 Task: Create a due date automation trigger when advanced on, on the monday after a card is due add fields without custom field "Resume" set to a date more than 1 days from now at 11:00 AM.
Action: Mouse moved to (1174, 352)
Screenshot: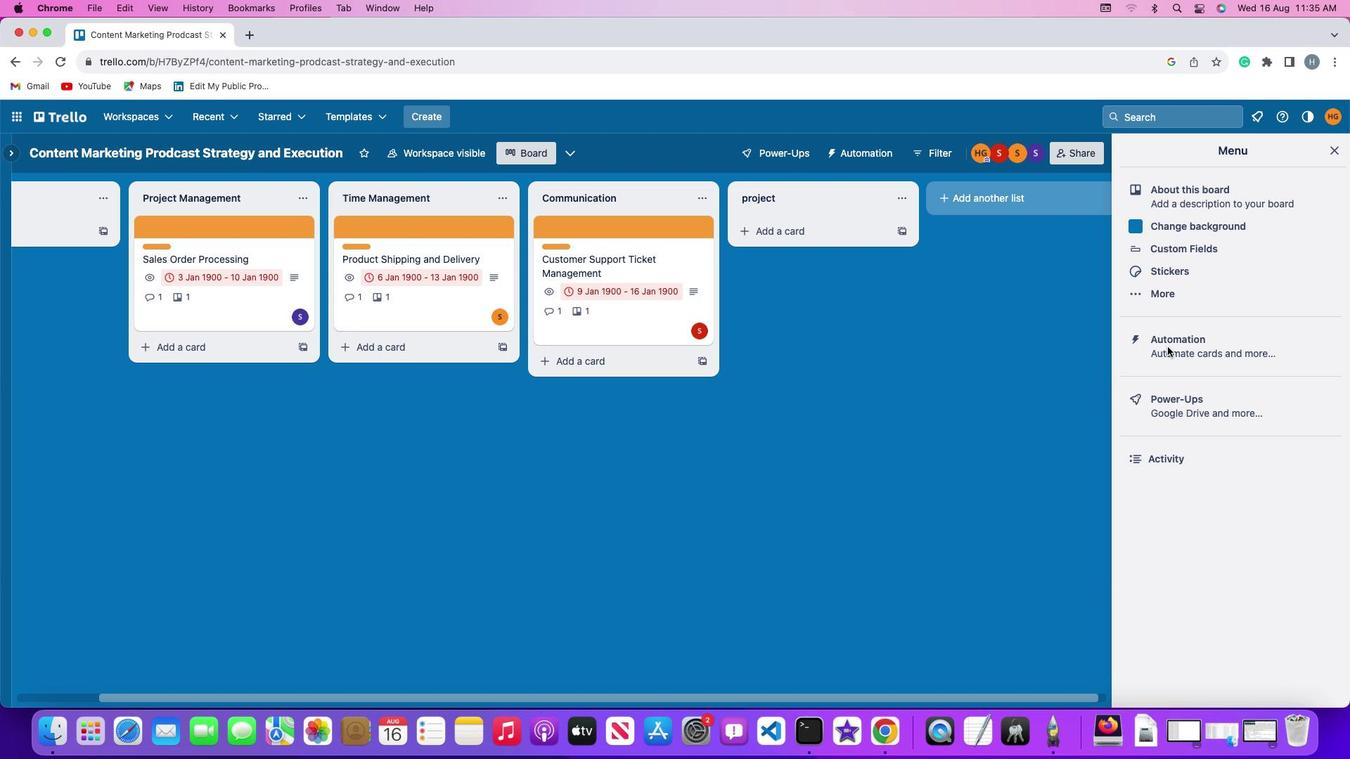 
Action: Mouse pressed left at (1174, 352)
Screenshot: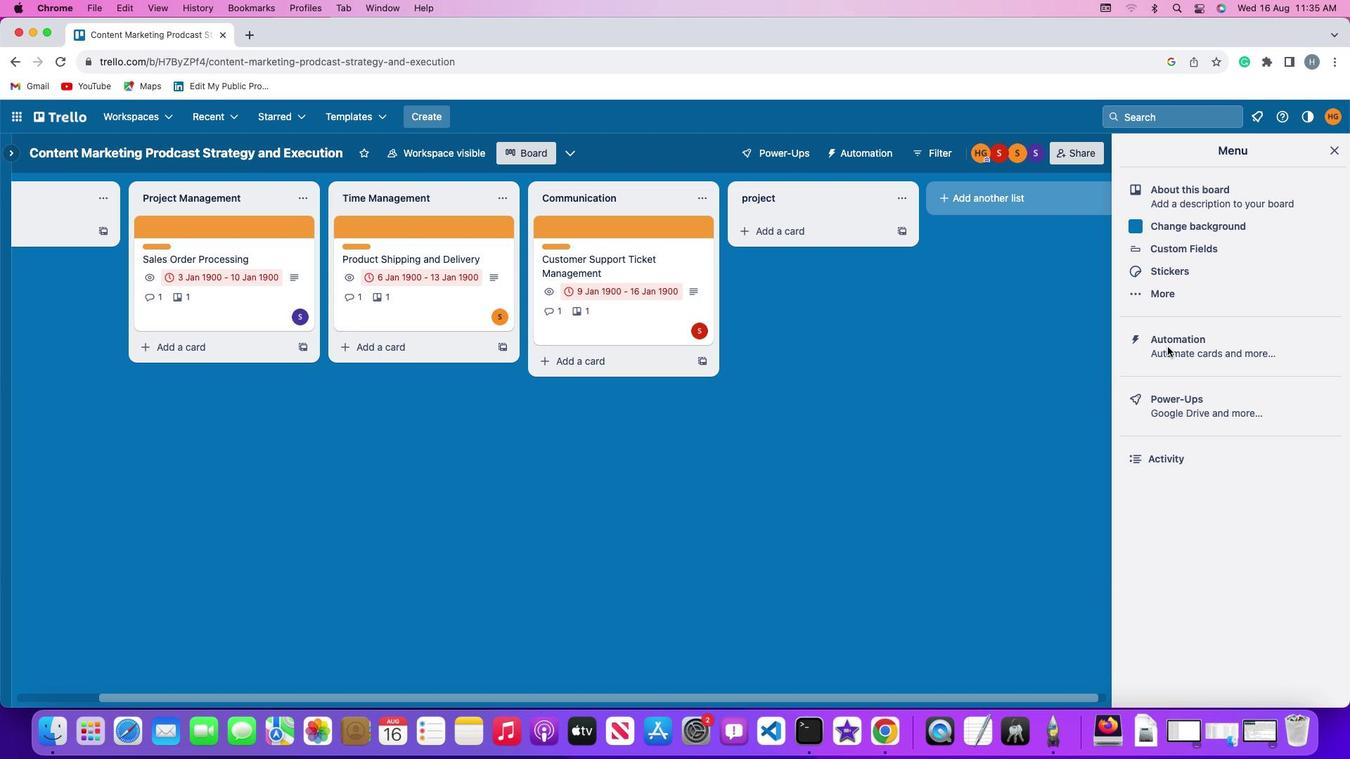 
Action: Mouse pressed left at (1174, 352)
Screenshot: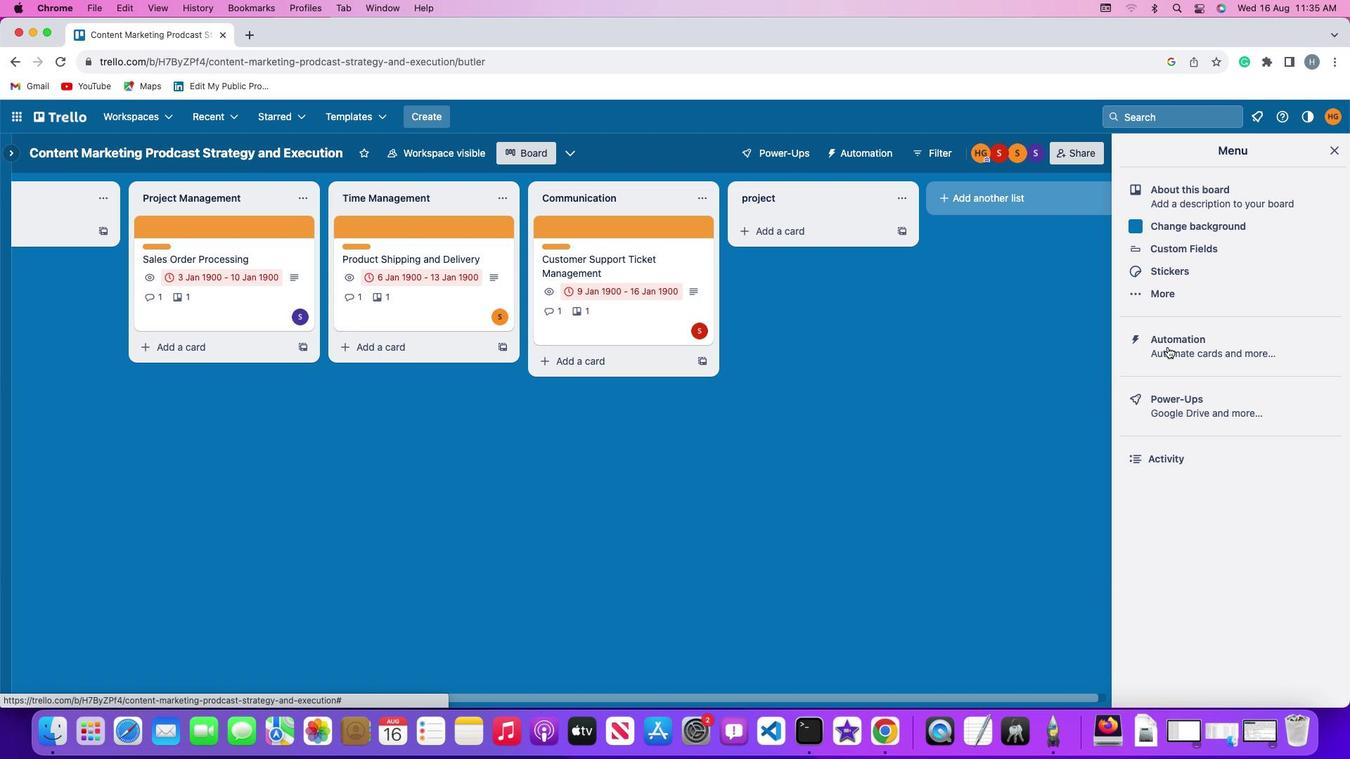 
Action: Mouse moved to (111, 342)
Screenshot: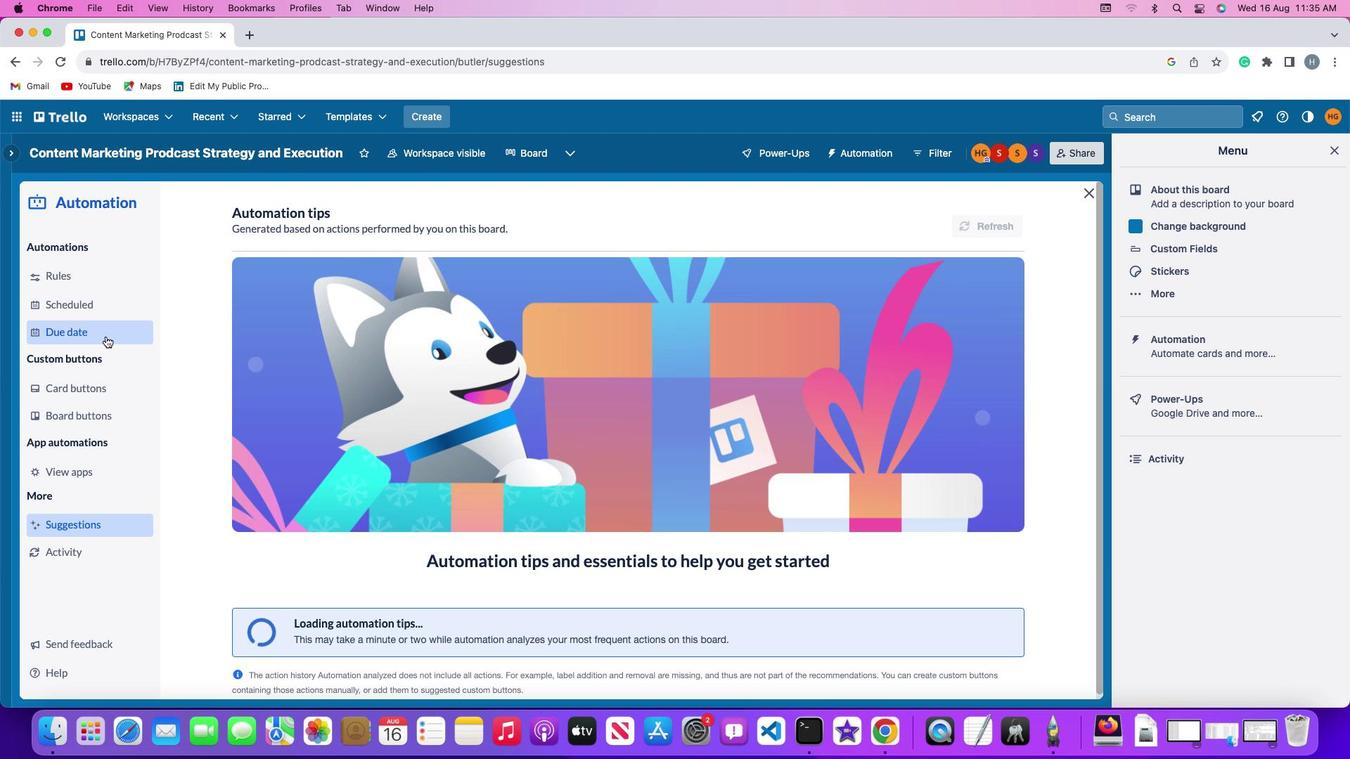 
Action: Mouse pressed left at (111, 342)
Screenshot: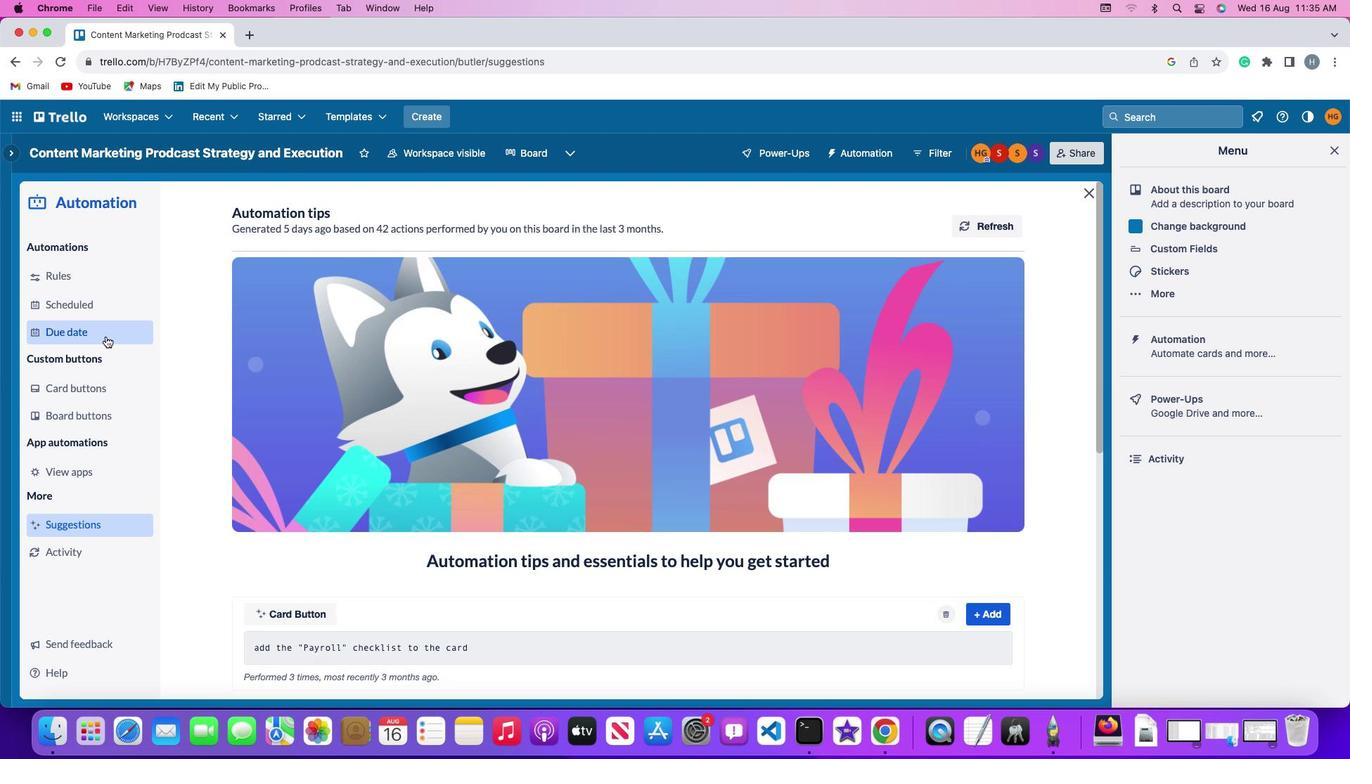 
Action: Mouse moved to (934, 224)
Screenshot: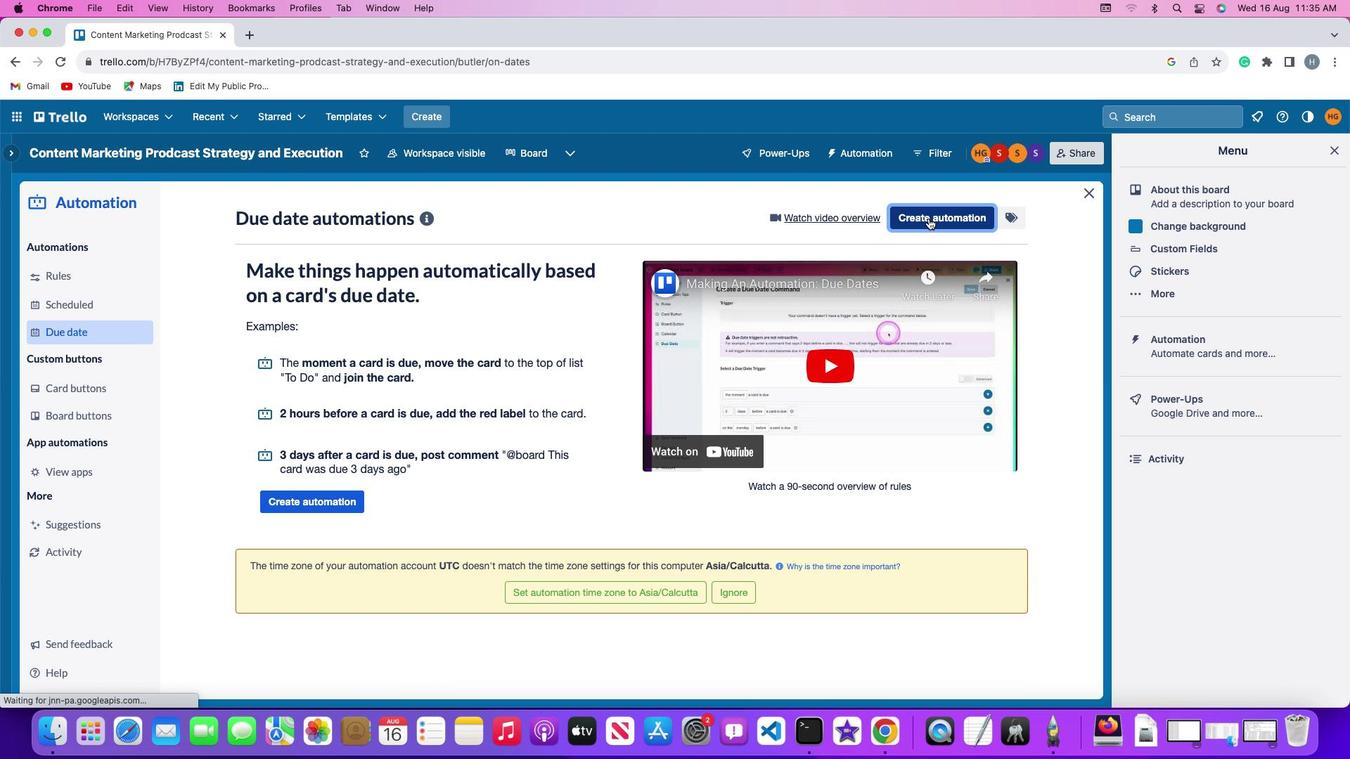 
Action: Mouse pressed left at (934, 224)
Screenshot: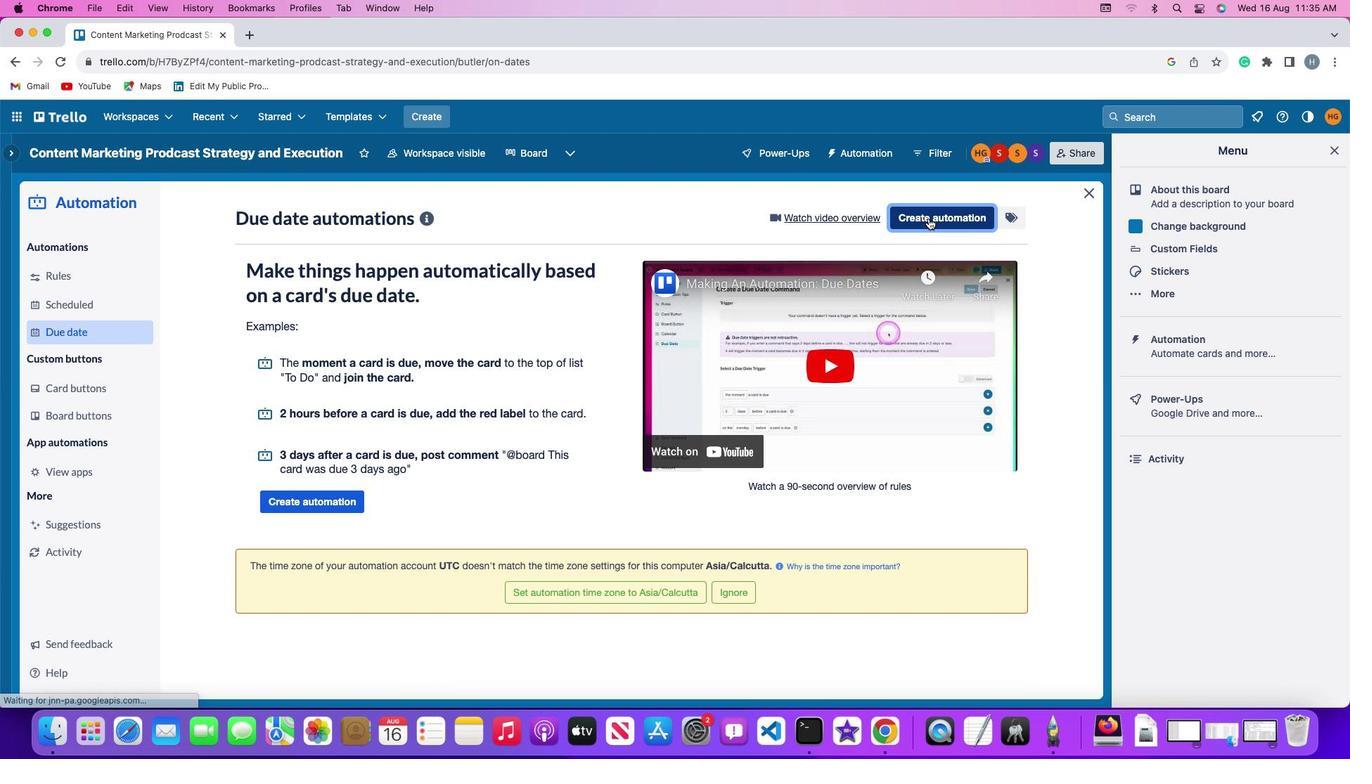 
Action: Mouse moved to (300, 359)
Screenshot: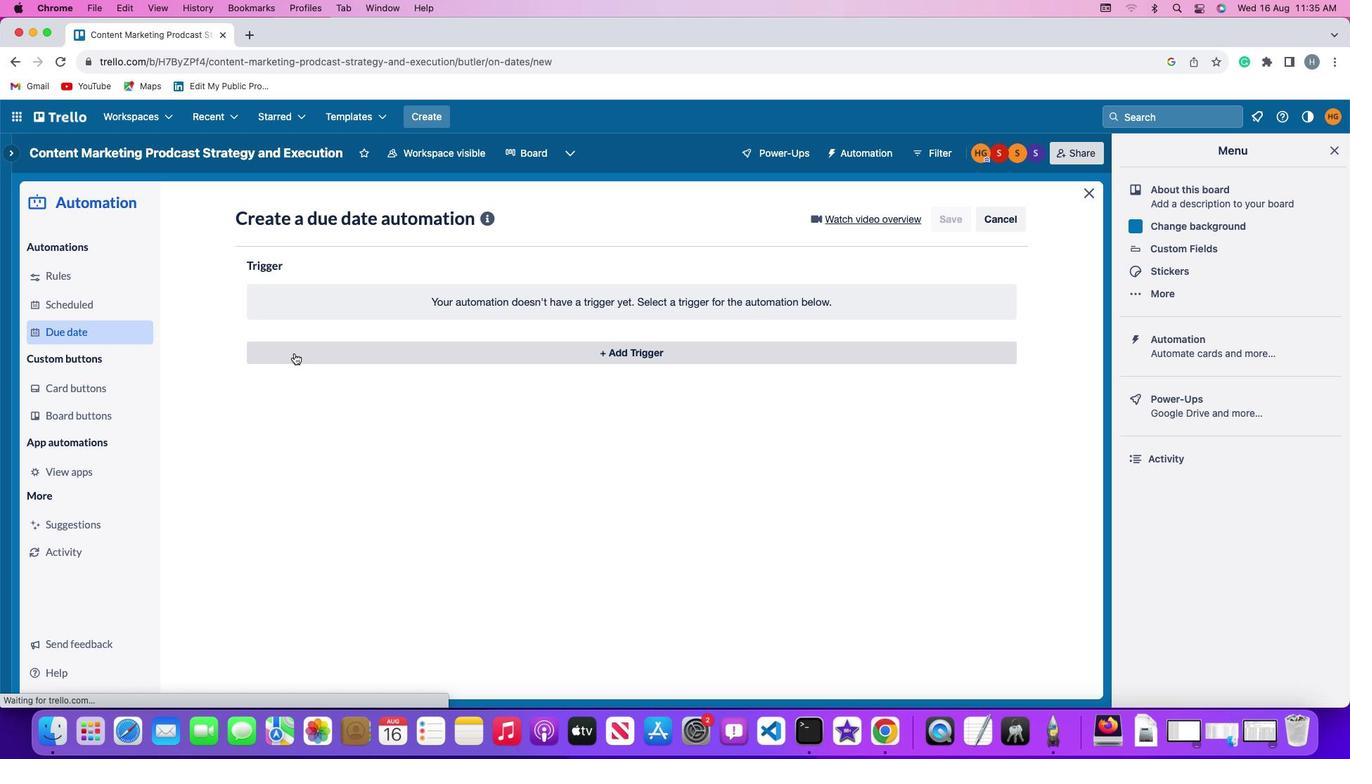 
Action: Mouse pressed left at (300, 359)
Screenshot: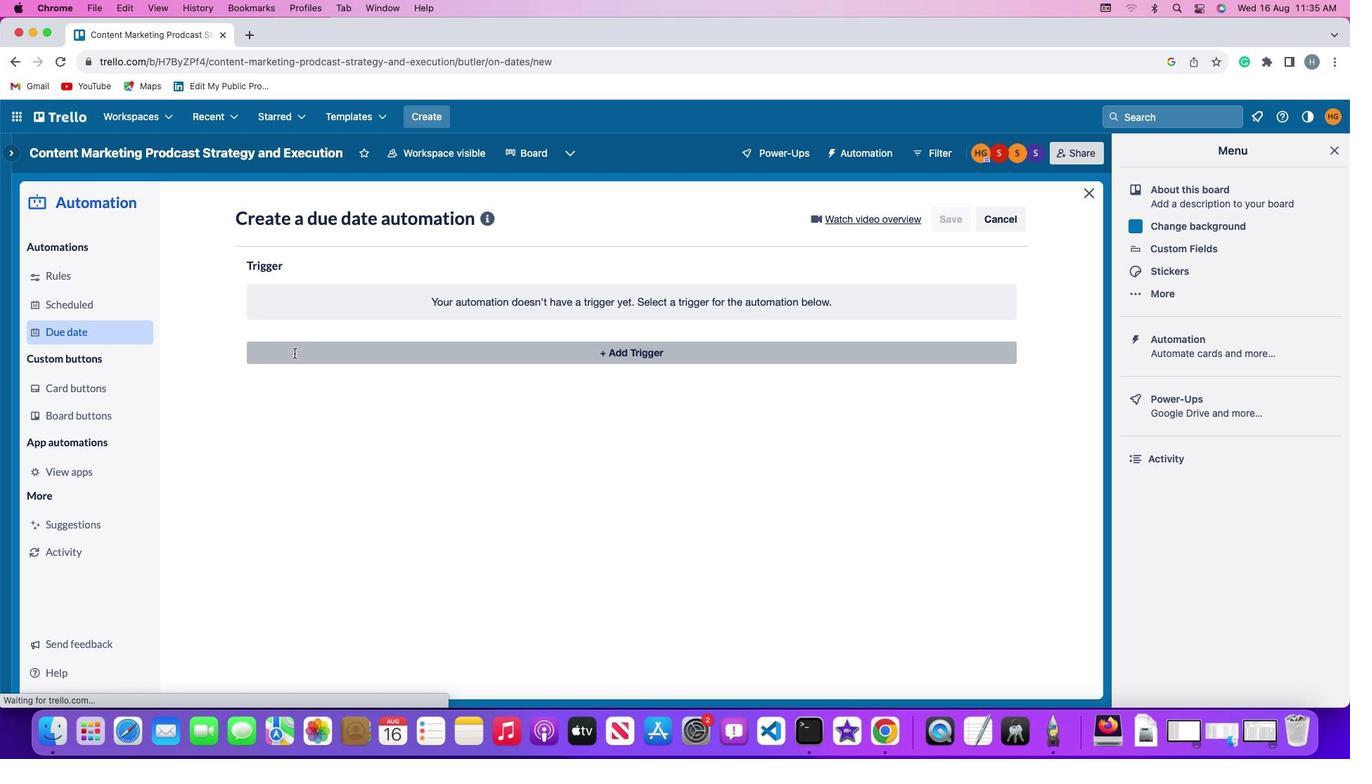 
Action: Mouse moved to (319, 621)
Screenshot: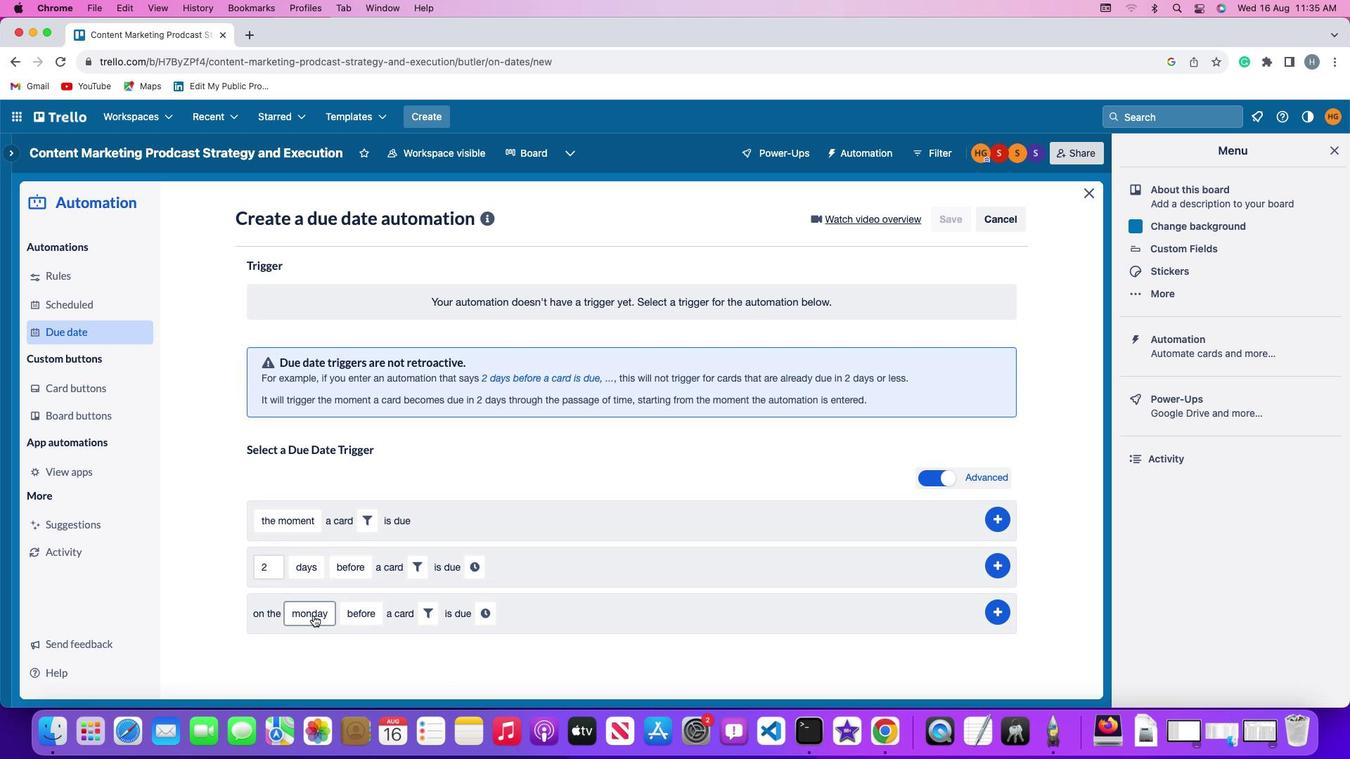 
Action: Mouse pressed left at (319, 621)
Screenshot: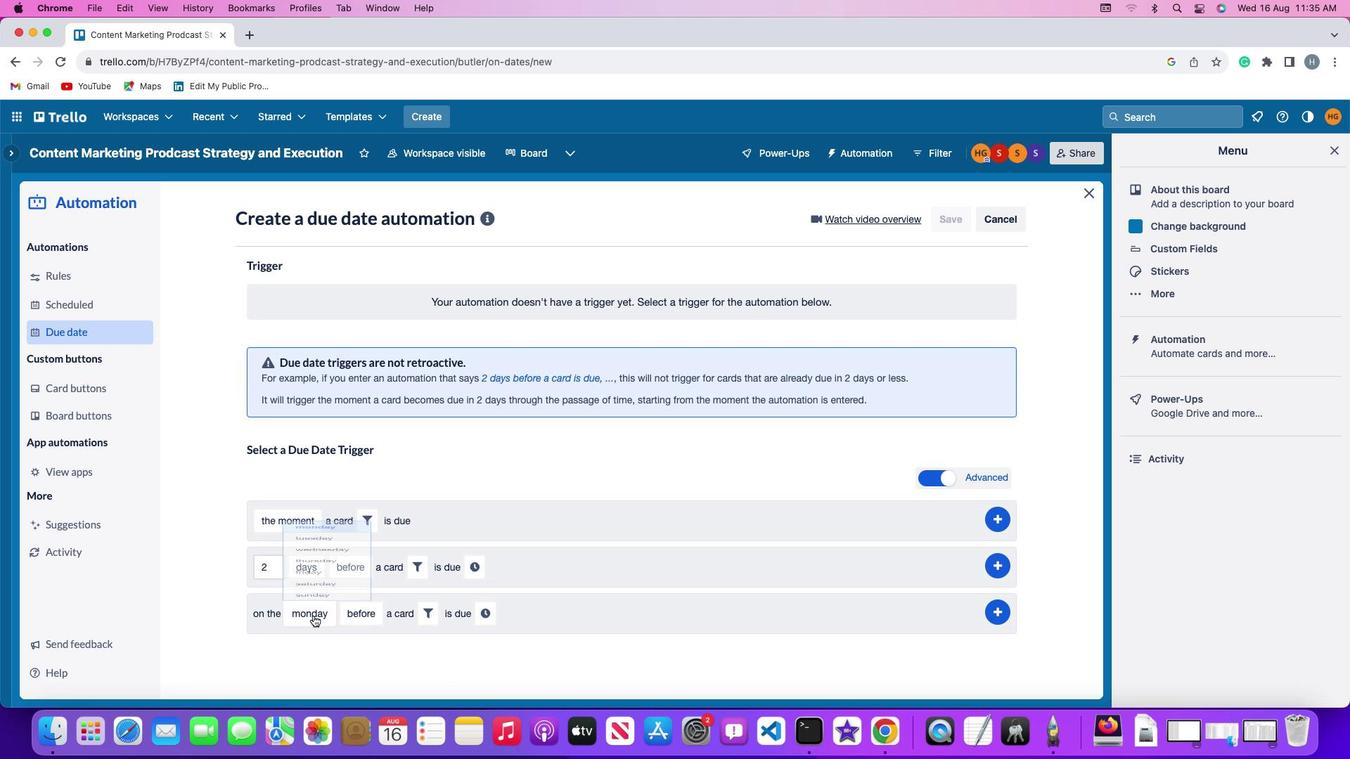 
Action: Mouse moved to (323, 423)
Screenshot: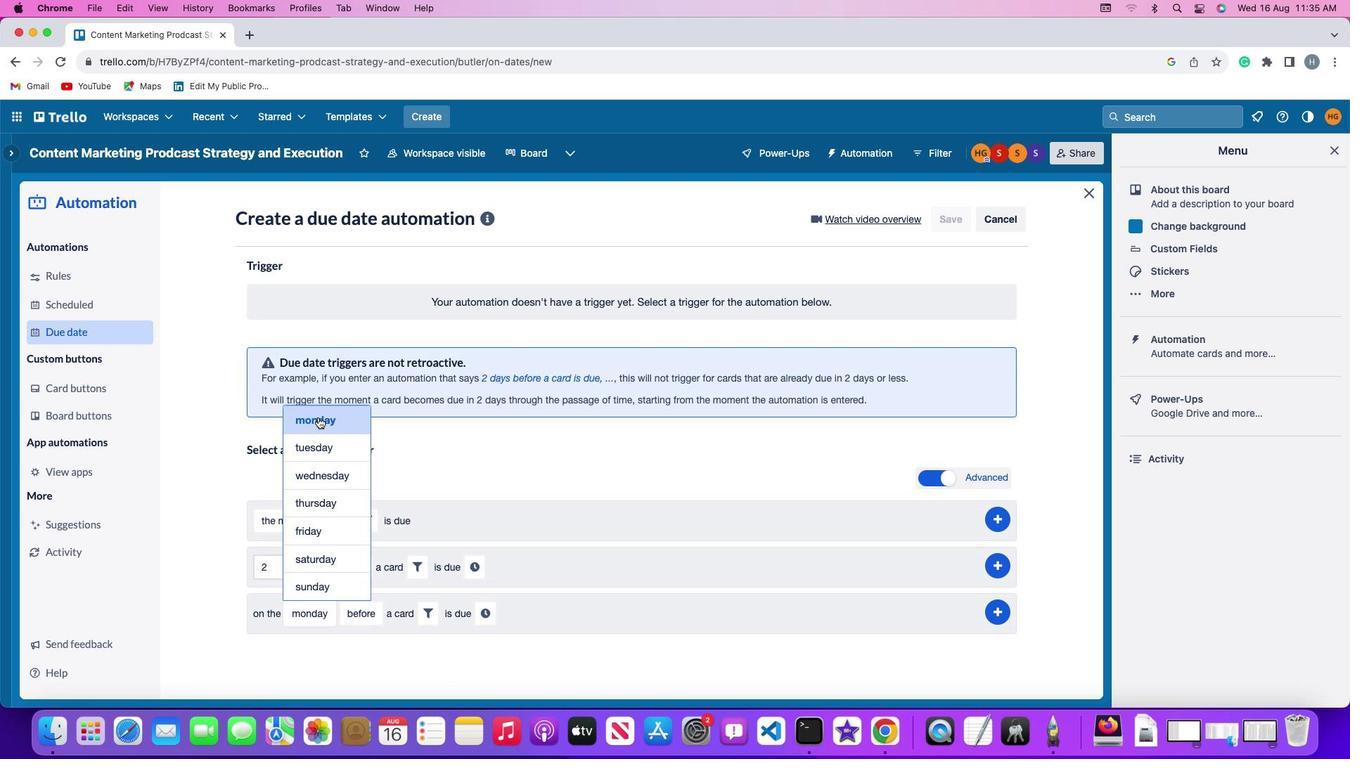 
Action: Mouse pressed left at (323, 423)
Screenshot: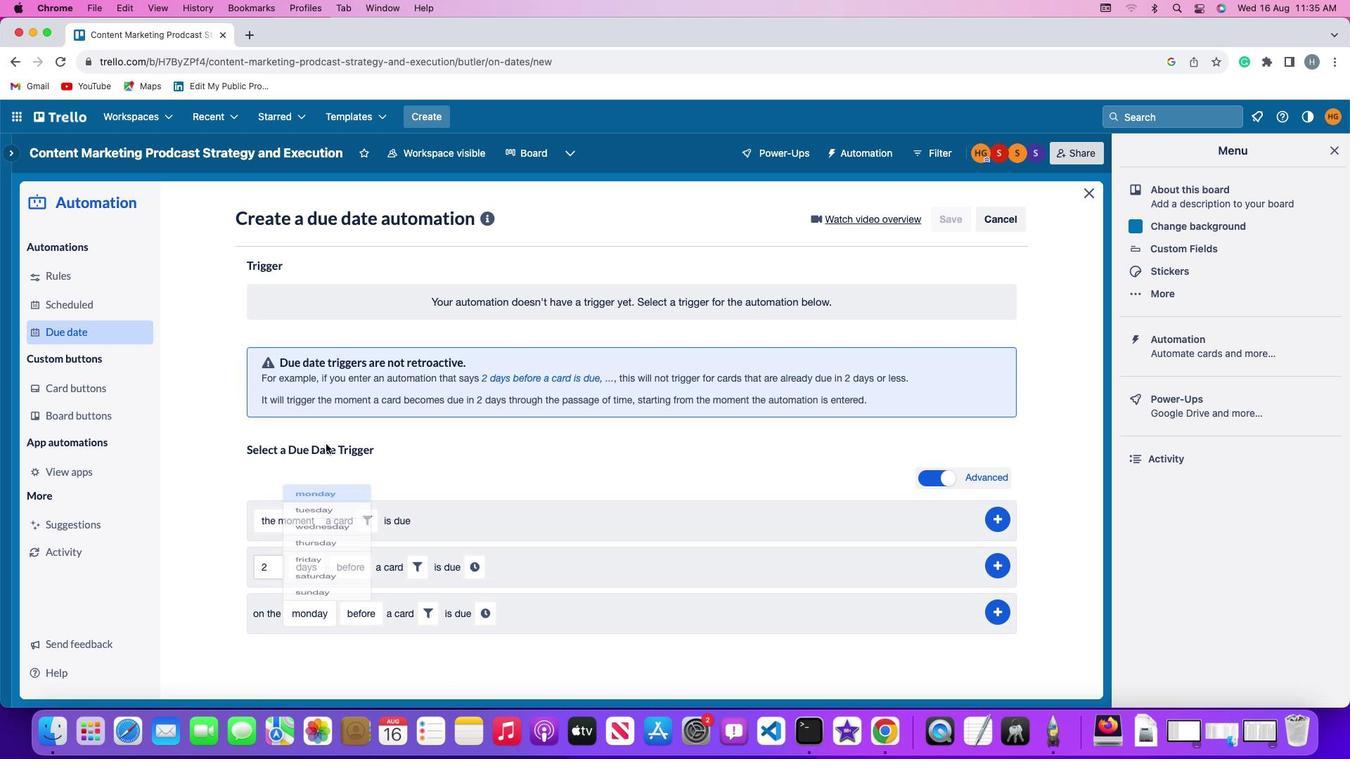 
Action: Mouse moved to (363, 610)
Screenshot: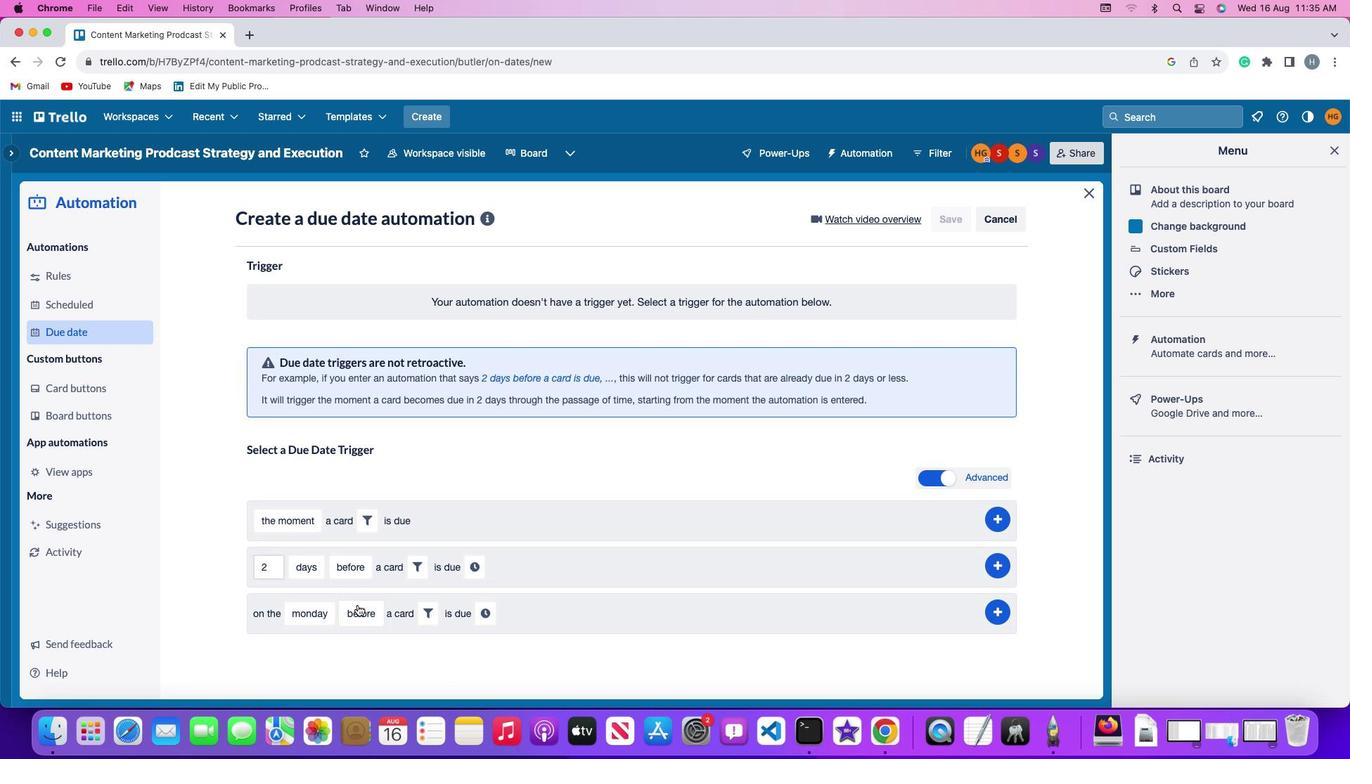 
Action: Mouse pressed left at (363, 610)
Screenshot: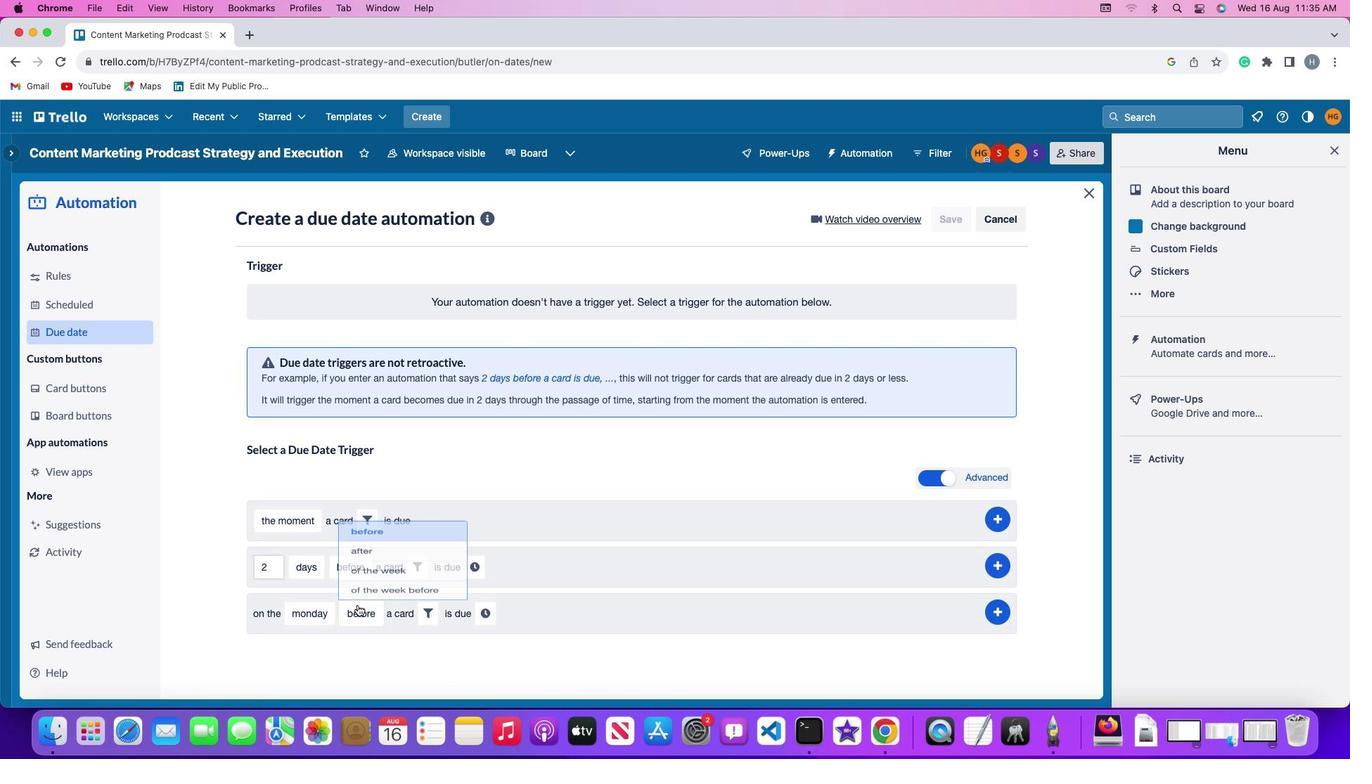 
Action: Mouse moved to (381, 537)
Screenshot: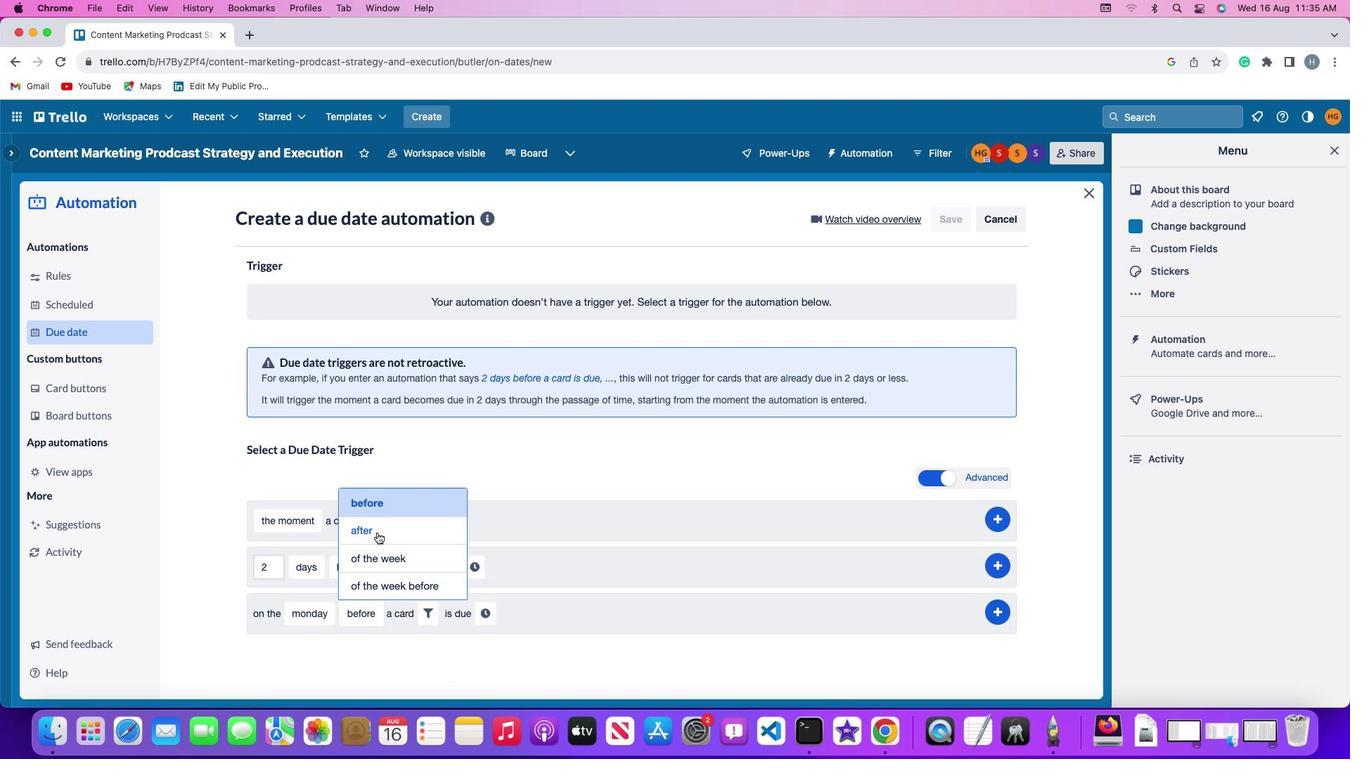 
Action: Mouse pressed left at (381, 537)
Screenshot: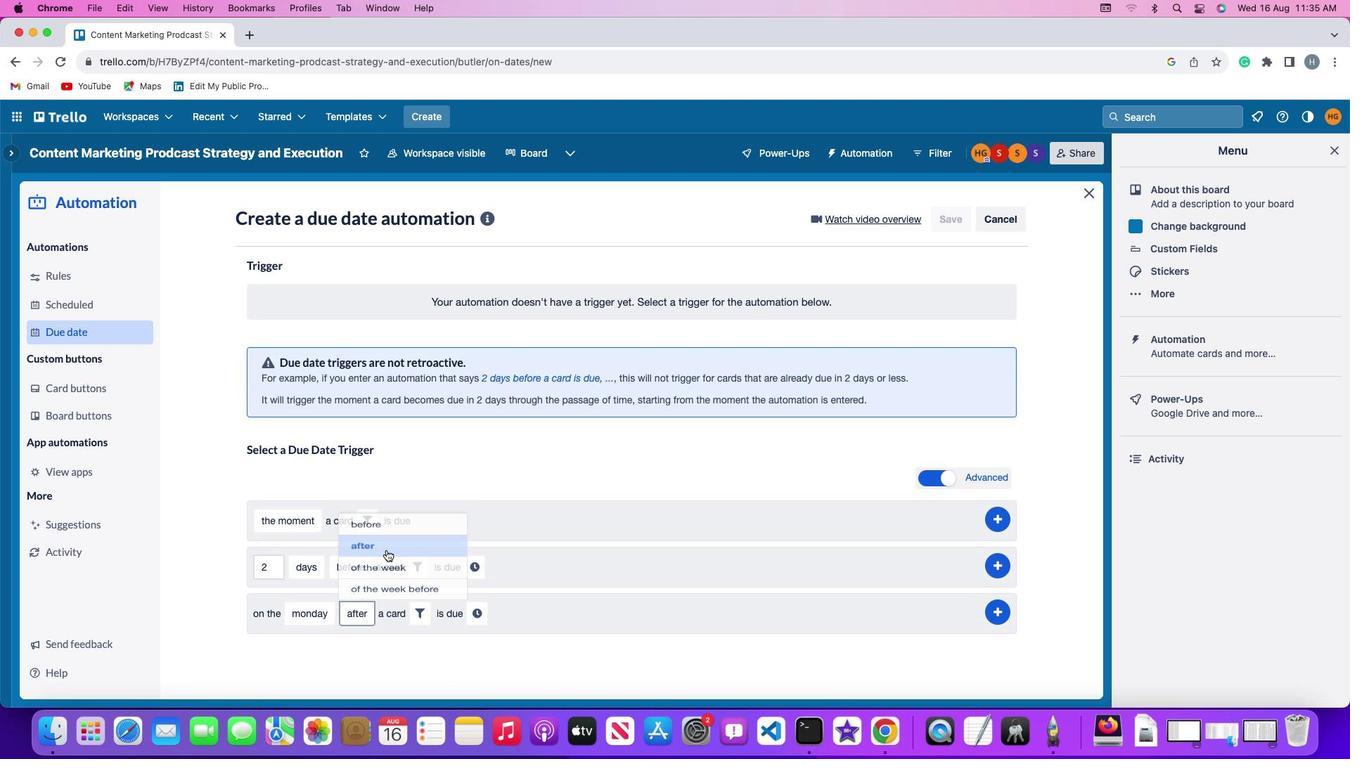 
Action: Mouse moved to (429, 623)
Screenshot: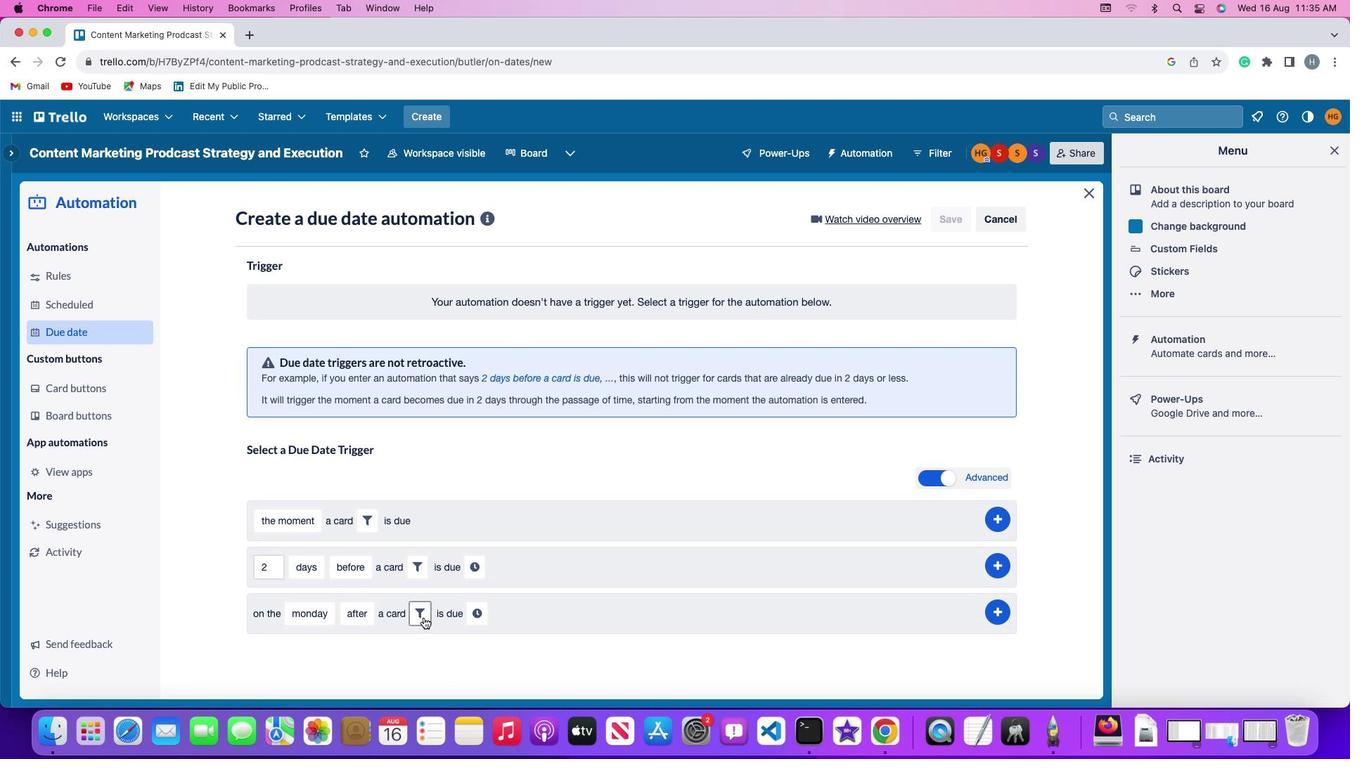 
Action: Mouse pressed left at (429, 623)
Screenshot: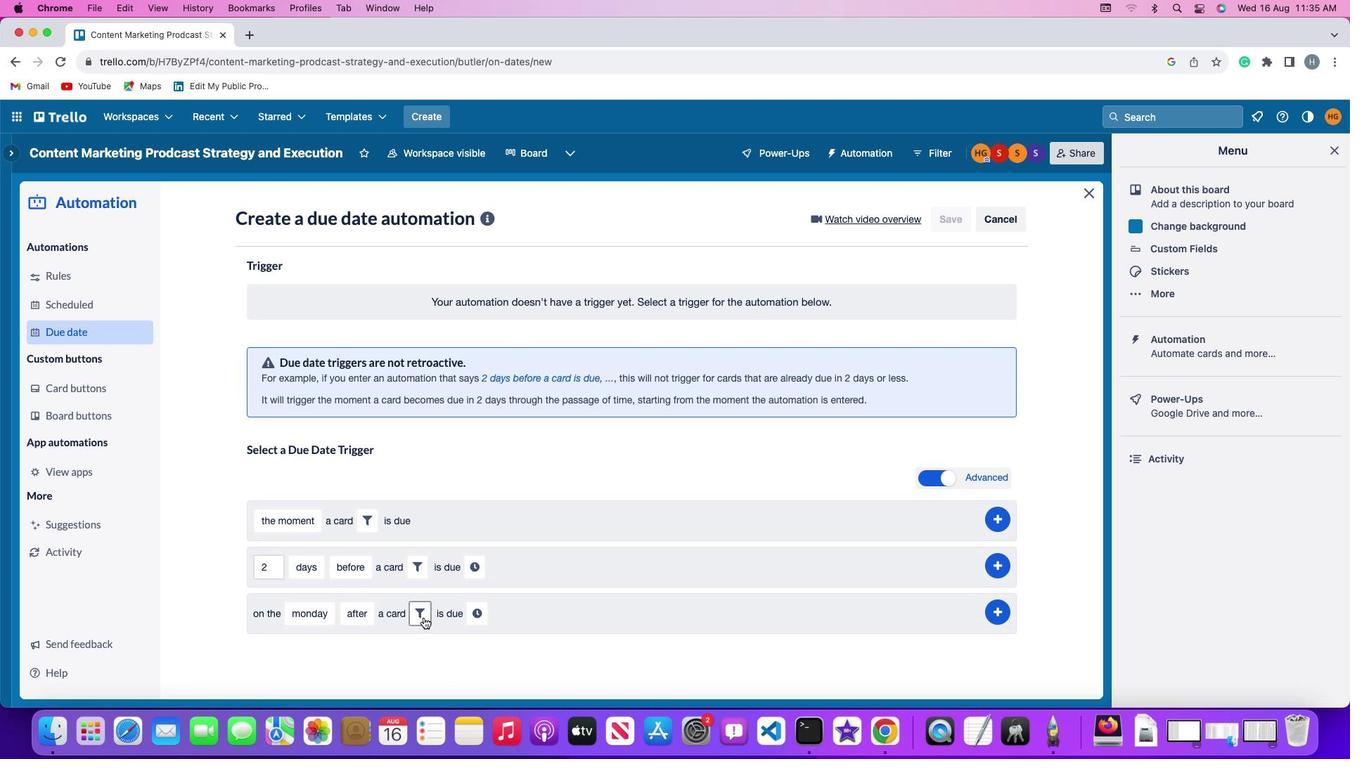 
Action: Mouse moved to (661, 666)
Screenshot: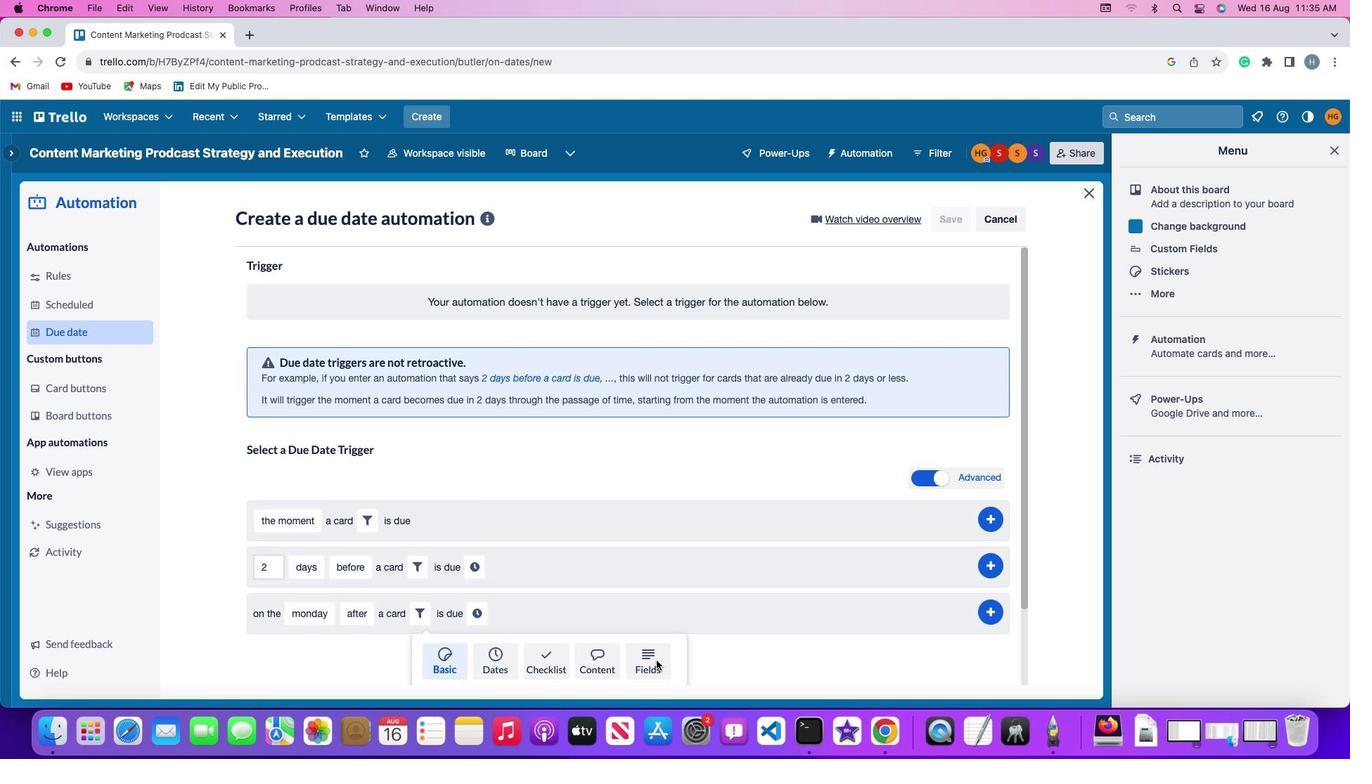 
Action: Mouse pressed left at (661, 666)
Screenshot: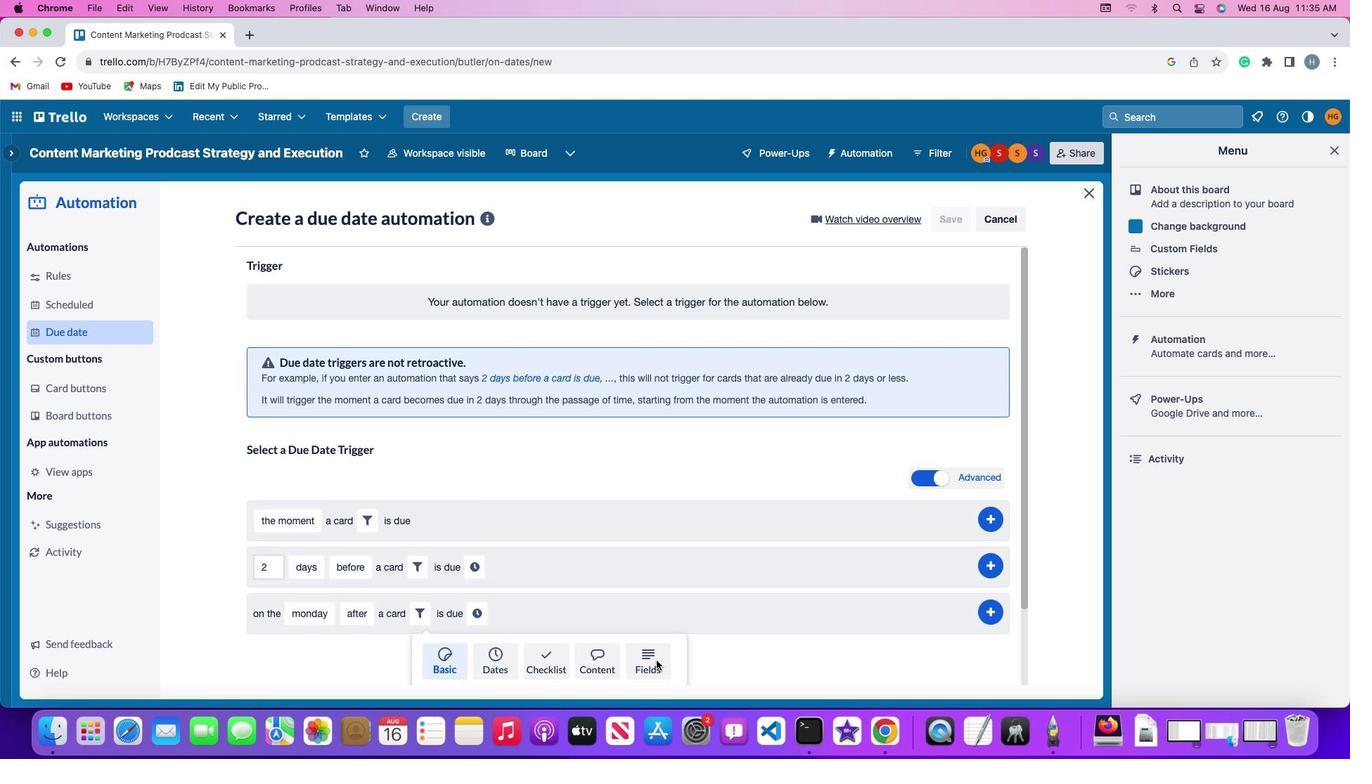 
Action: Mouse moved to (371, 659)
Screenshot: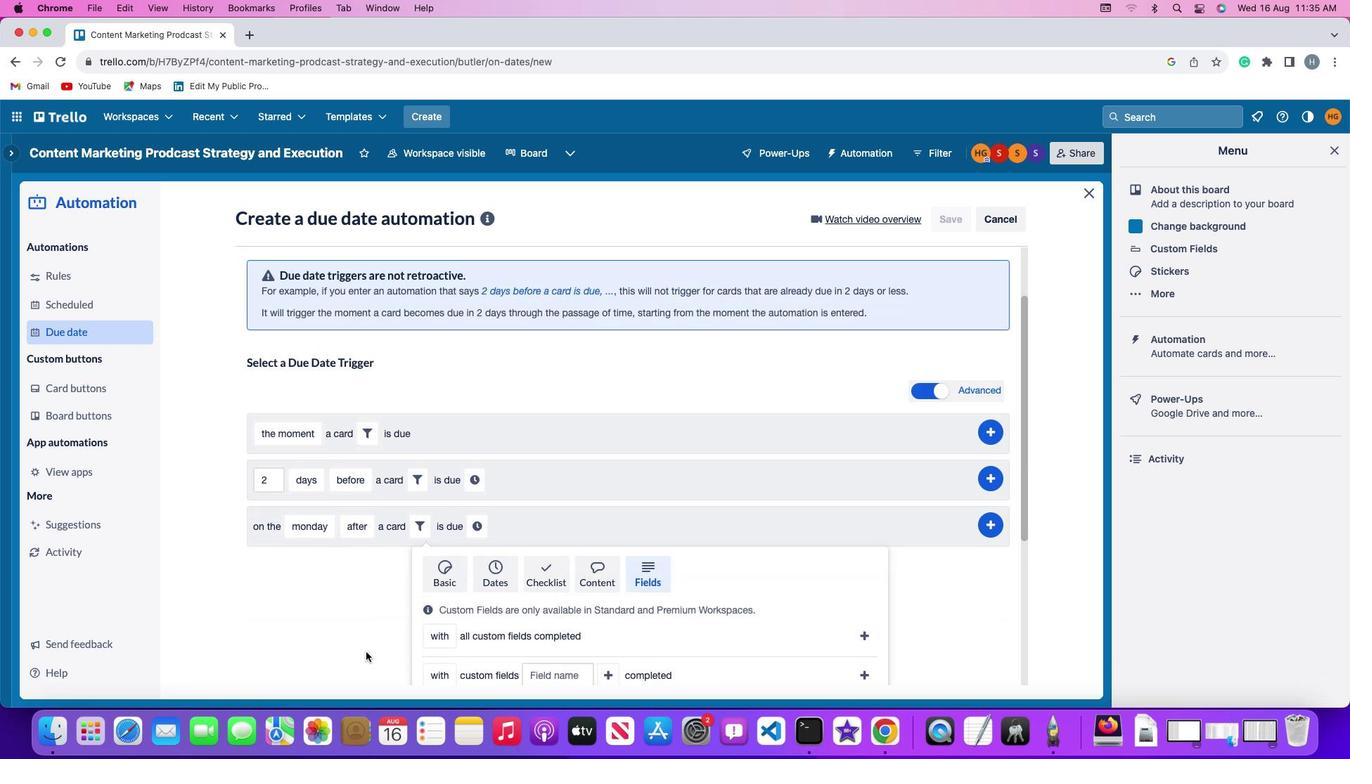 
Action: Mouse scrolled (371, 659) with delta (5, 4)
Screenshot: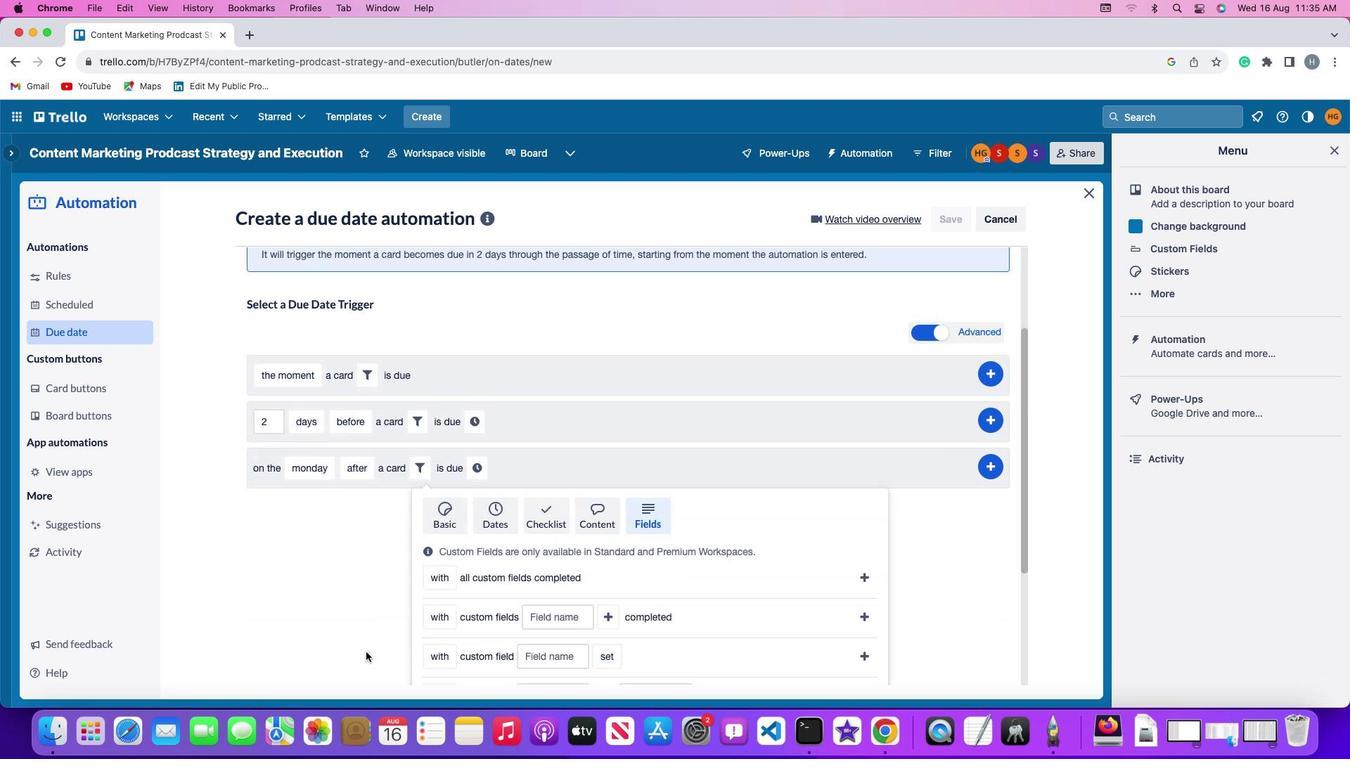 
Action: Mouse scrolled (371, 659) with delta (5, 4)
Screenshot: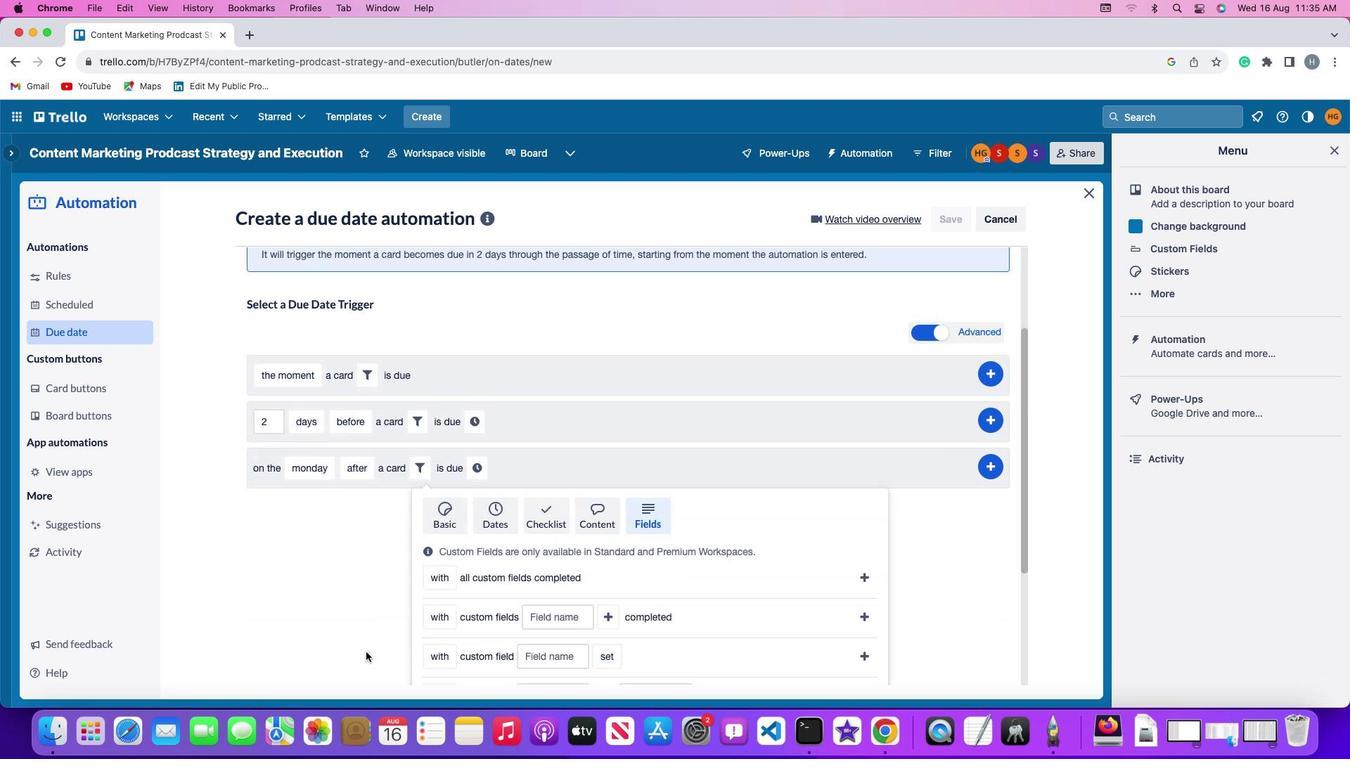 
Action: Mouse moved to (371, 659)
Screenshot: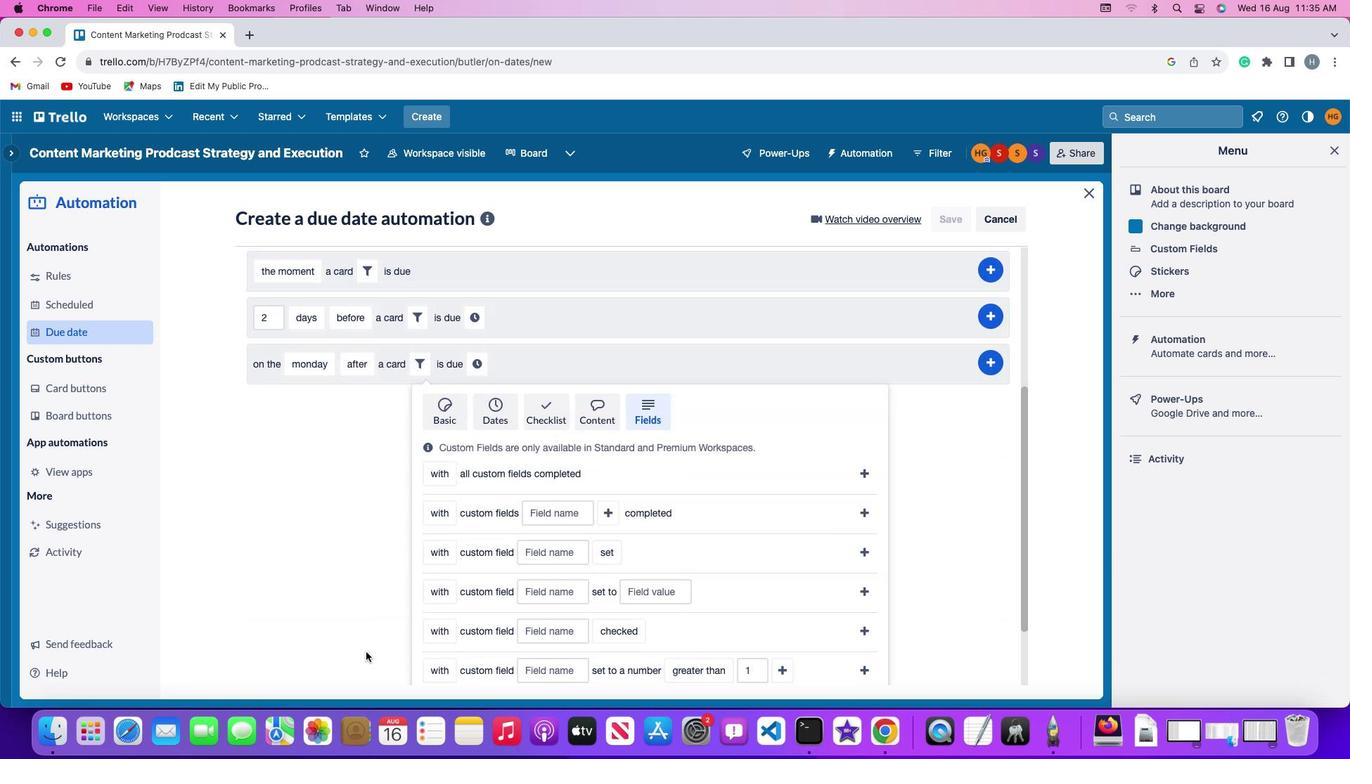 
Action: Mouse scrolled (371, 659) with delta (5, 3)
Screenshot: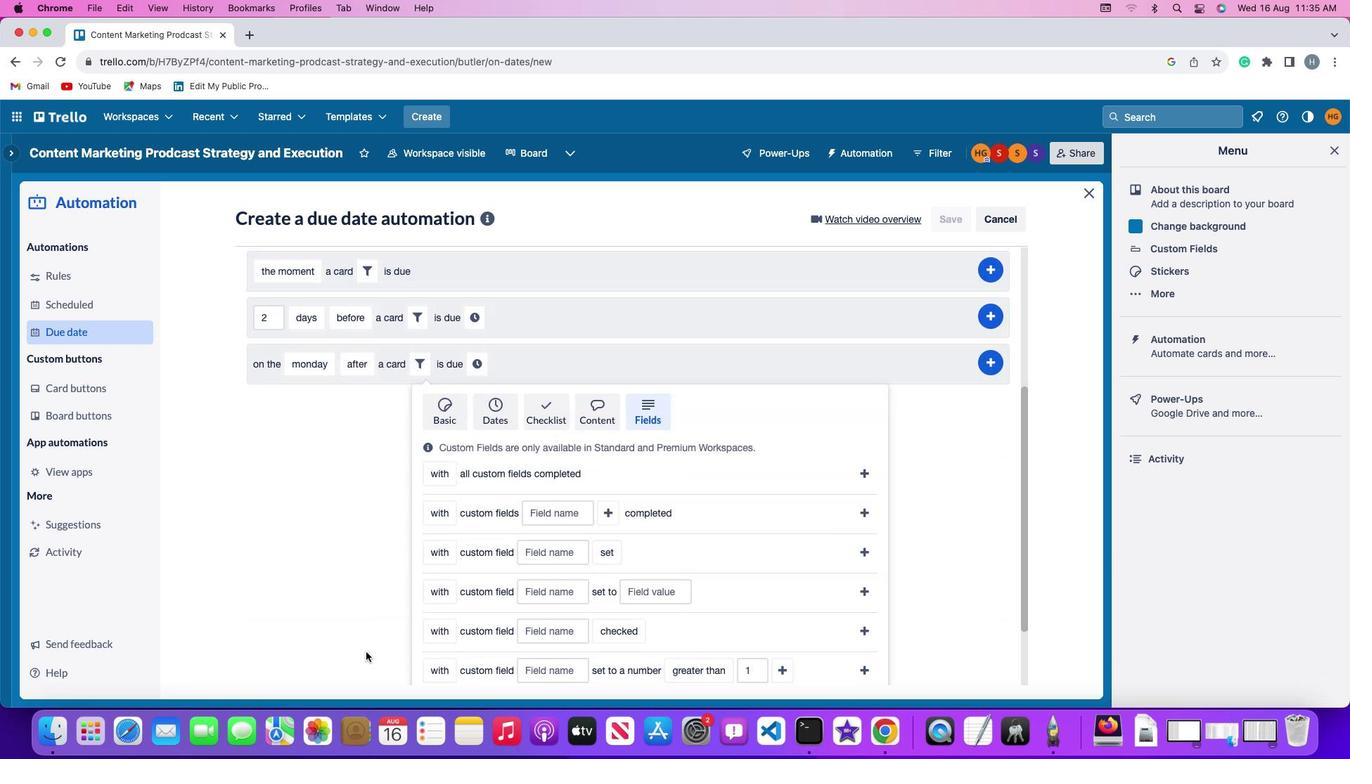 
Action: Mouse moved to (371, 658)
Screenshot: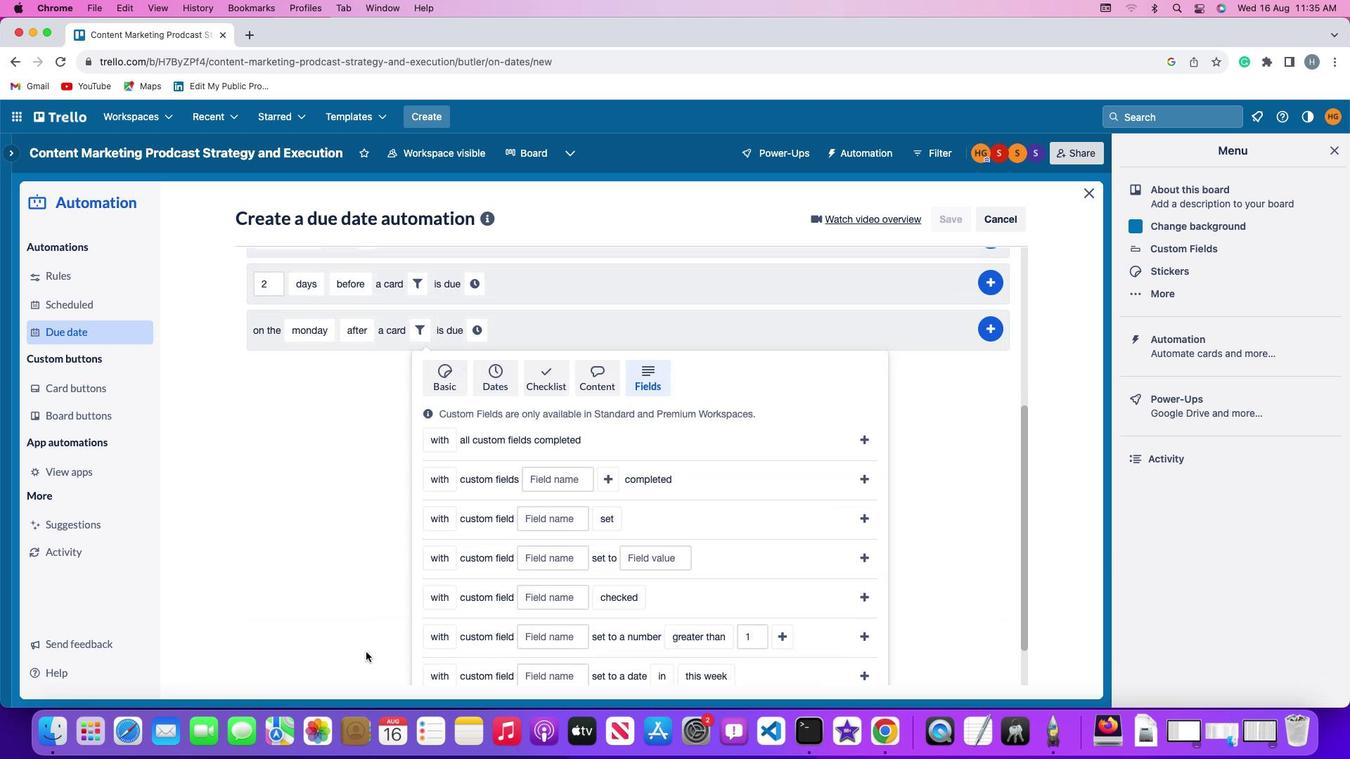 
Action: Mouse scrolled (371, 658) with delta (5, 2)
Screenshot: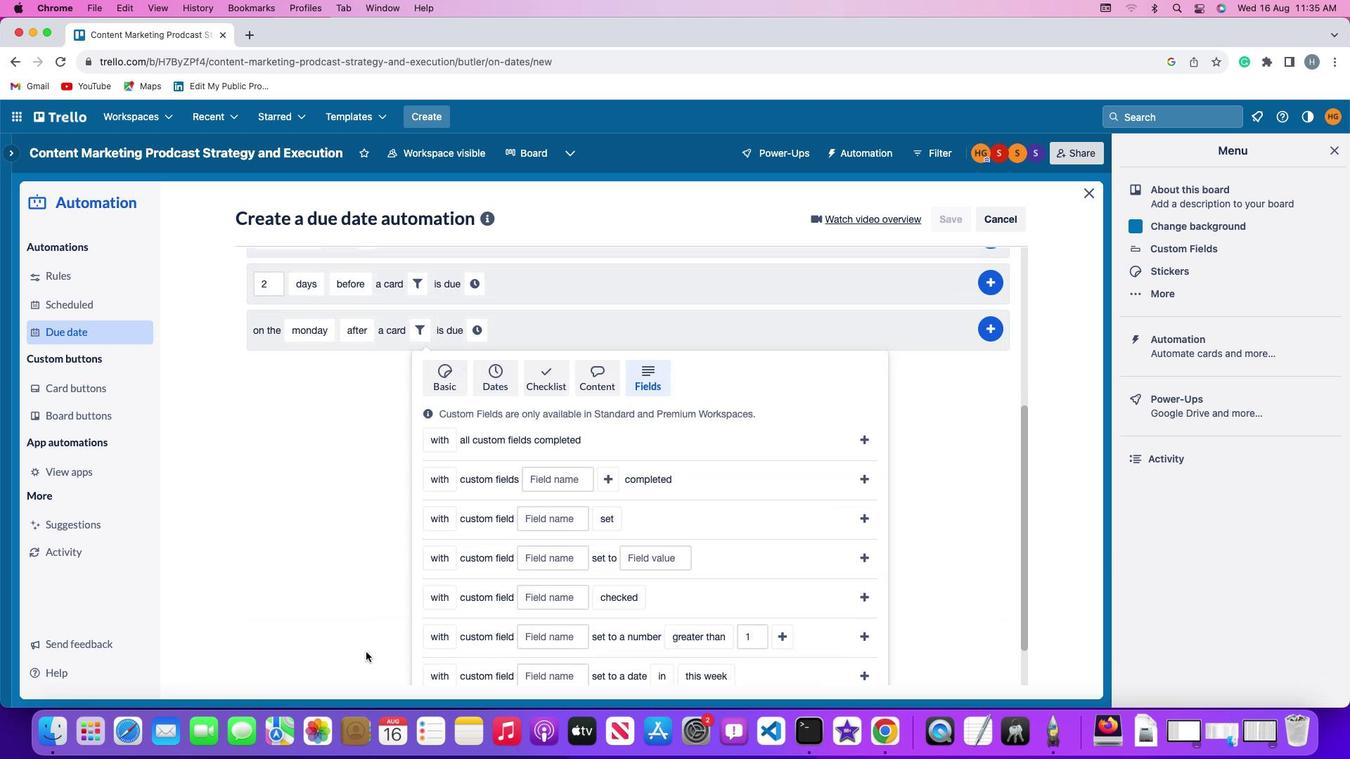
Action: Mouse moved to (372, 657)
Screenshot: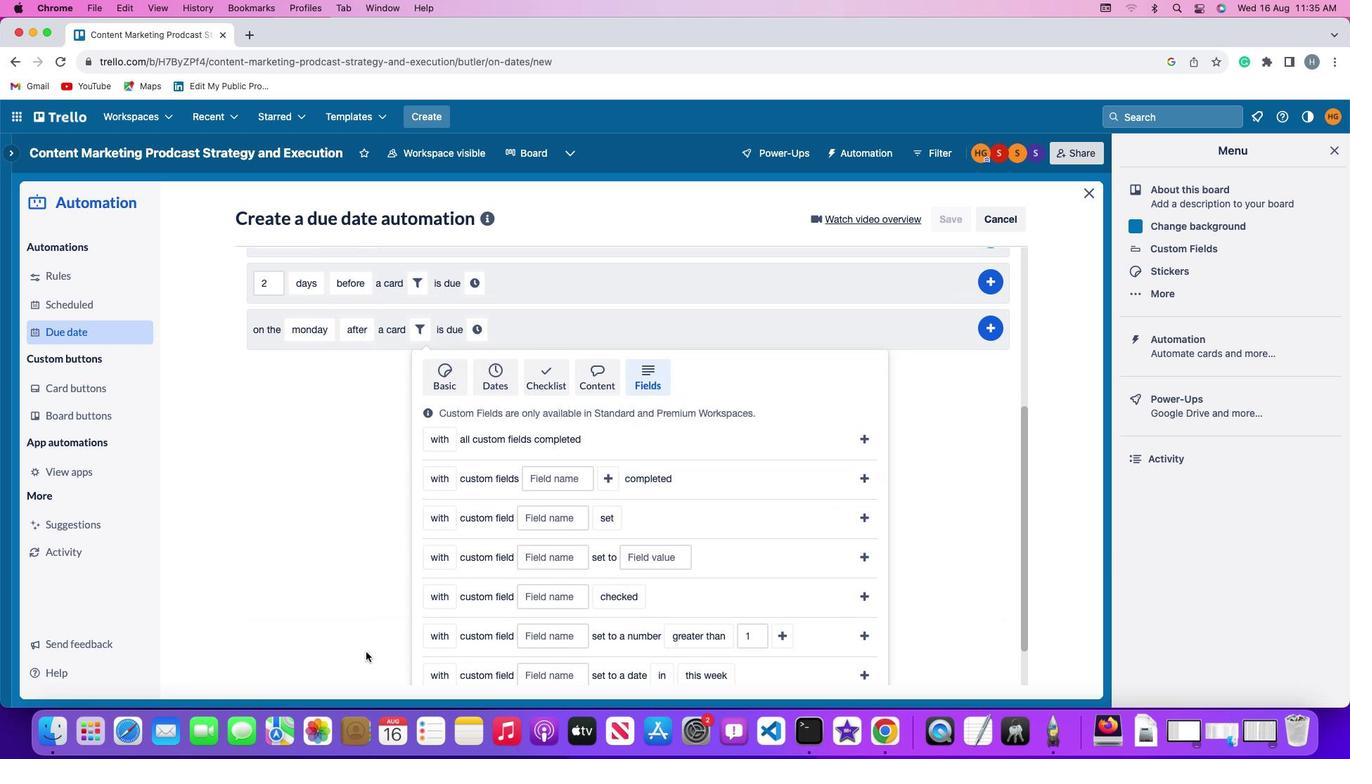 
Action: Mouse scrolled (372, 657) with delta (5, 4)
Screenshot: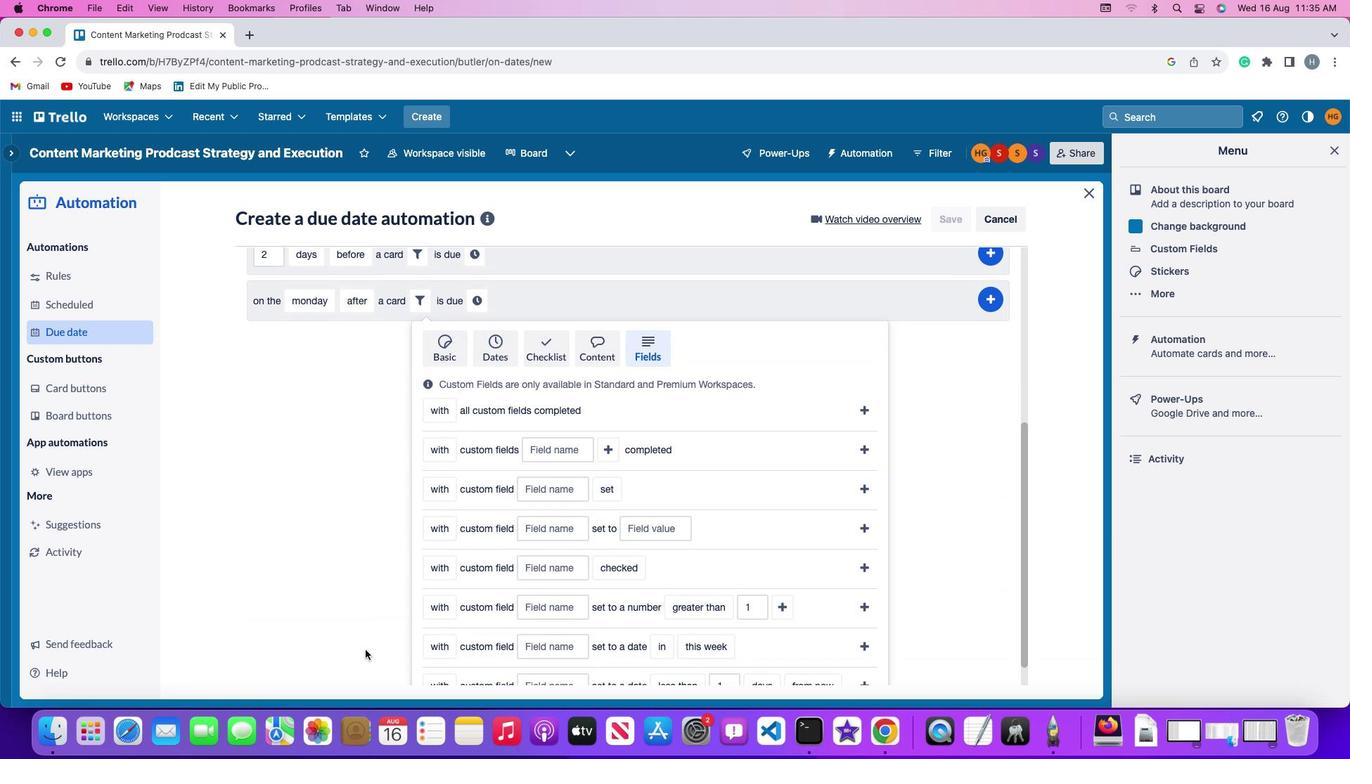 
Action: Mouse scrolled (372, 657) with delta (5, 4)
Screenshot: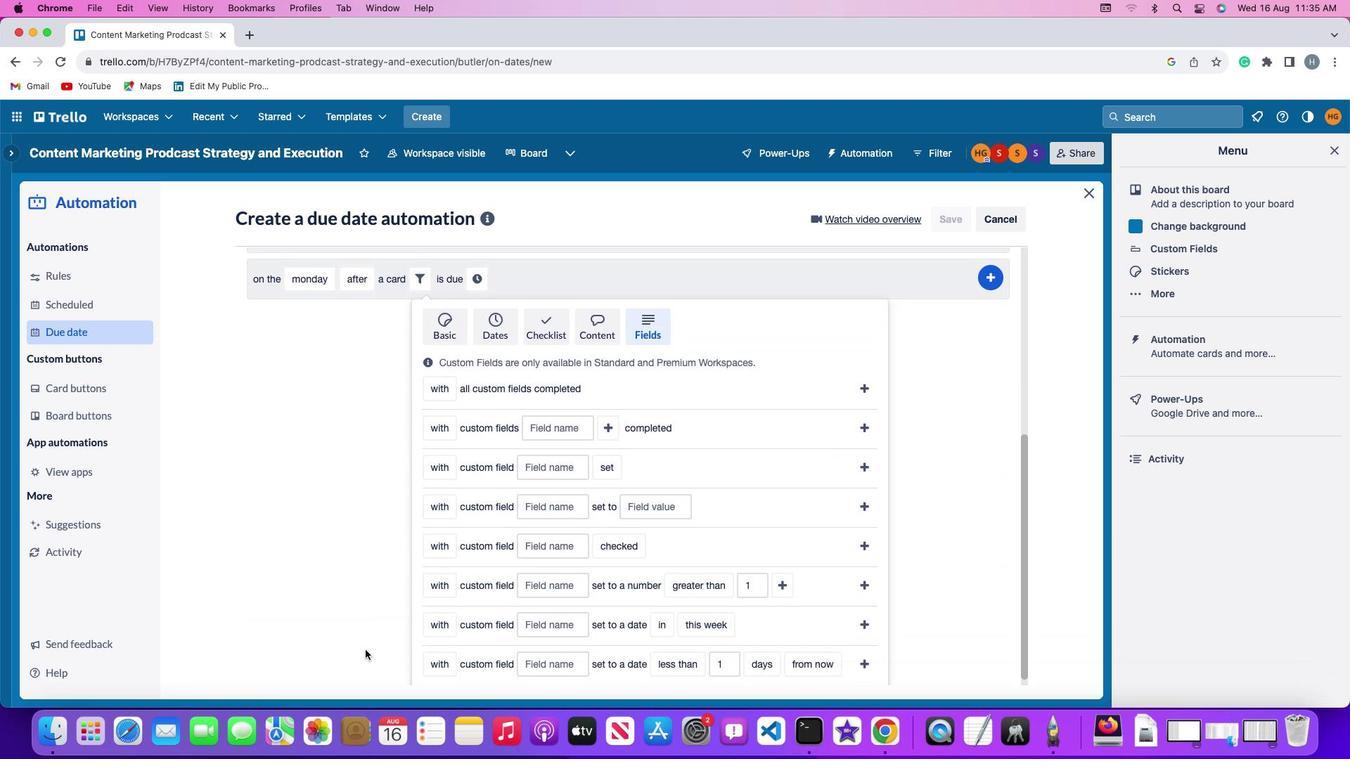 
Action: Mouse scrolled (372, 657) with delta (5, 3)
Screenshot: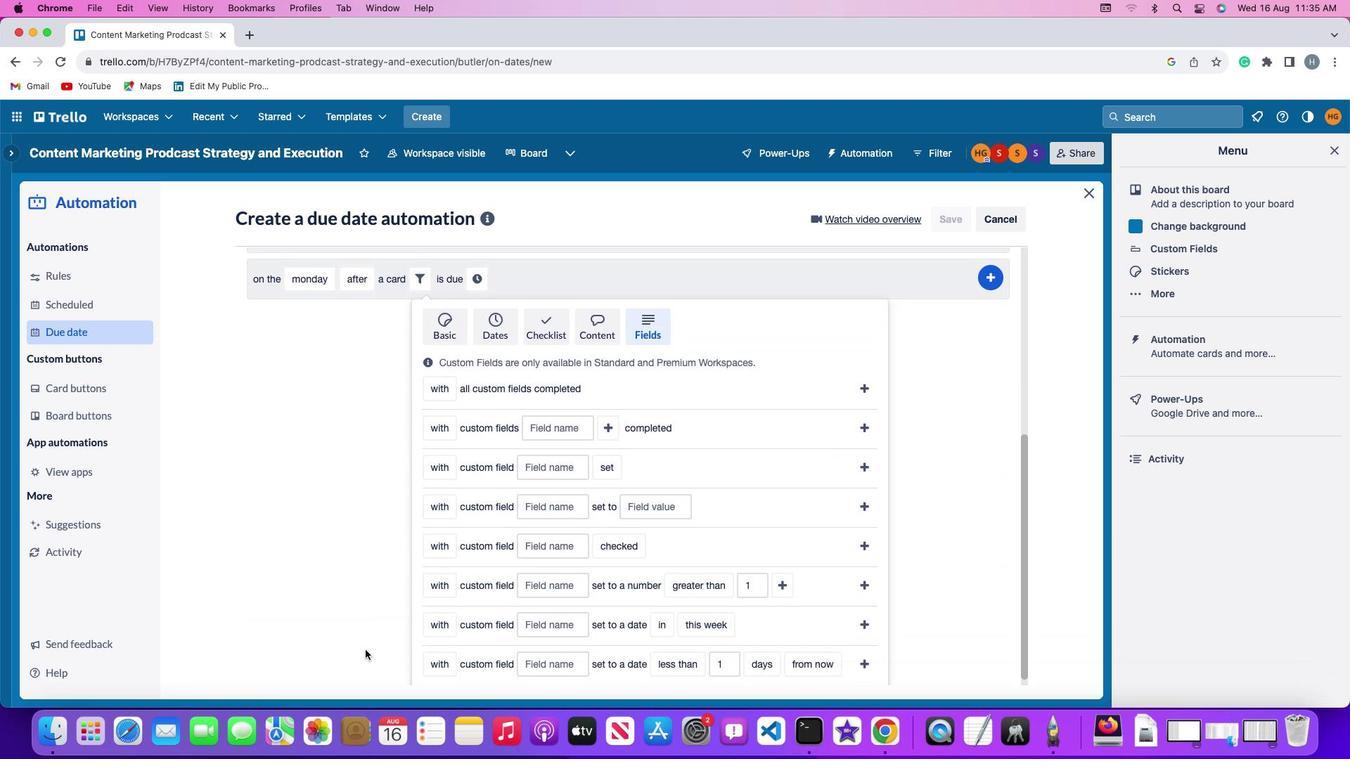 
Action: Mouse moved to (371, 657)
Screenshot: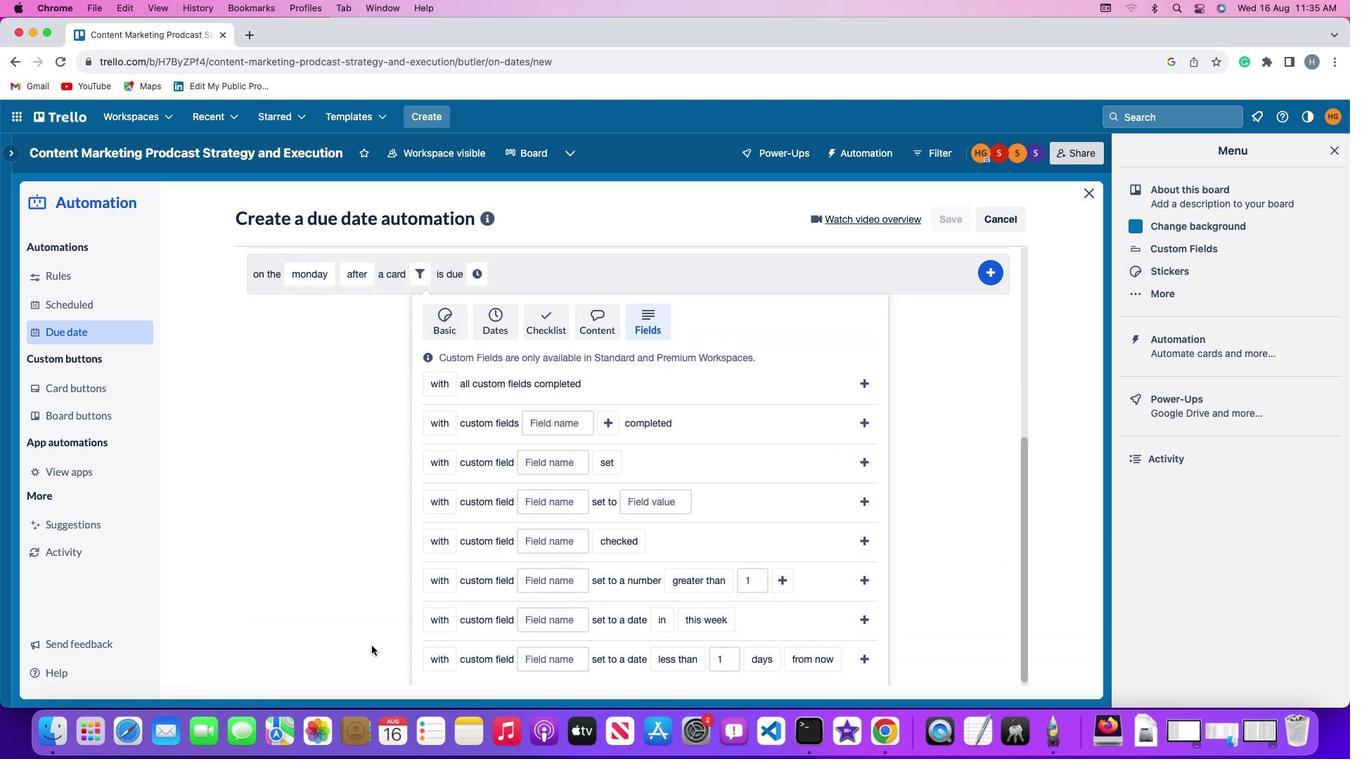 
Action: Mouse scrolled (371, 657) with delta (5, 2)
Screenshot: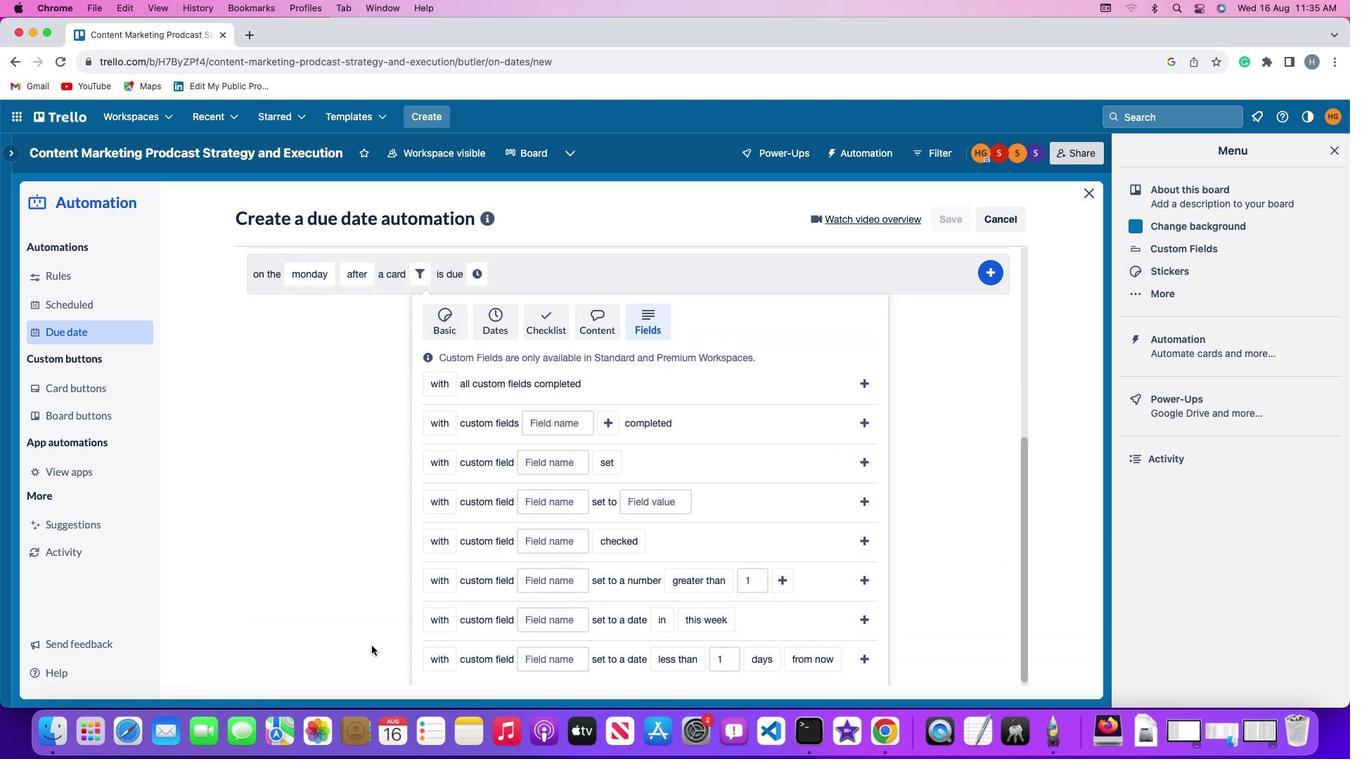 
Action: Mouse moved to (401, 637)
Screenshot: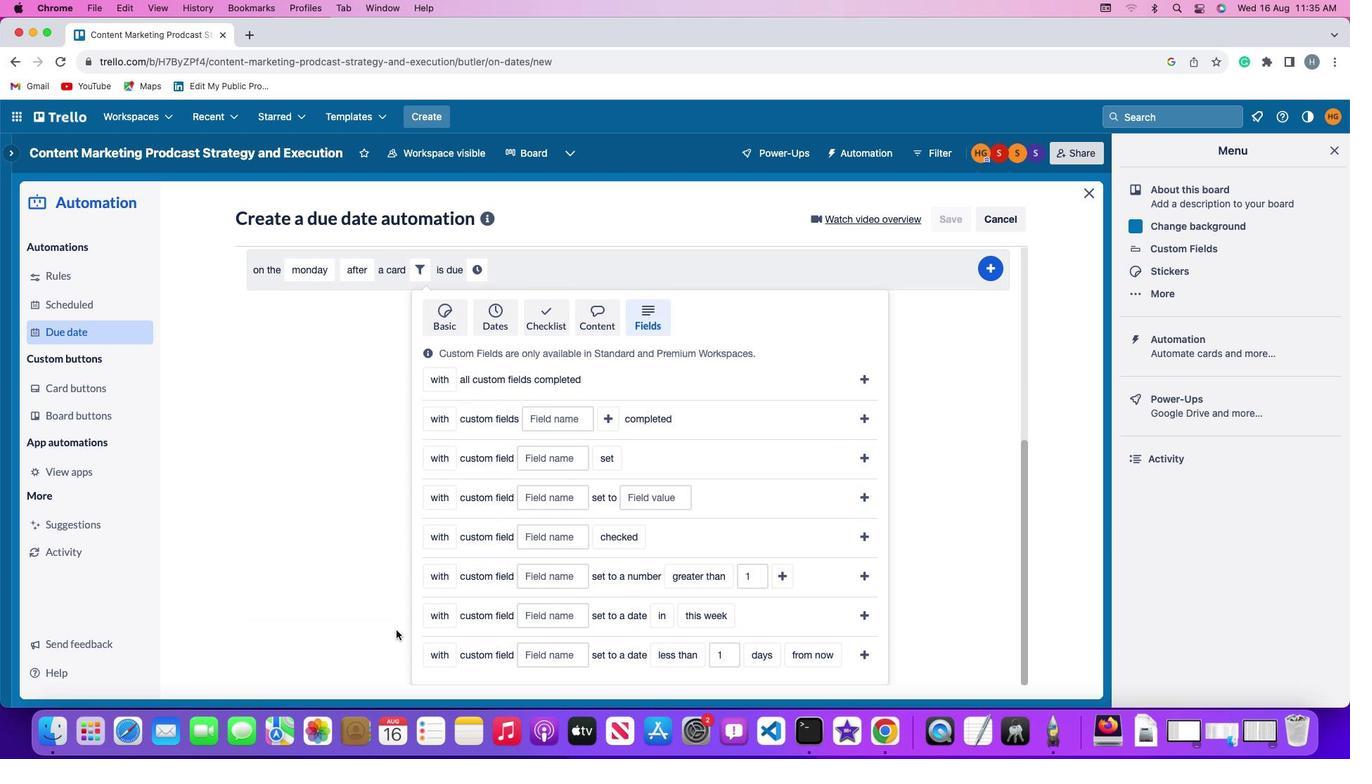 
Action: Mouse scrolled (401, 637) with delta (5, 4)
Screenshot: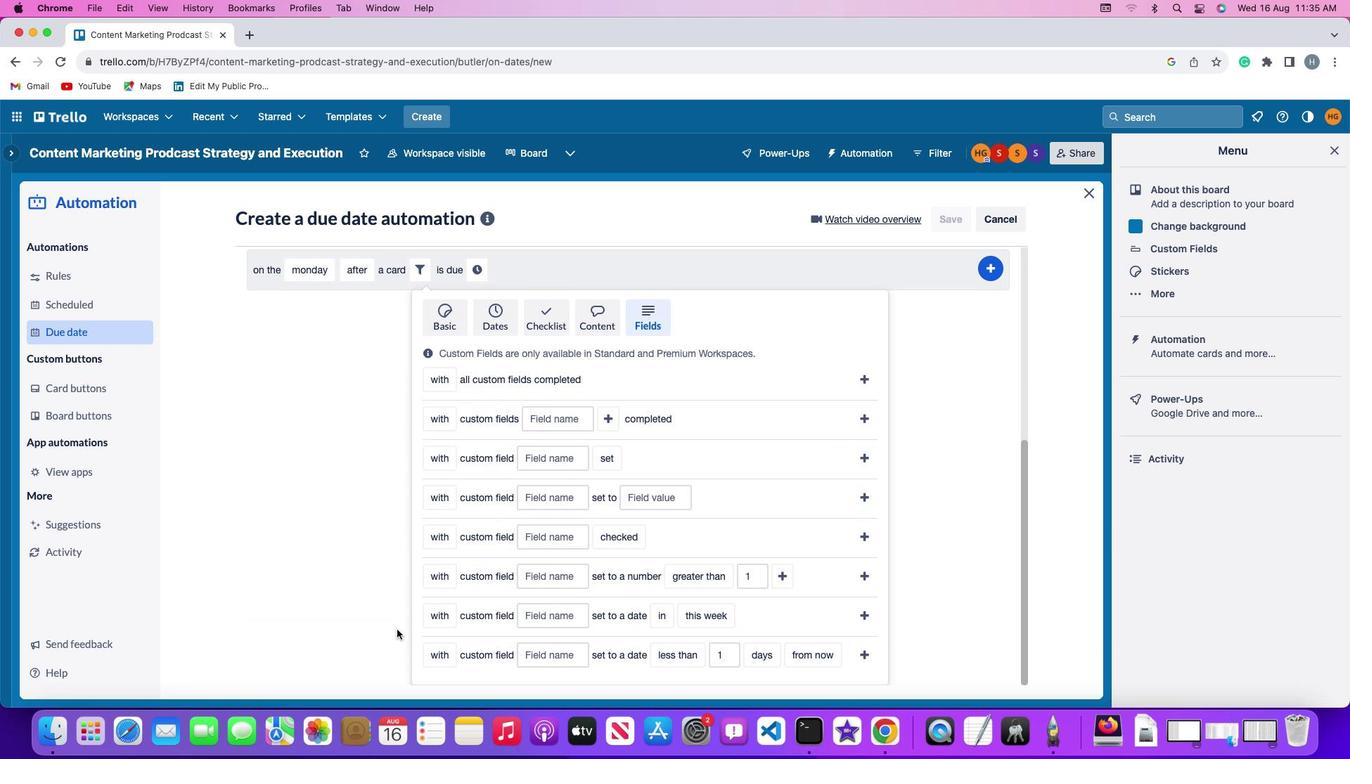
Action: Mouse scrolled (401, 637) with delta (5, 4)
Screenshot: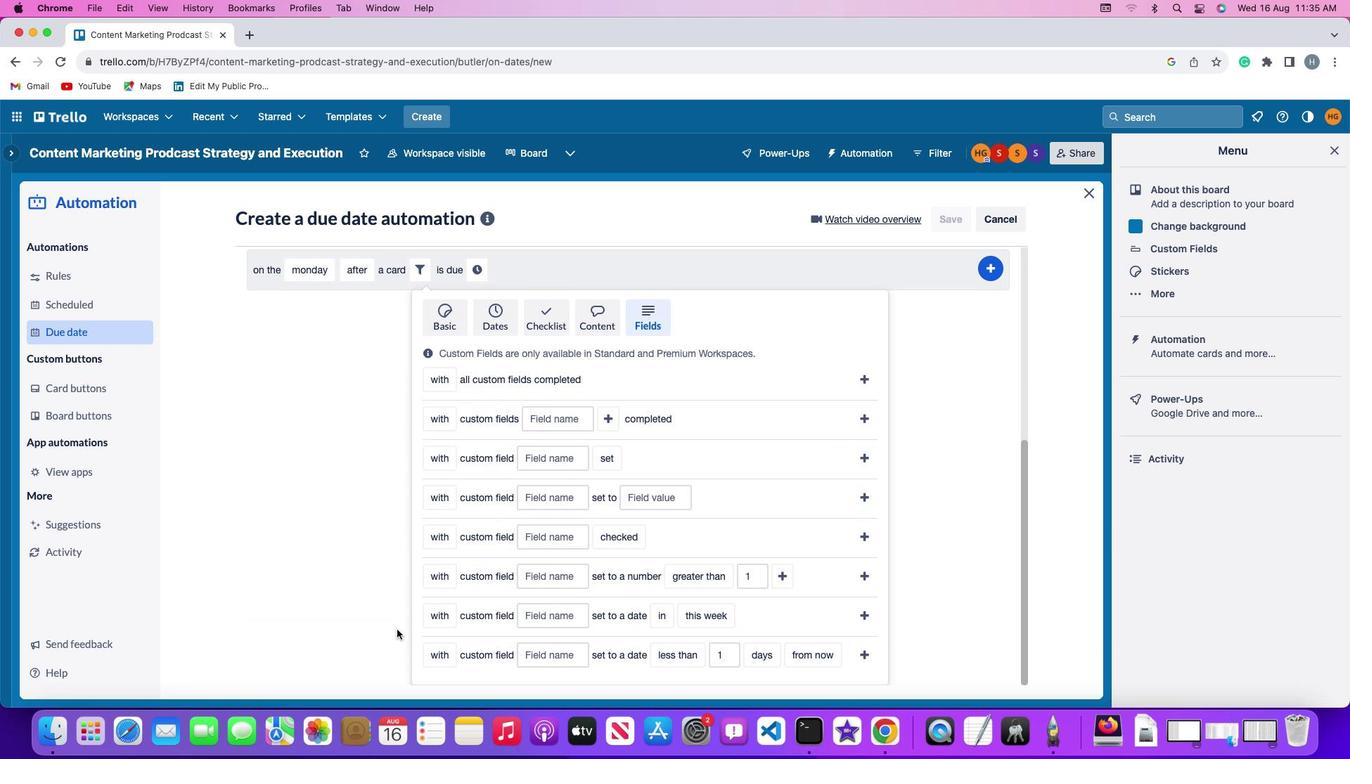 
Action: Mouse scrolled (401, 637) with delta (5, 3)
Screenshot: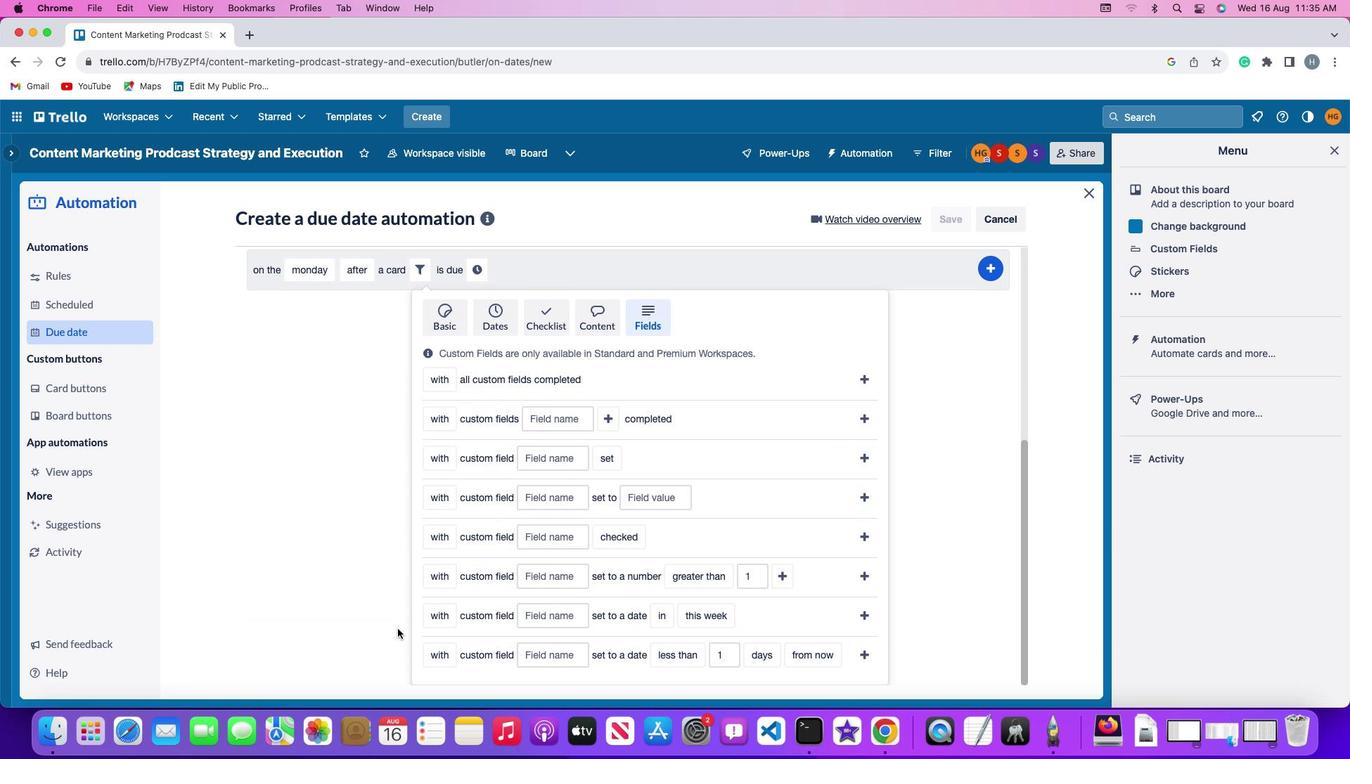 
Action: Mouse scrolled (401, 637) with delta (5, 2)
Screenshot: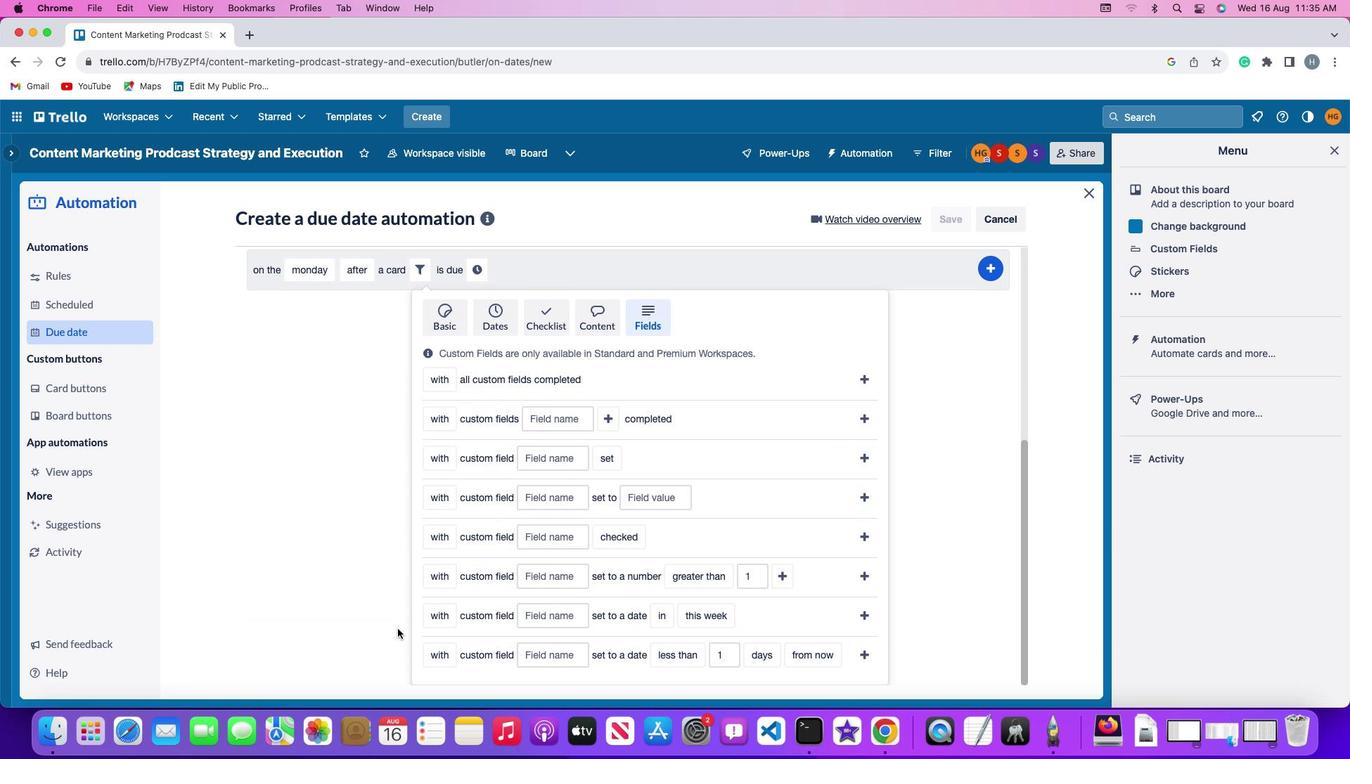 
Action: Mouse moved to (438, 667)
Screenshot: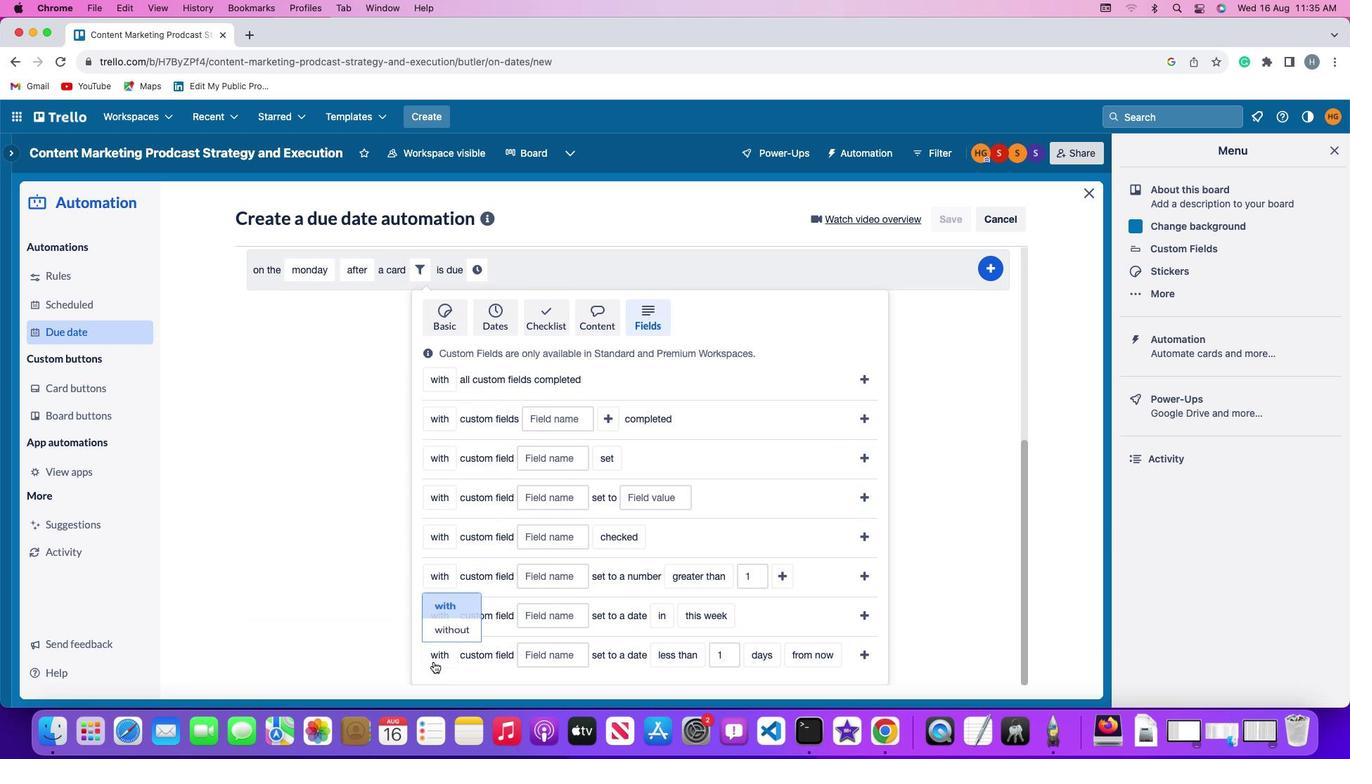 
Action: Mouse pressed left at (438, 667)
Screenshot: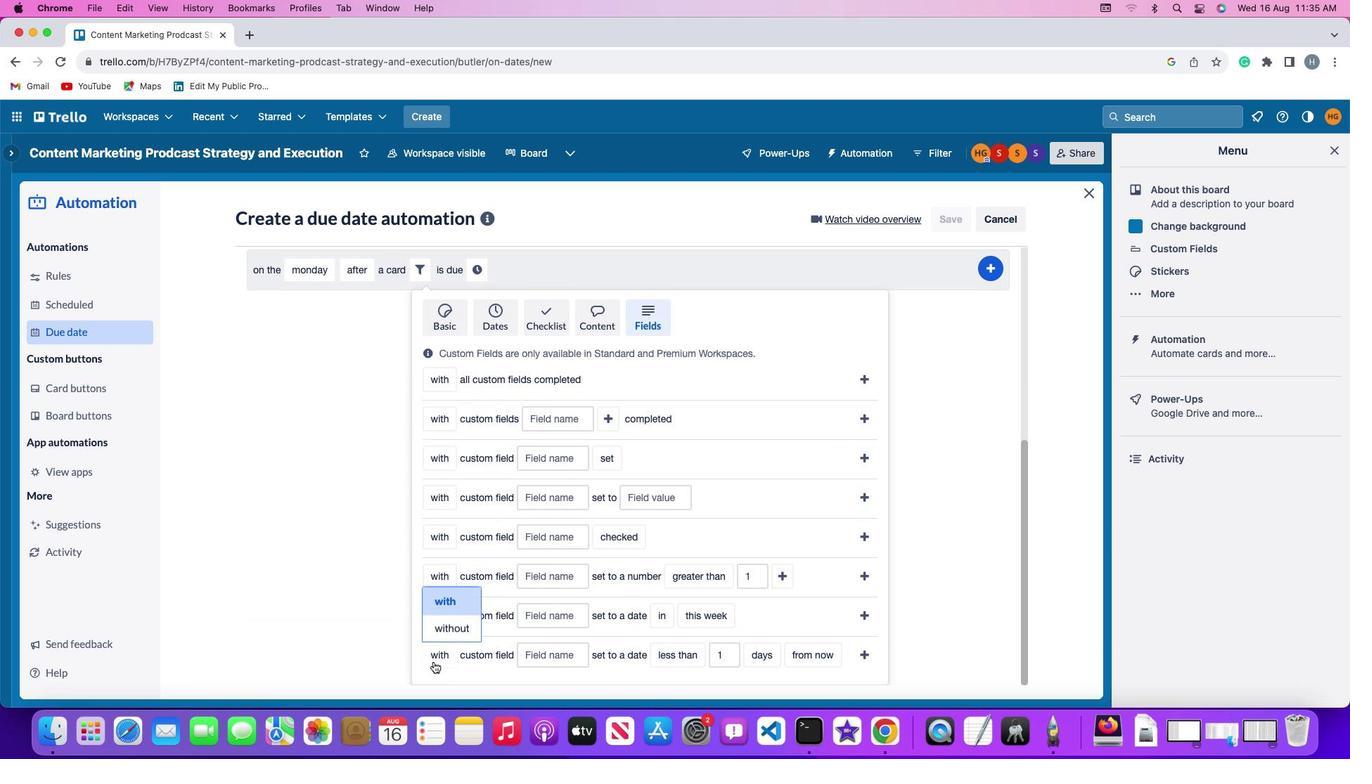 
Action: Mouse moved to (443, 634)
Screenshot: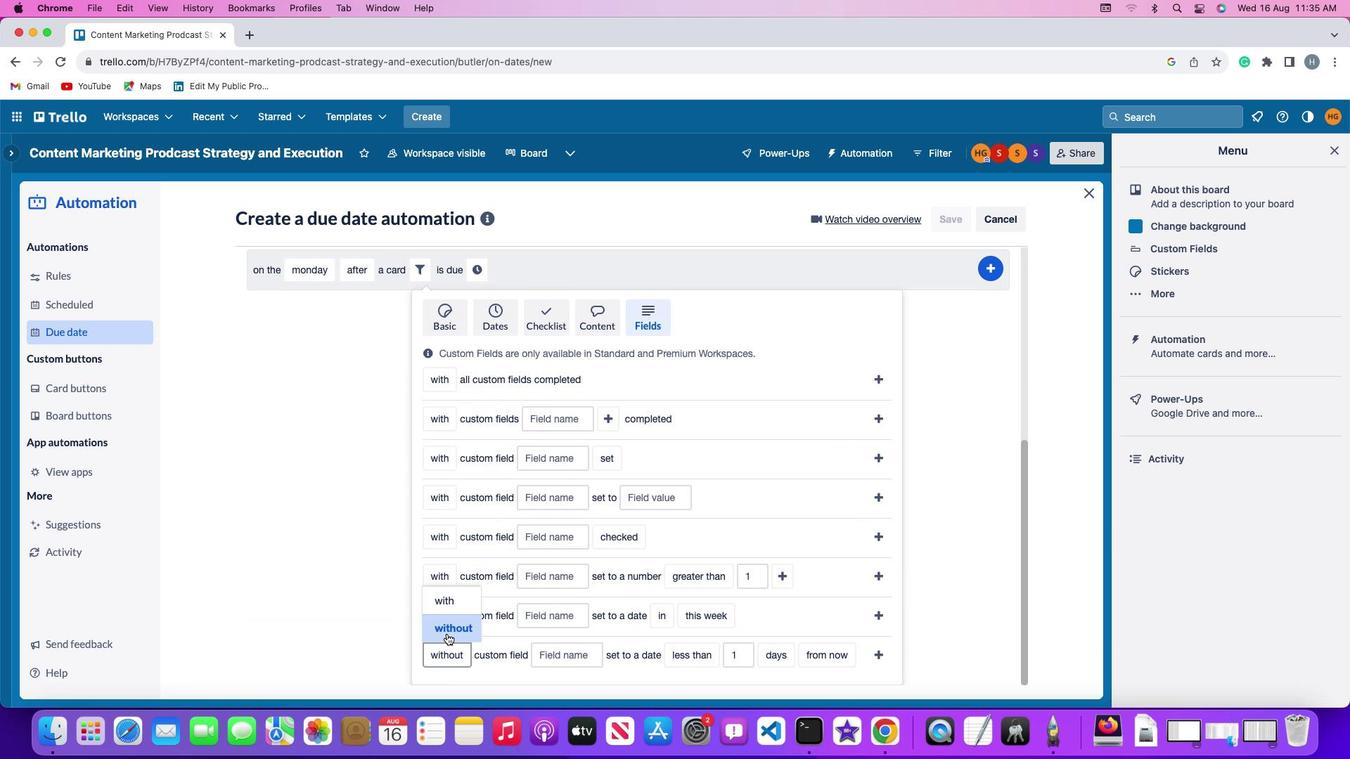 
Action: Mouse pressed left at (443, 634)
Screenshot: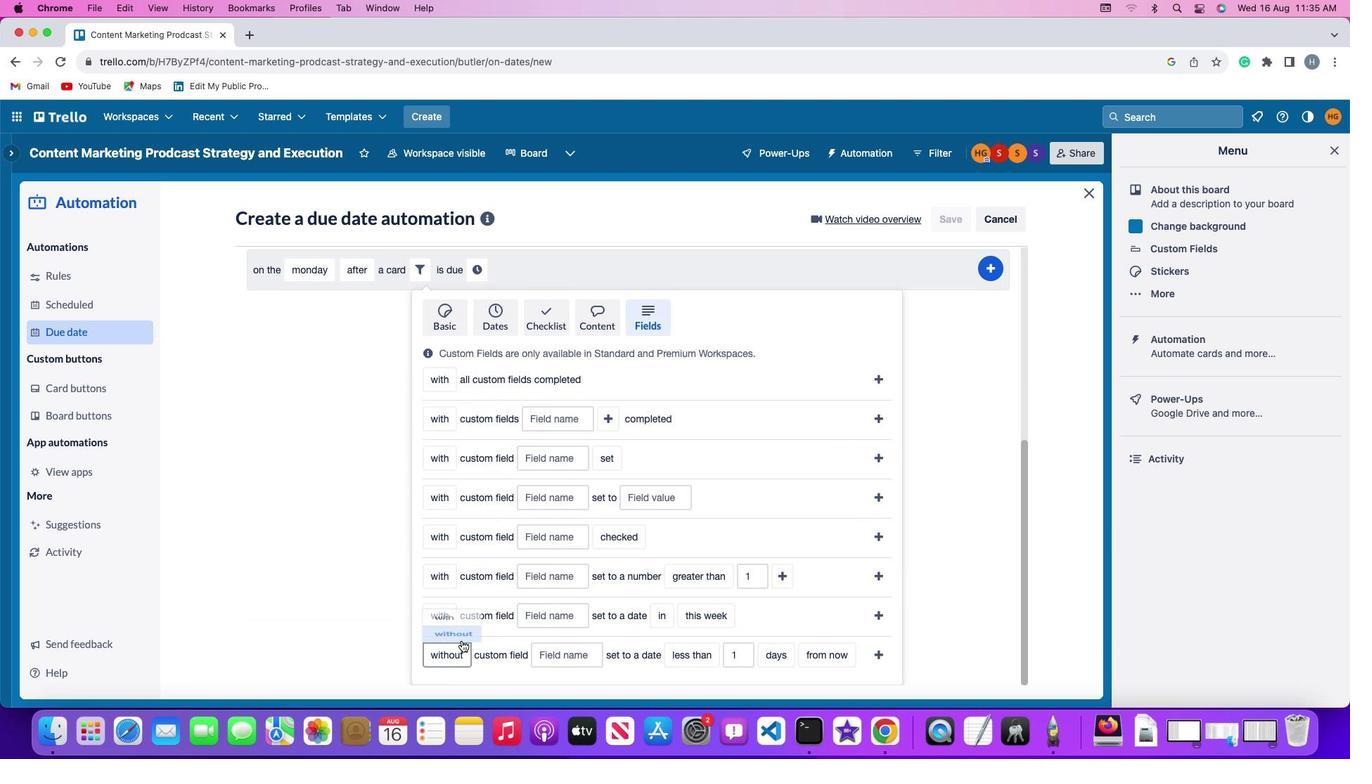 
Action: Mouse moved to (555, 656)
Screenshot: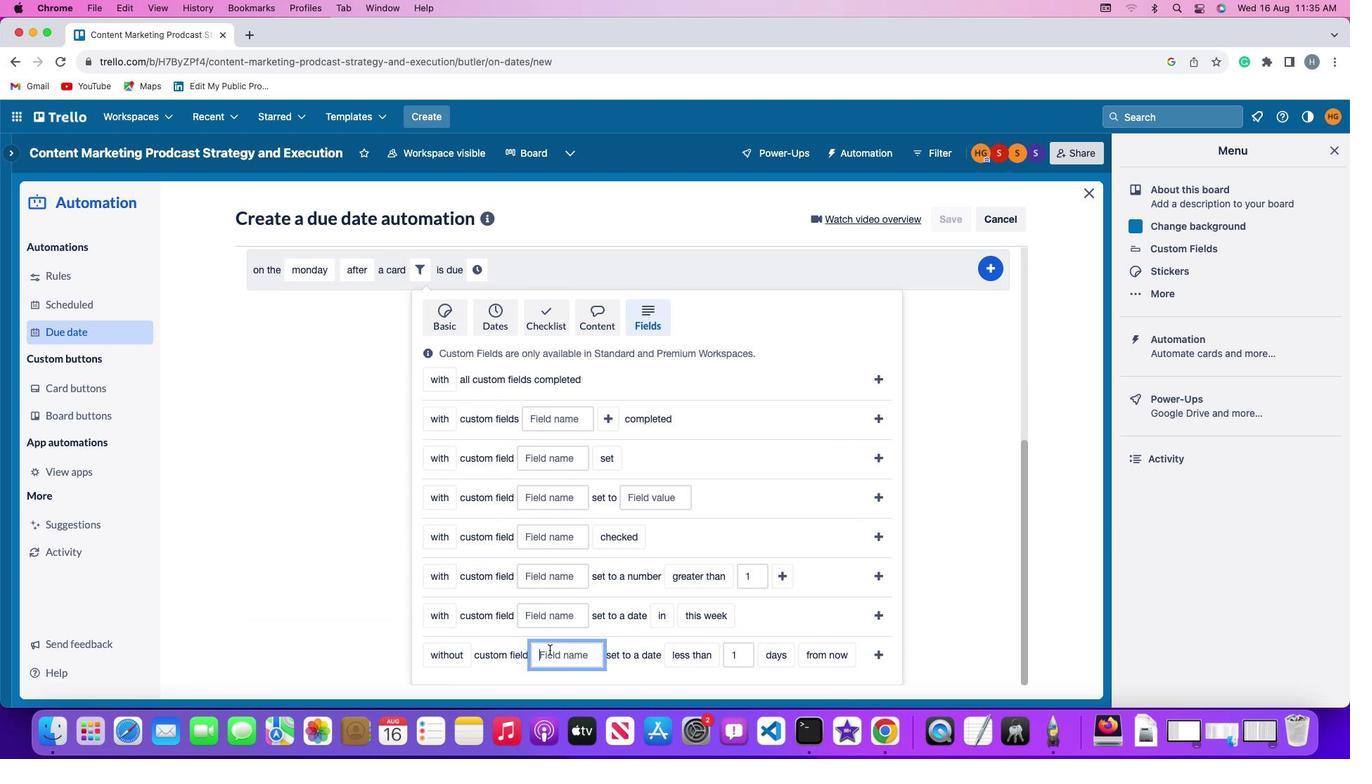 
Action: Mouse pressed left at (555, 656)
Screenshot: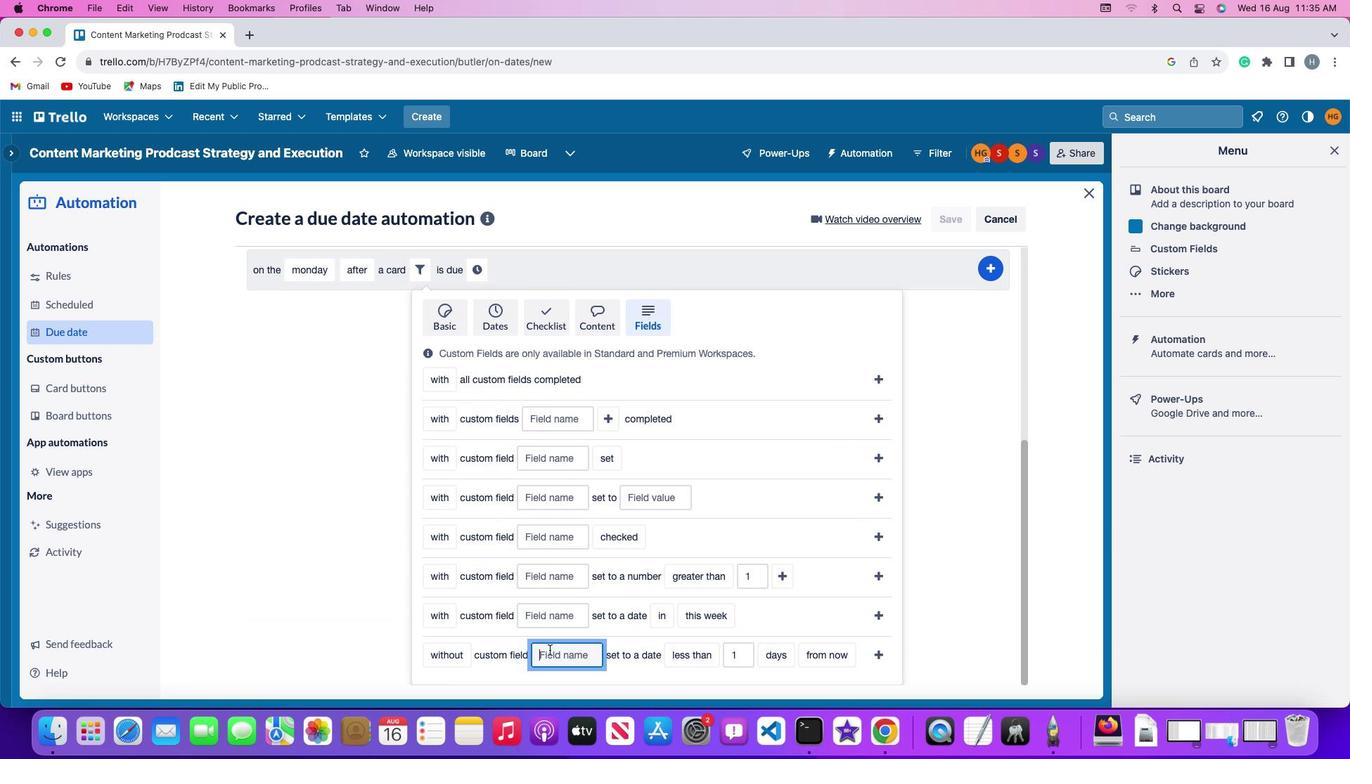 
Action: Mouse moved to (555, 656)
Screenshot: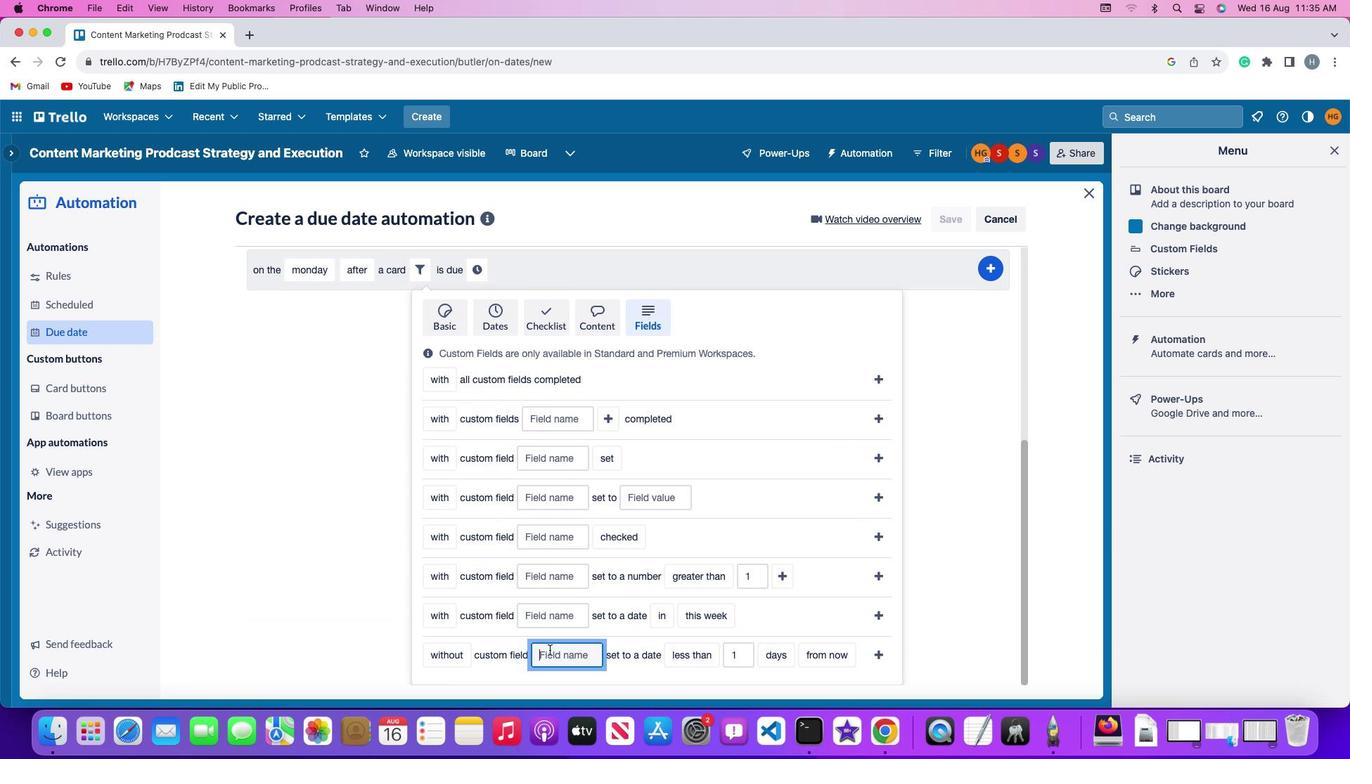 
Action: Key pressed Key.shift'R''e''s''u''m''e'
Screenshot: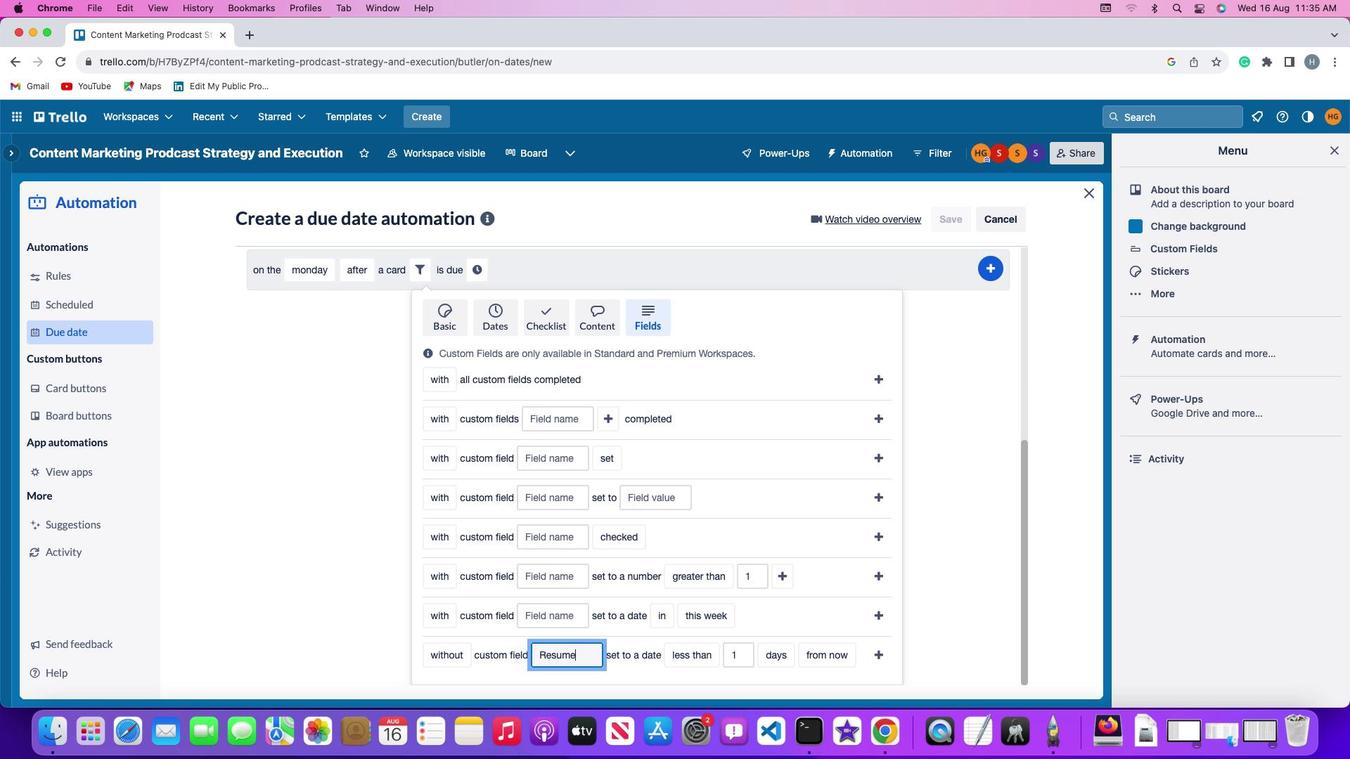 
Action: Mouse moved to (695, 655)
Screenshot: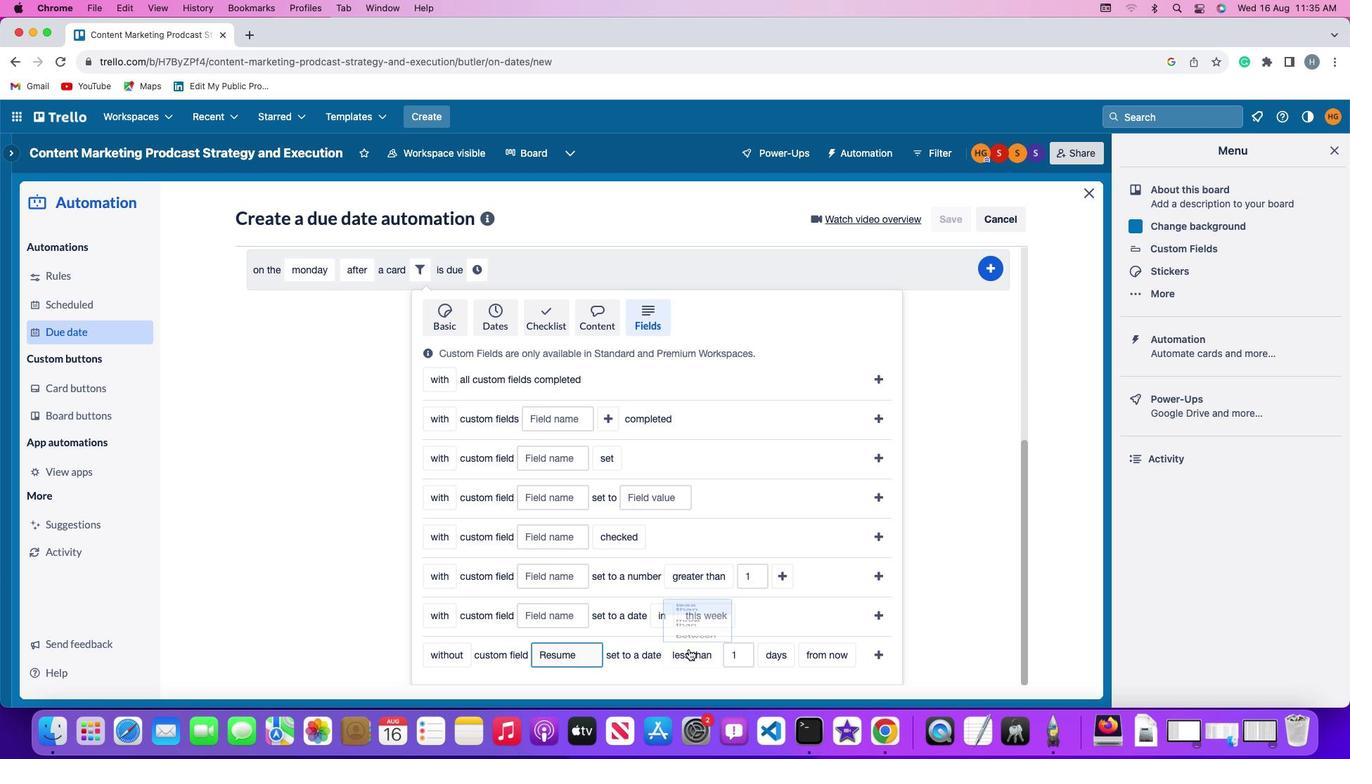 
Action: Mouse pressed left at (695, 655)
Screenshot: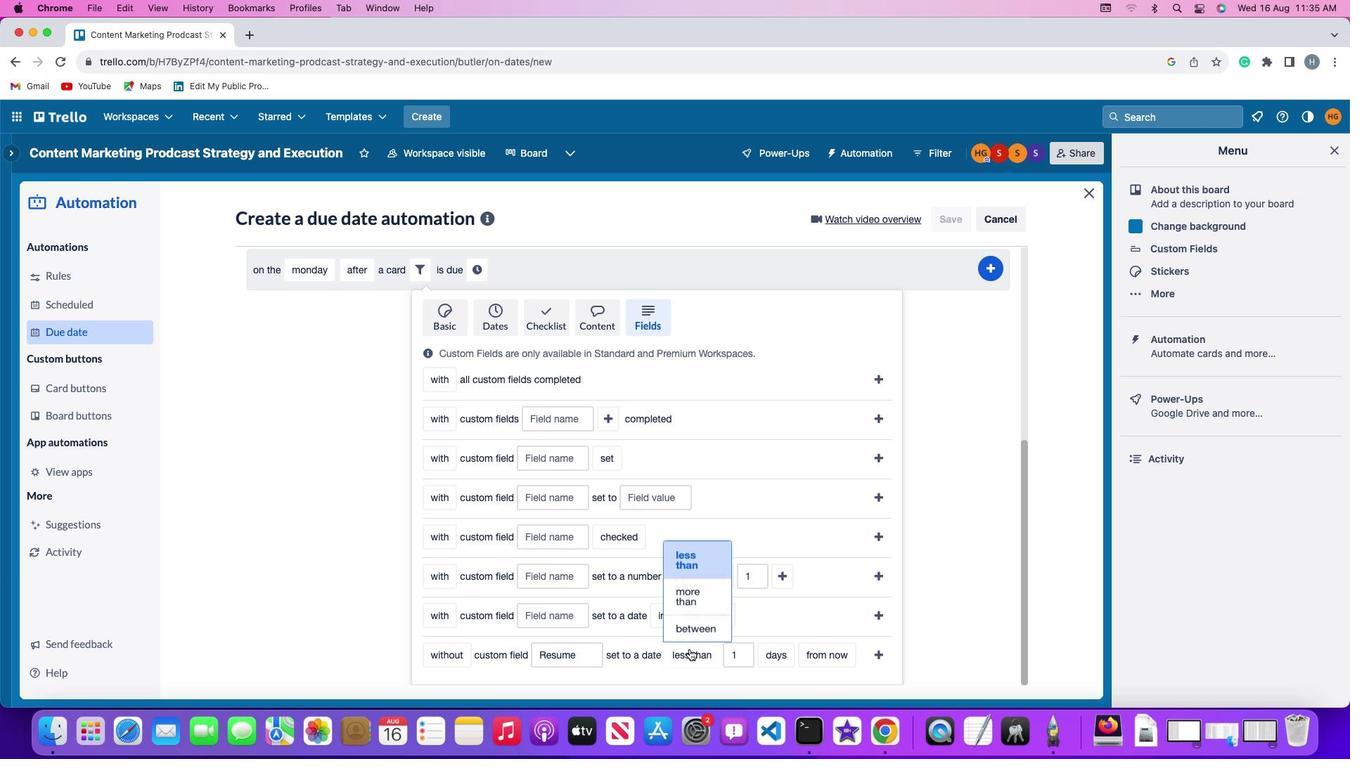 
Action: Mouse moved to (692, 600)
Screenshot: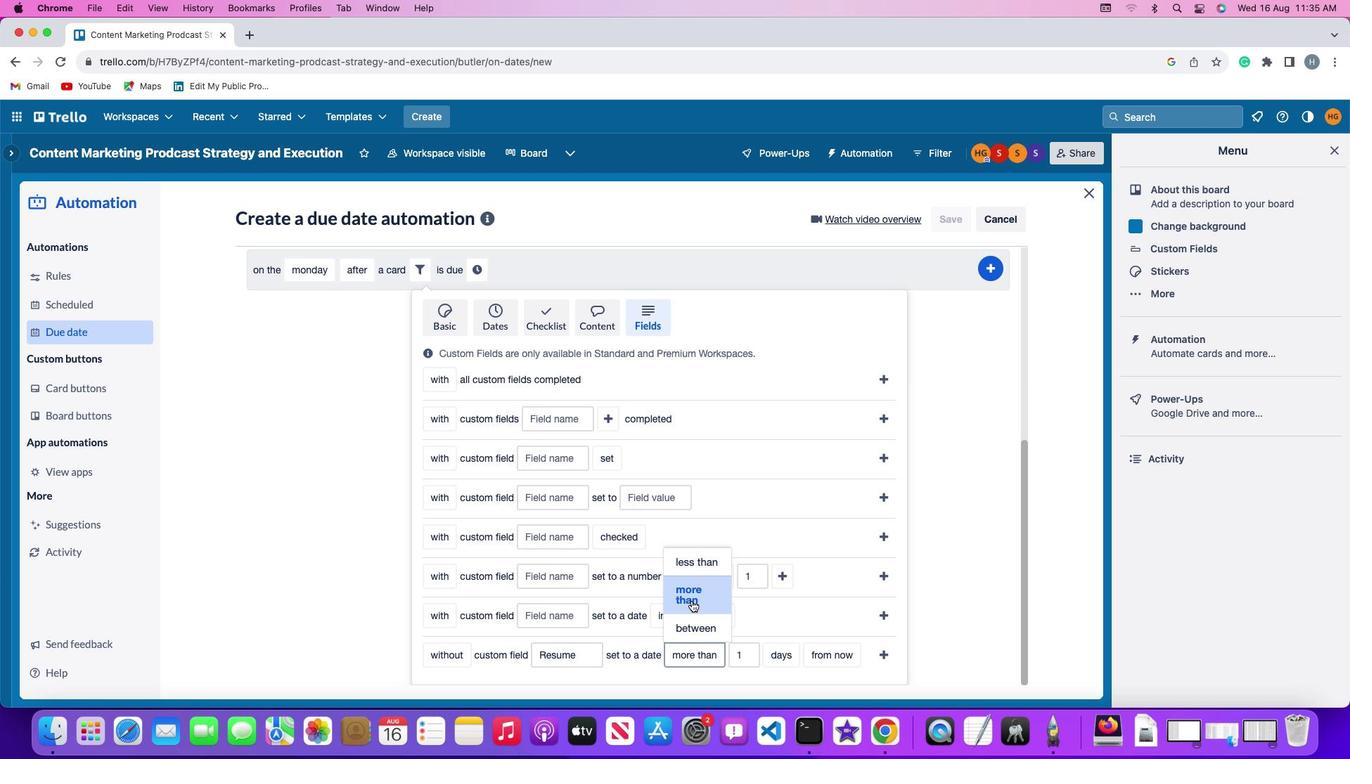 
Action: Mouse pressed left at (692, 600)
Screenshot: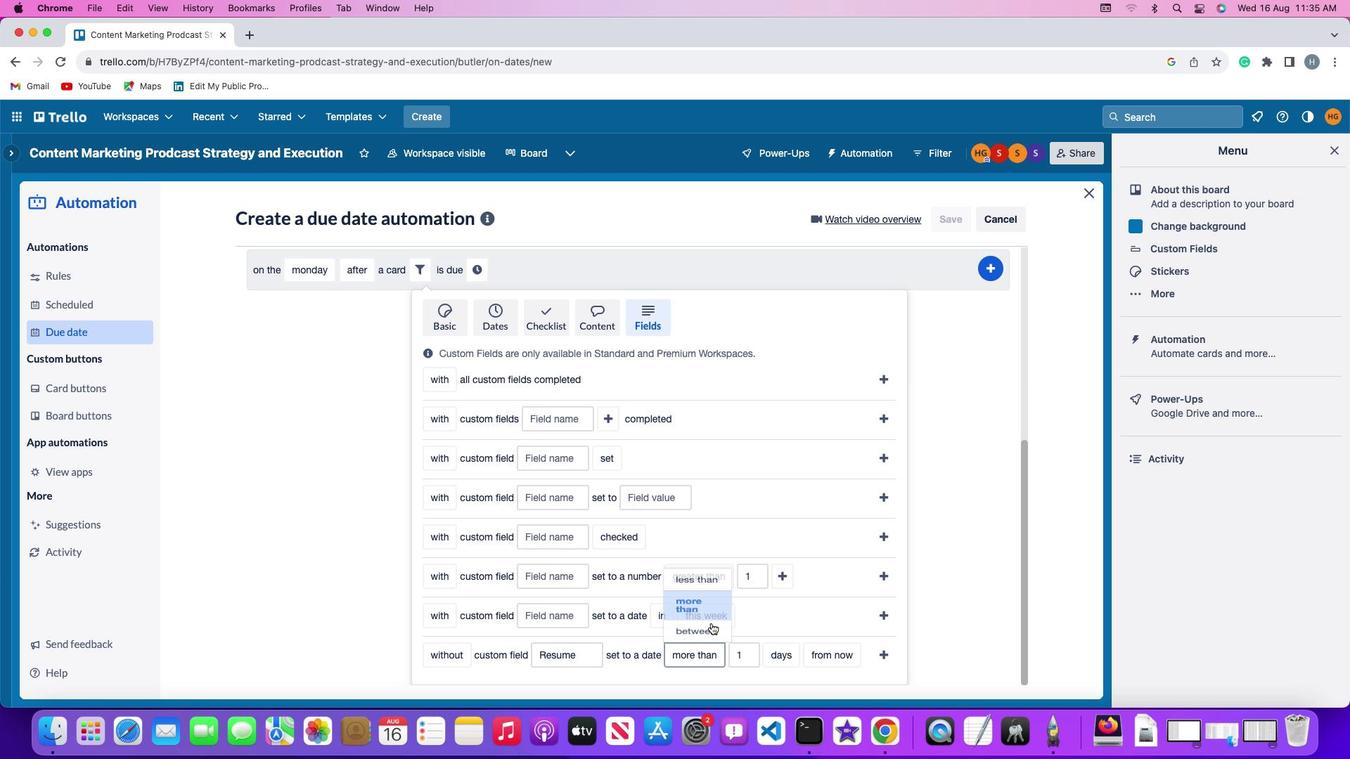 
Action: Mouse moved to (755, 664)
Screenshot: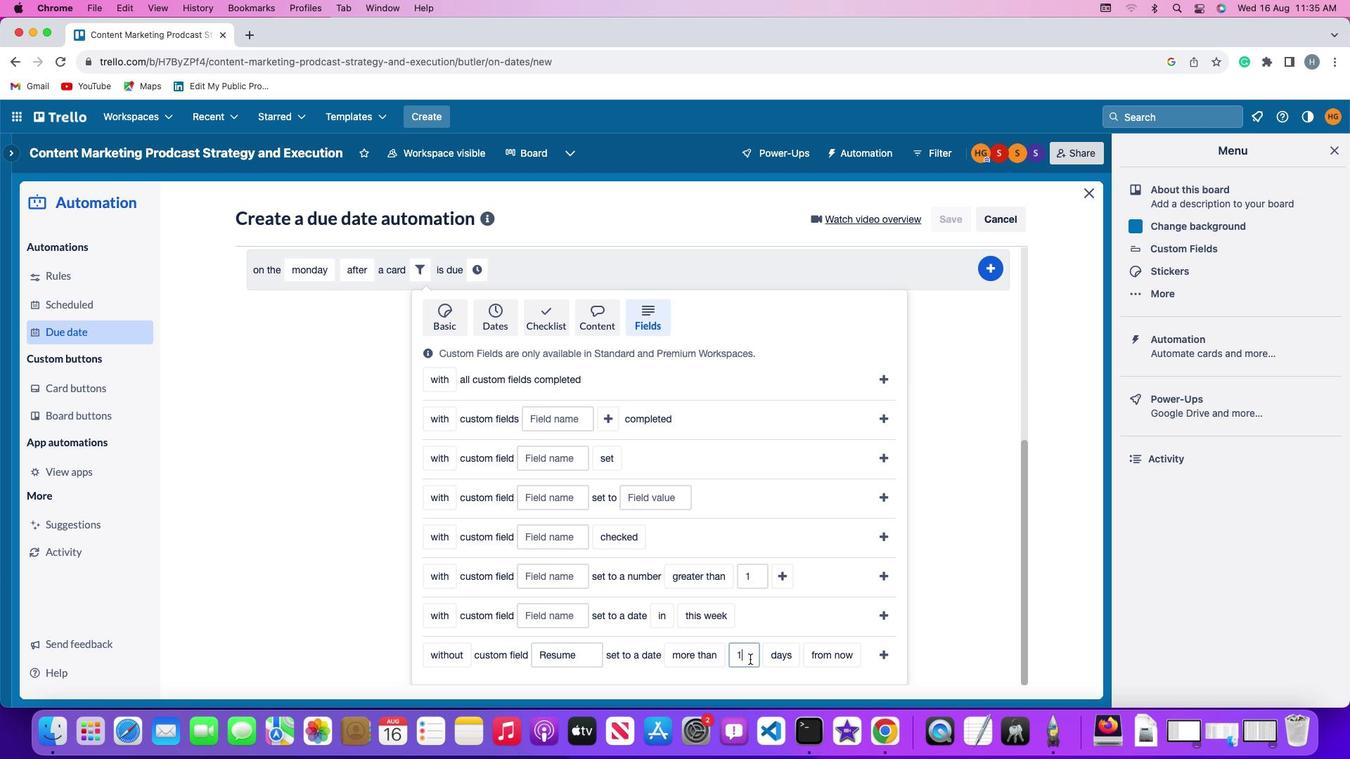 
Action: Mouse pressed left at (755, 664)
Screenshot: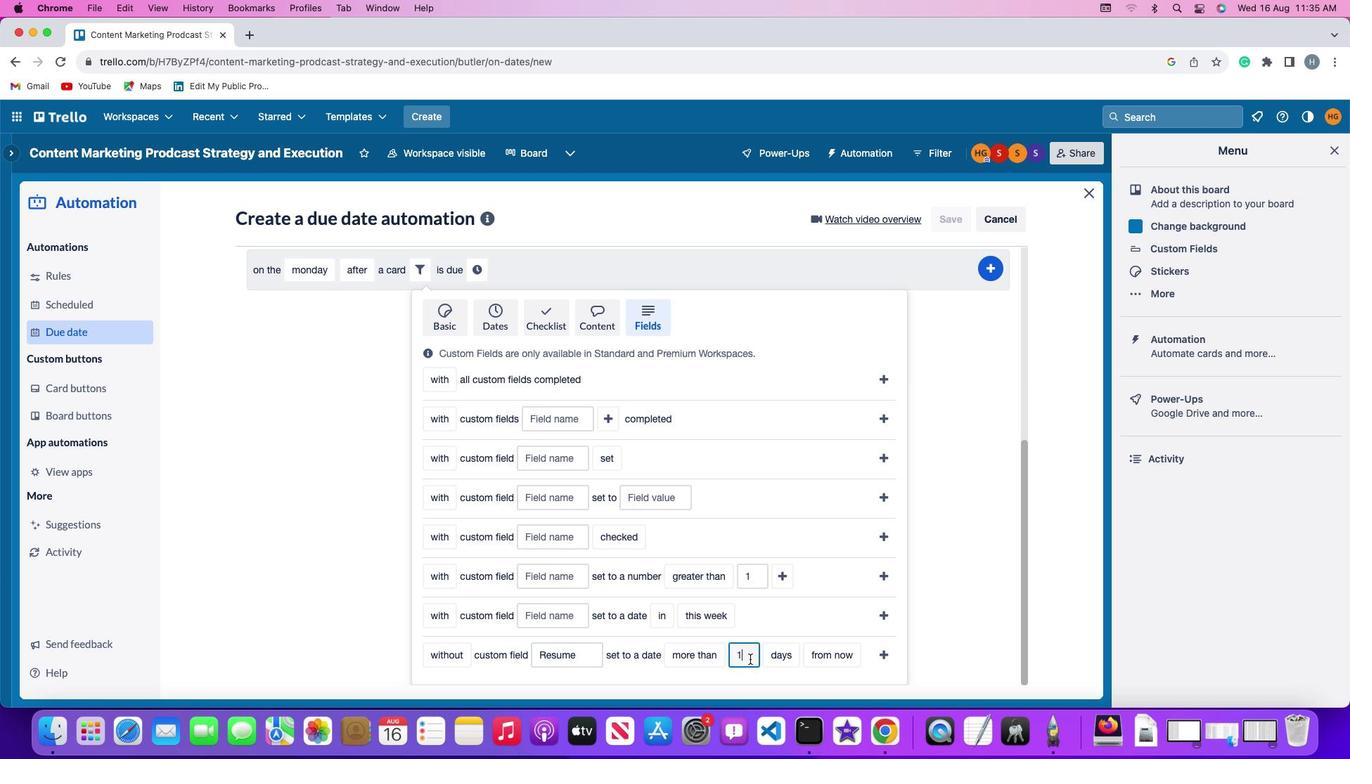 
Action: Key pressed Key.backspace'1'
Screenshot: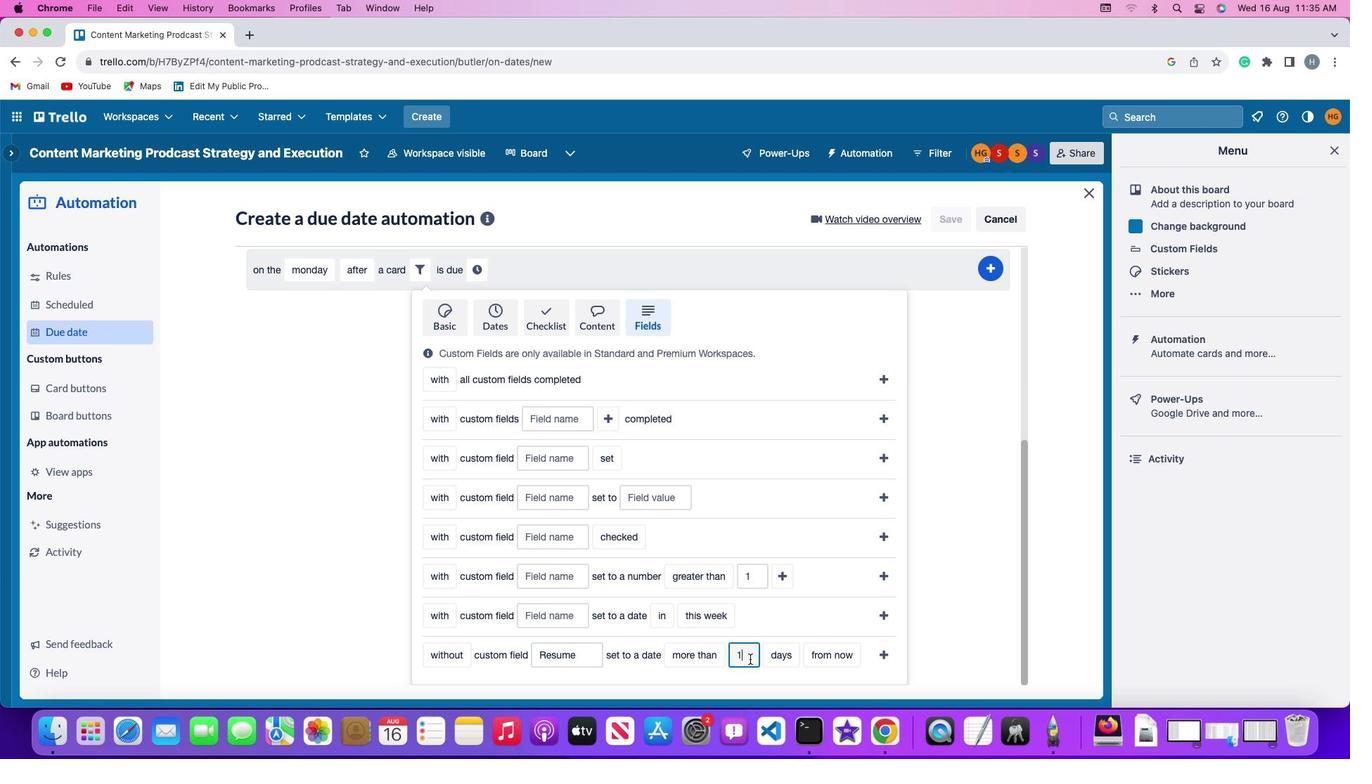 
Action: Mouse moved to (793, 665)
Screenshot: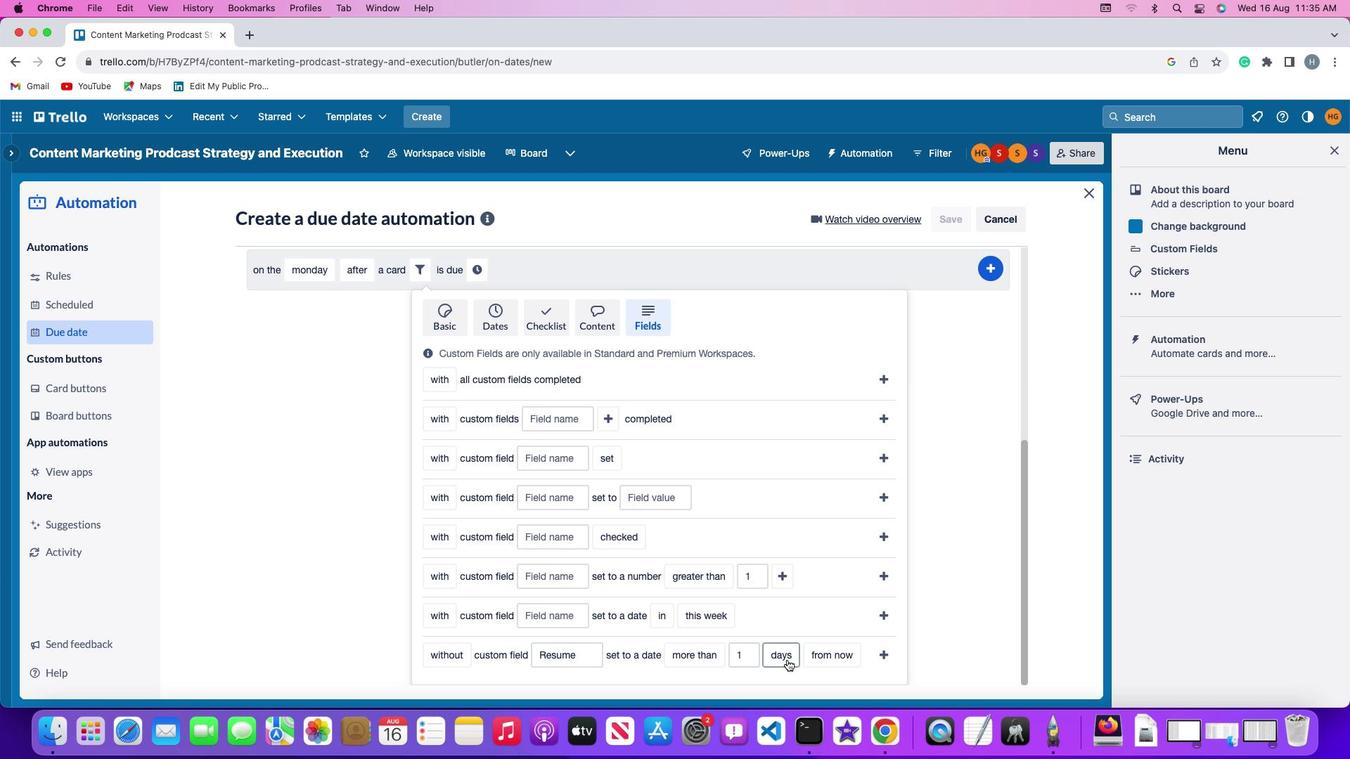
Action: Mouse pressed left at (793, 665)
Screenshot: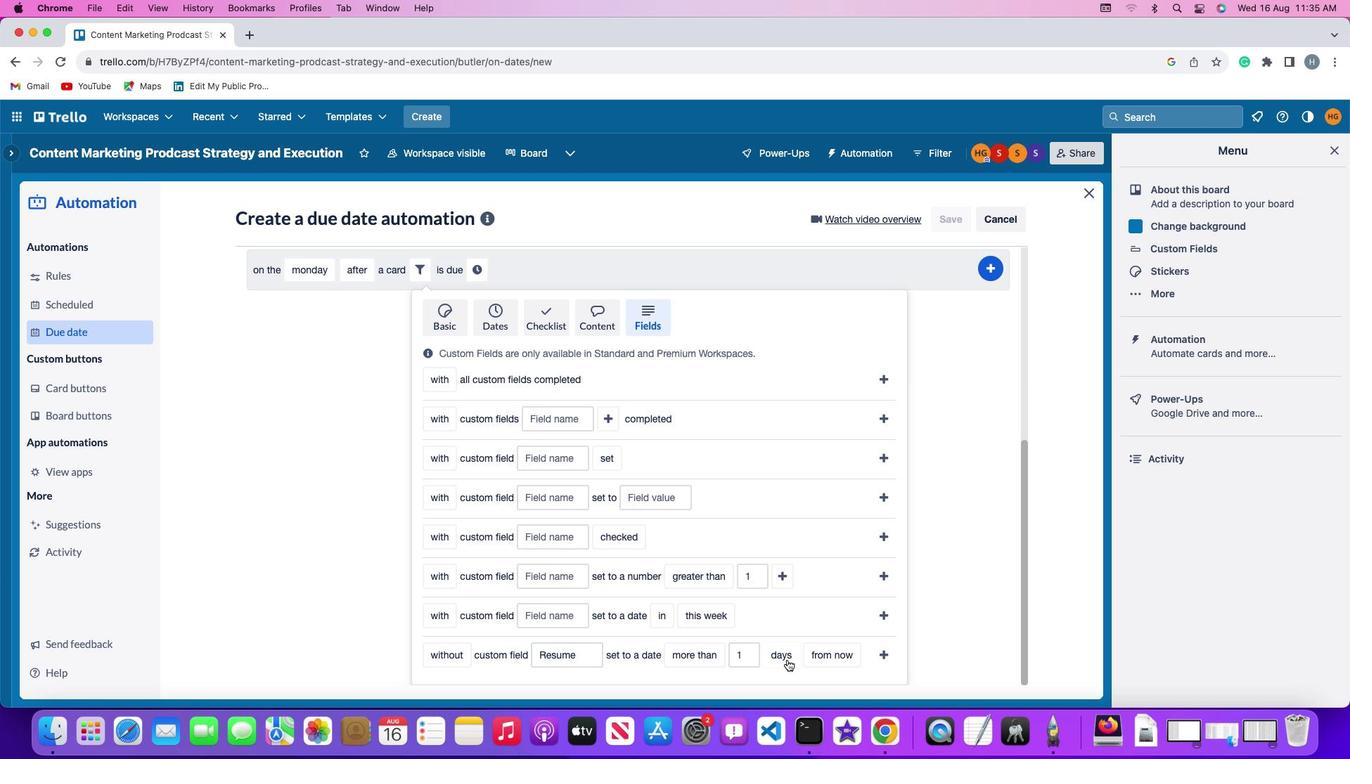 
Action: Mouse moved to (794, 607)
Screenshot: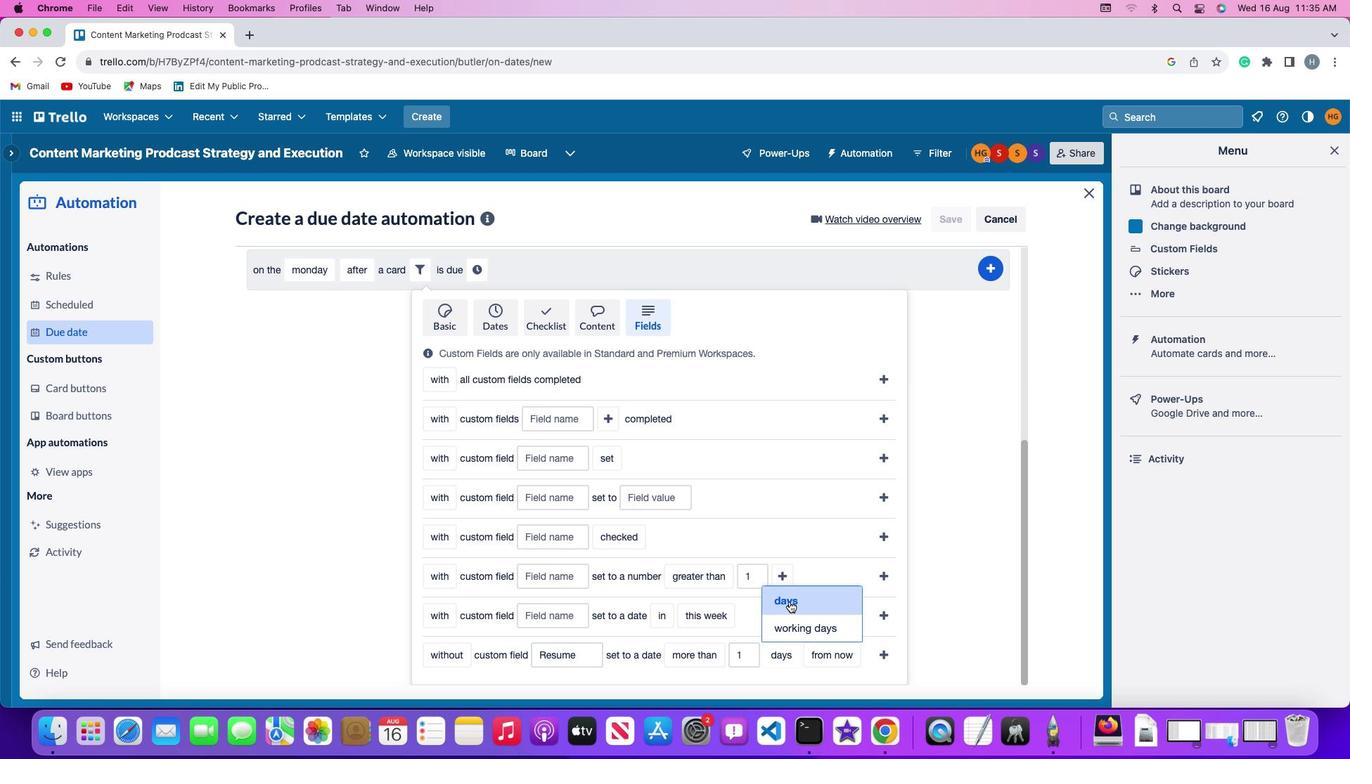 
Action: Mouse pressed left at (794, 607)
Screenshot: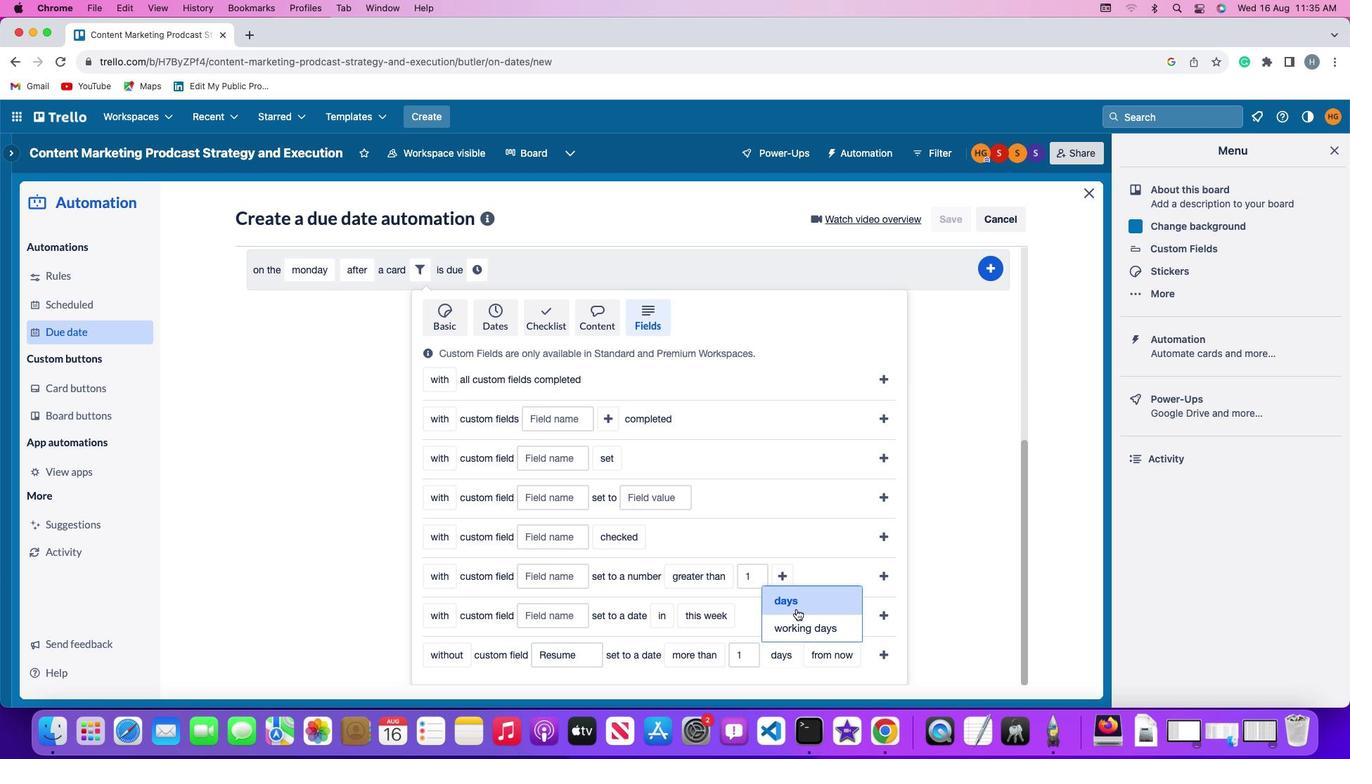 
Action: Mouse moved to (853, 666)
Screenshot: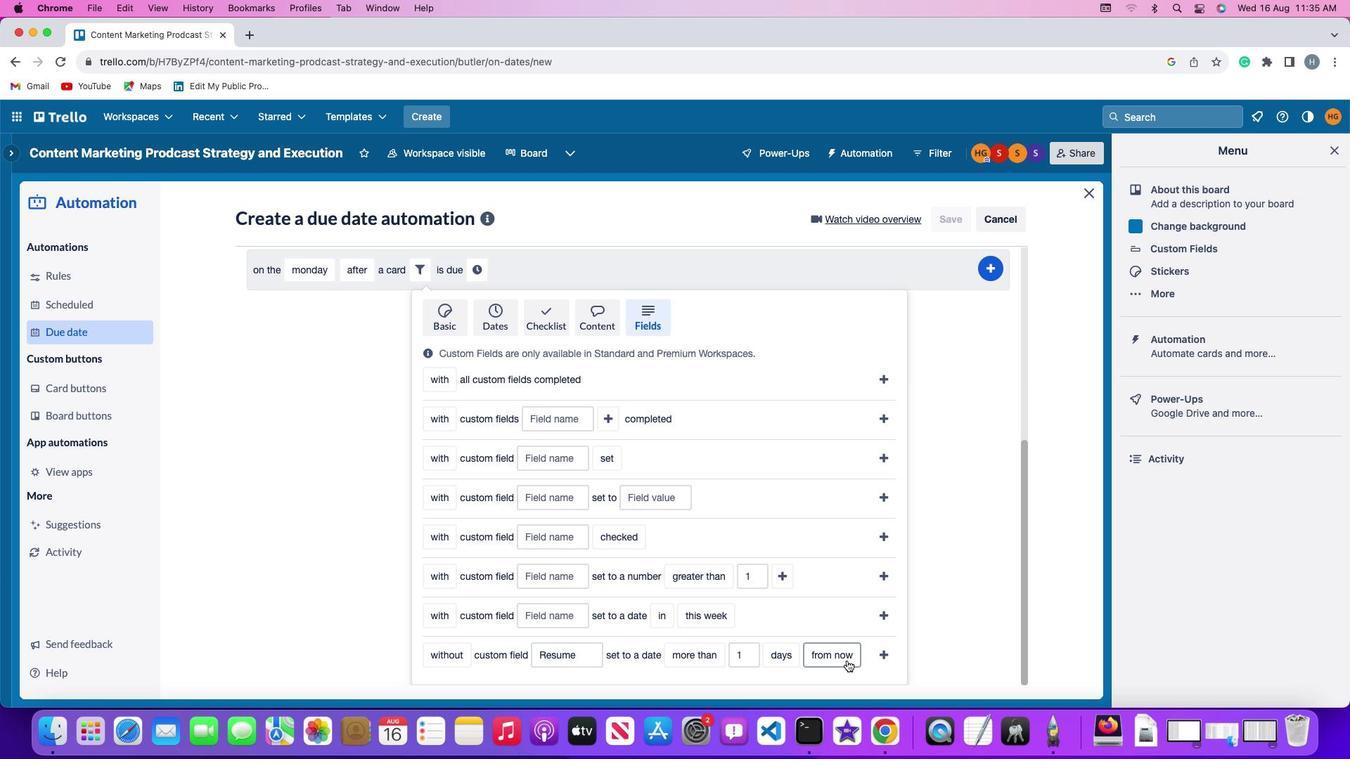 
Action: Mouse pressed left at (853, 666)
Screenshot: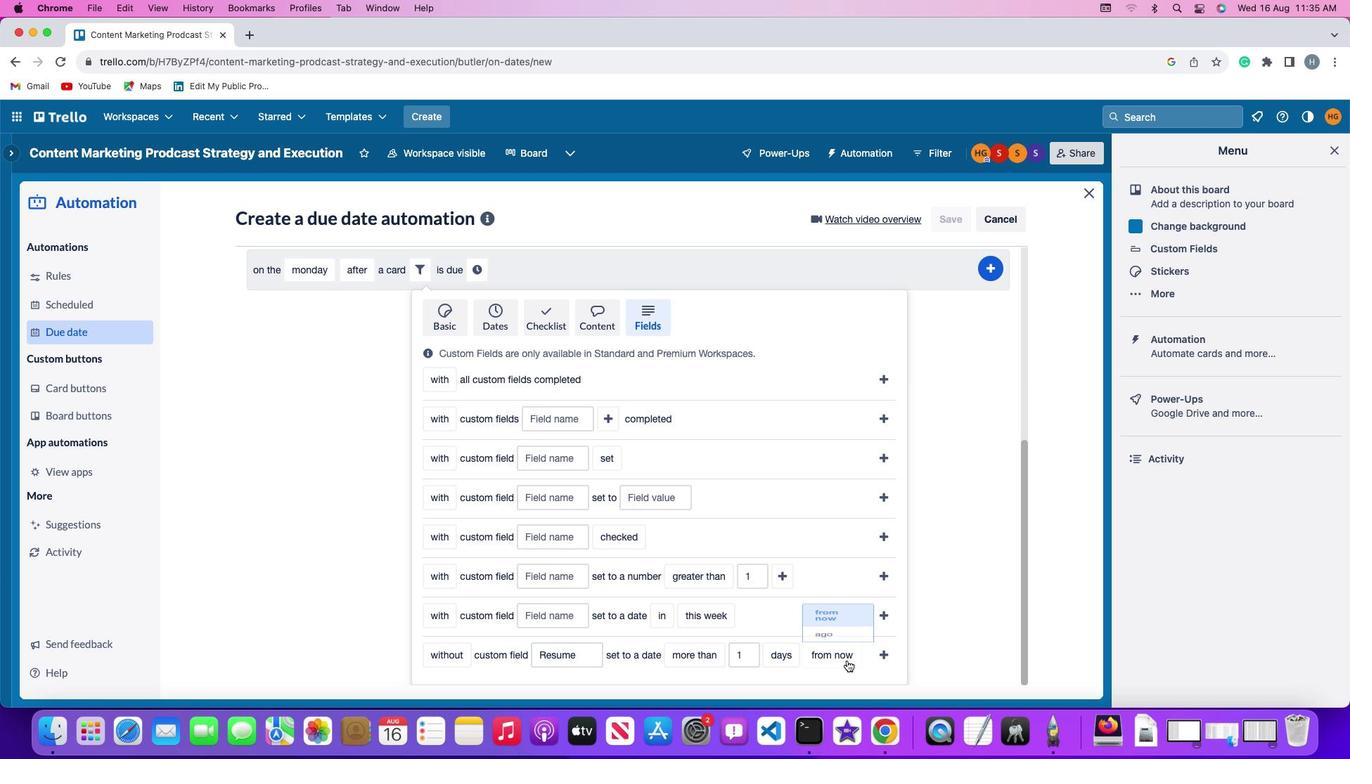 
Action: Mouse moved to (828, 602)
Screenshot: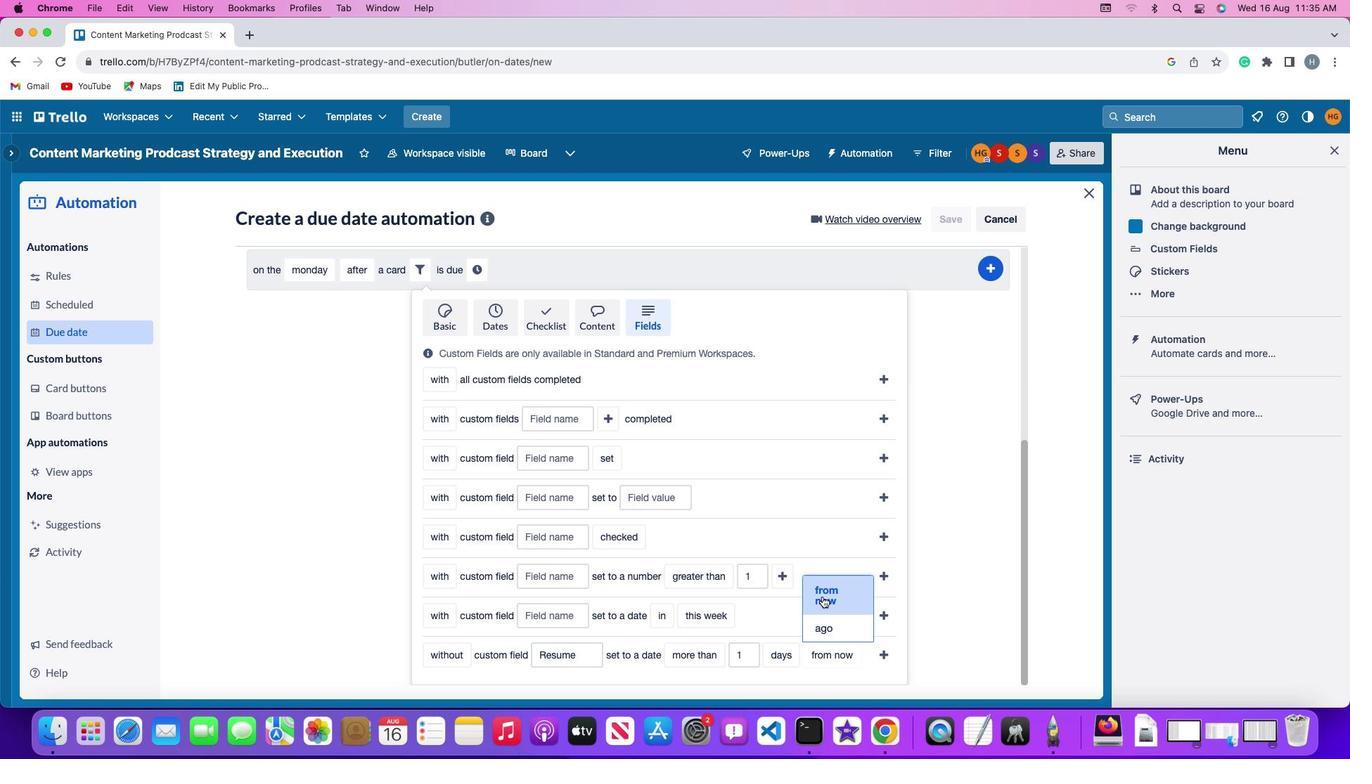 
Action: Mouse pressed left at (828, 602)
Screenshot: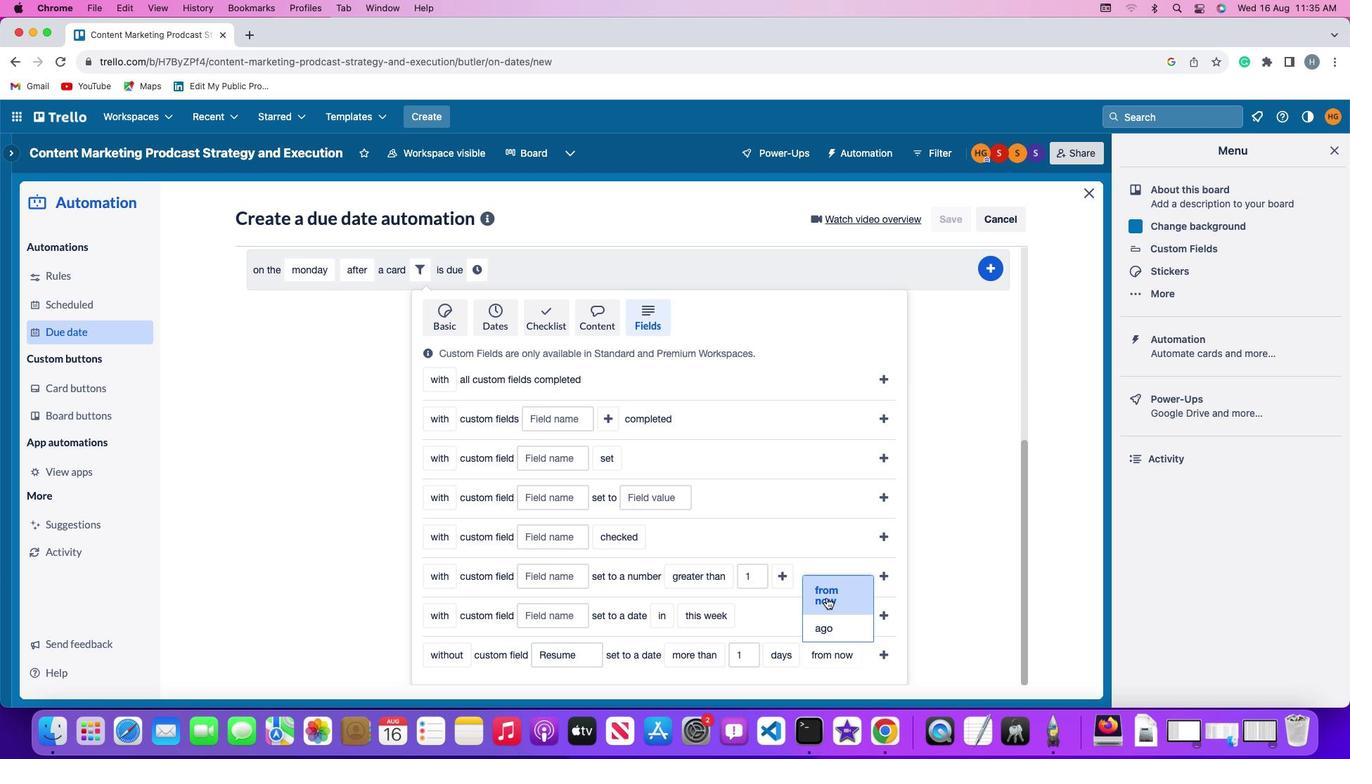 
Action: Mouse moved to (892, 654)
Screenshot: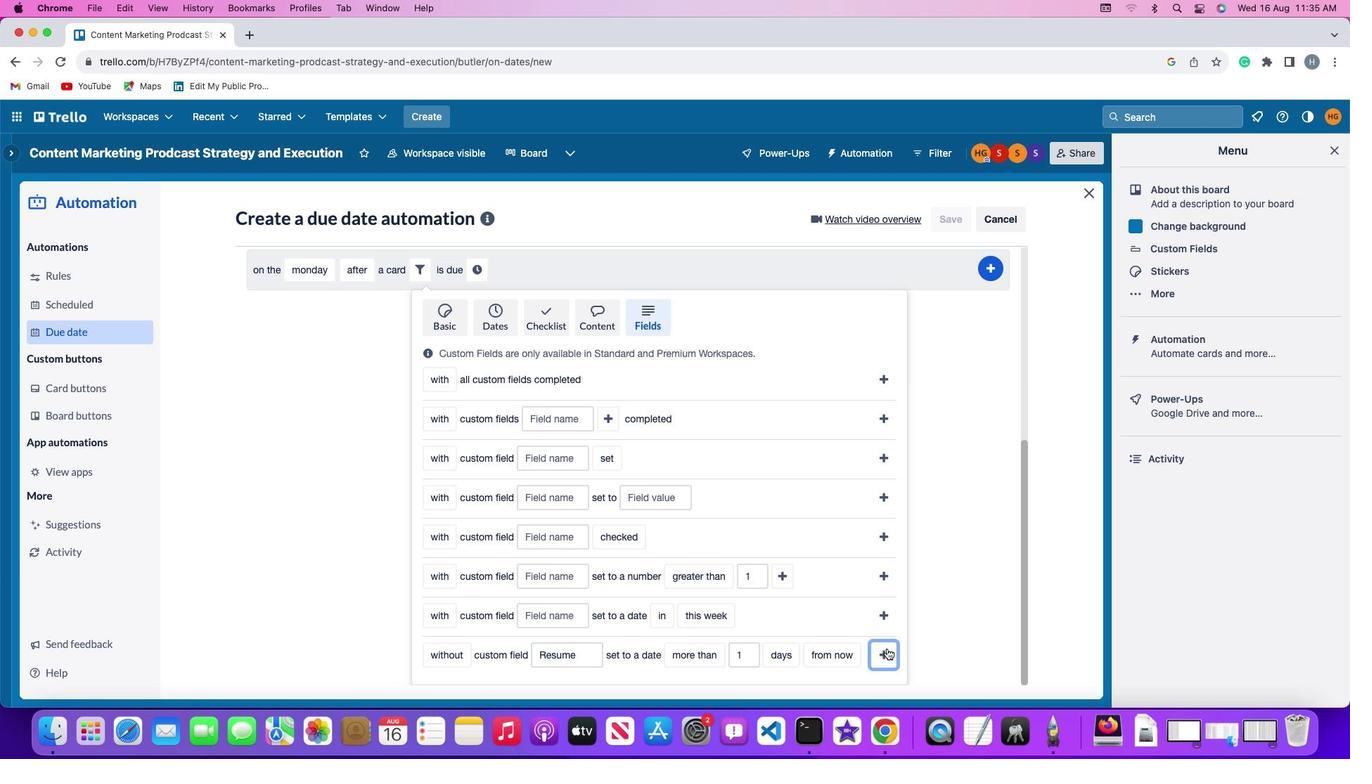 
Action: Mouse pressed left at (892, 654)
Screenshot: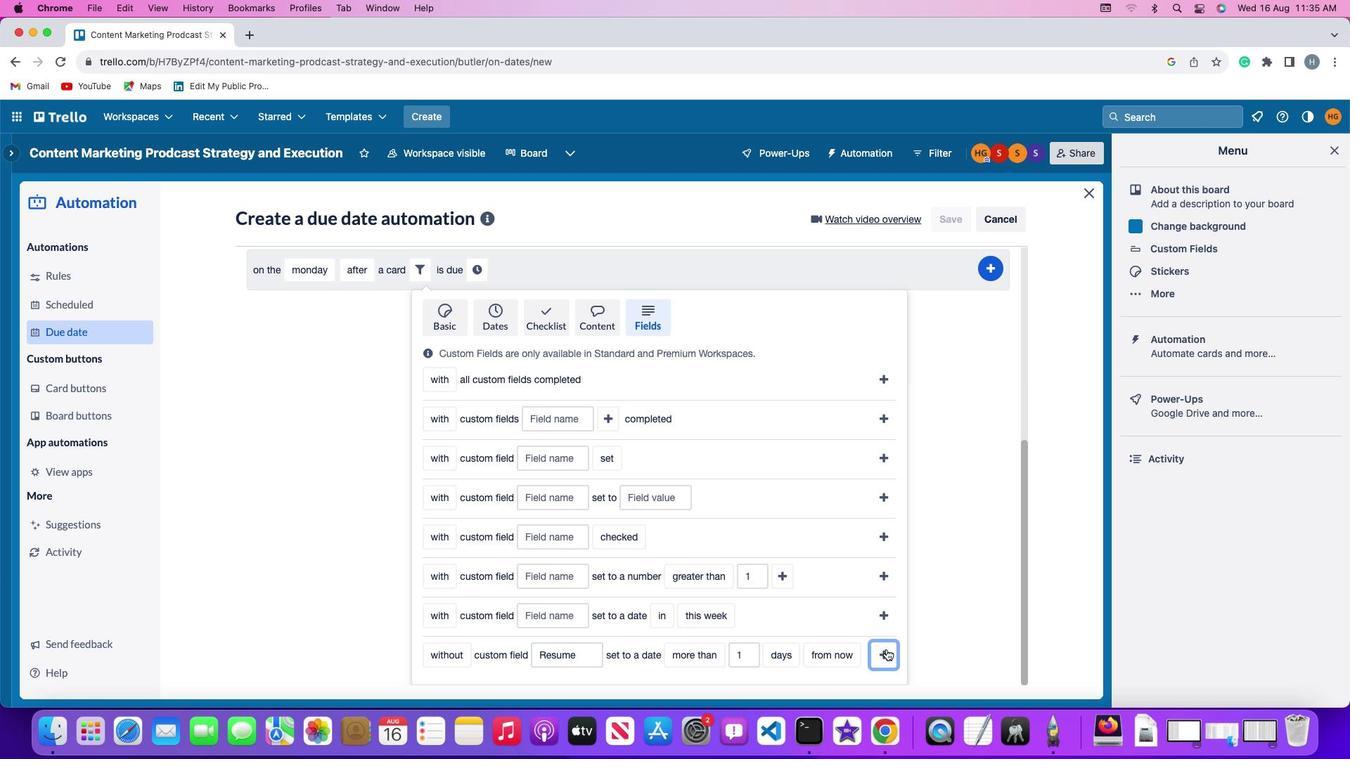 
Action: Mouse moved to (836, 612)
Screenshot: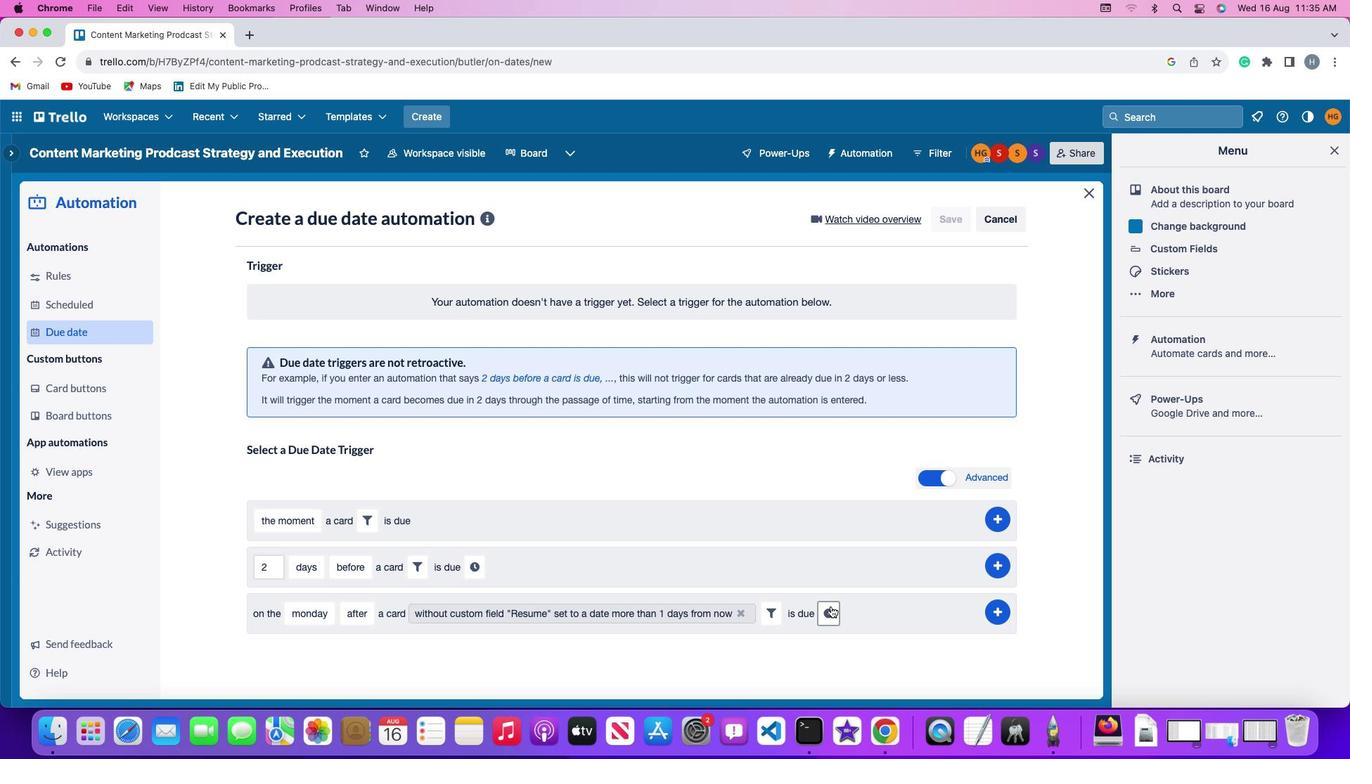 
Action: Mouse pressed left at (836, 612)
Screenshot: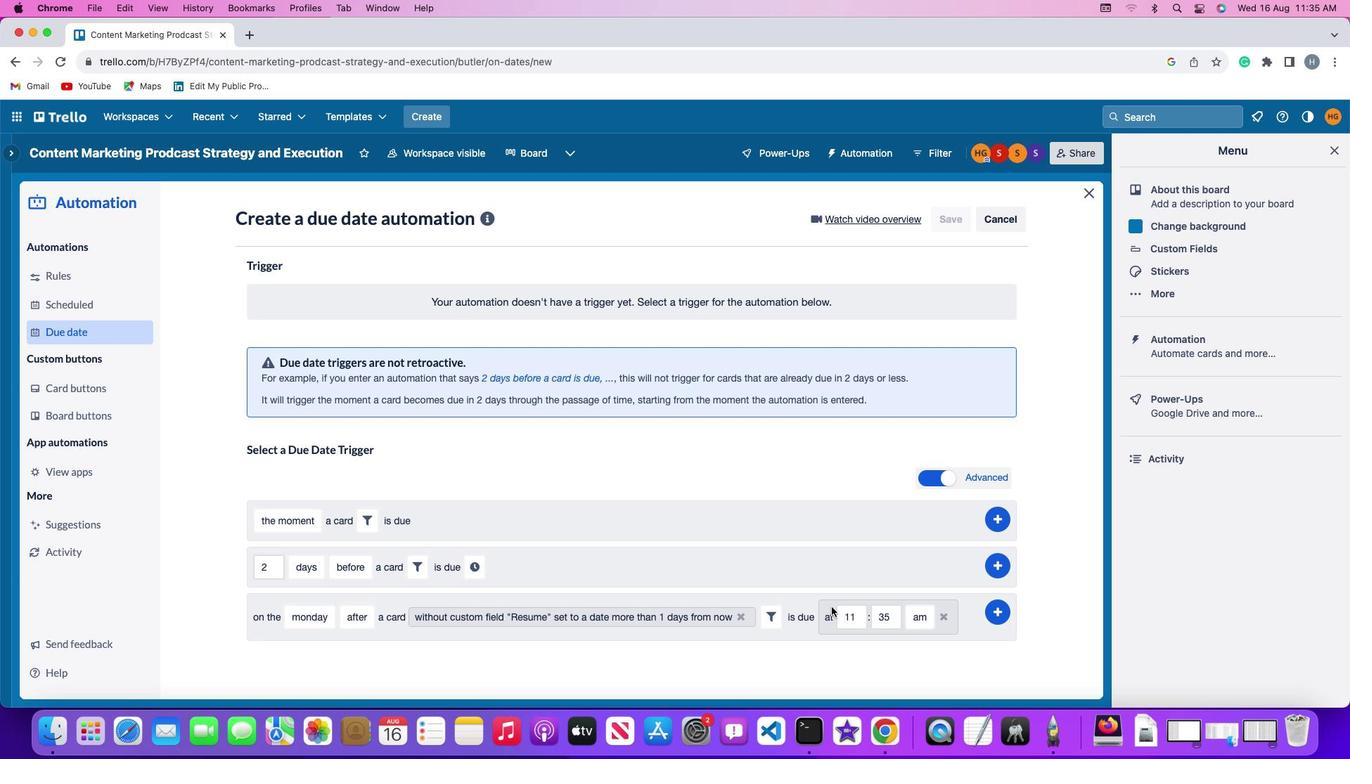 
Action: Mouse moved to (867, 621)
Screenshot: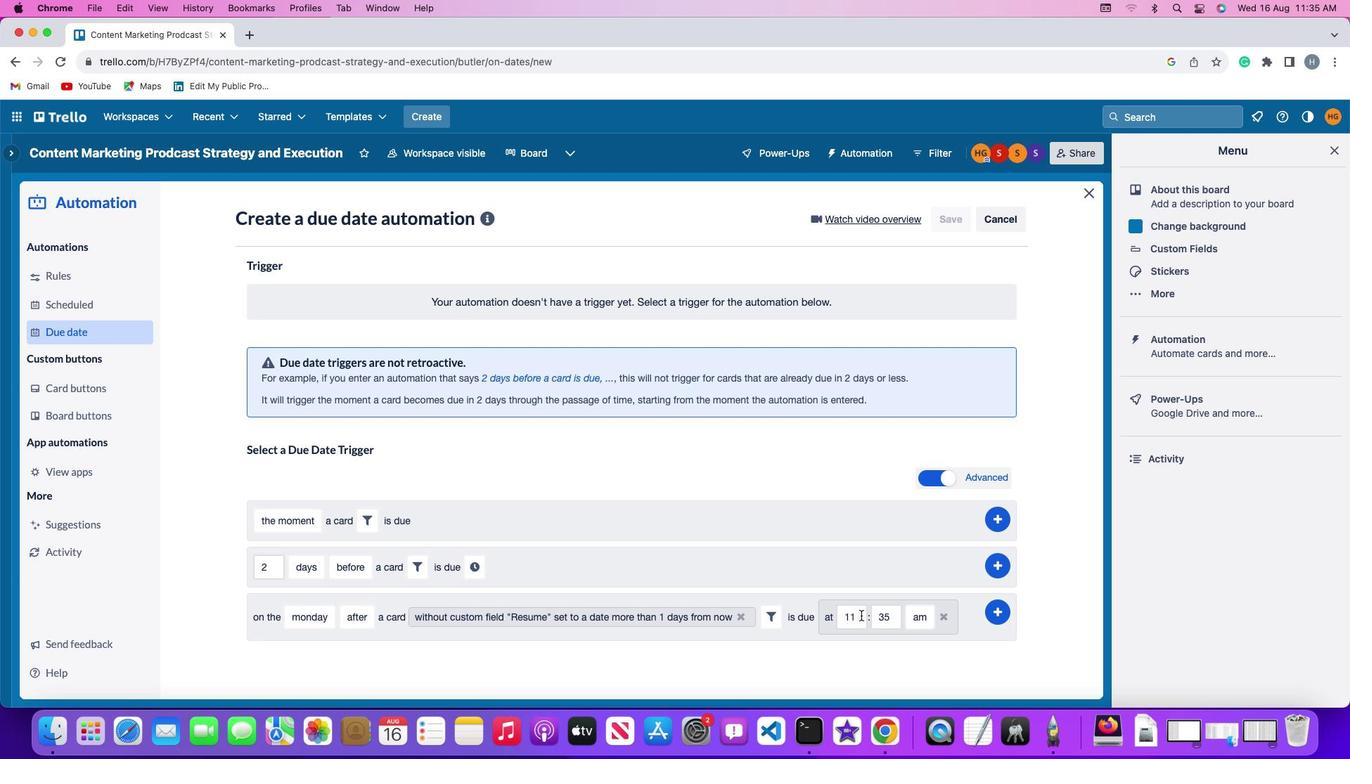 
Action: Mouse pressed left at (867, 621)
Screenshot: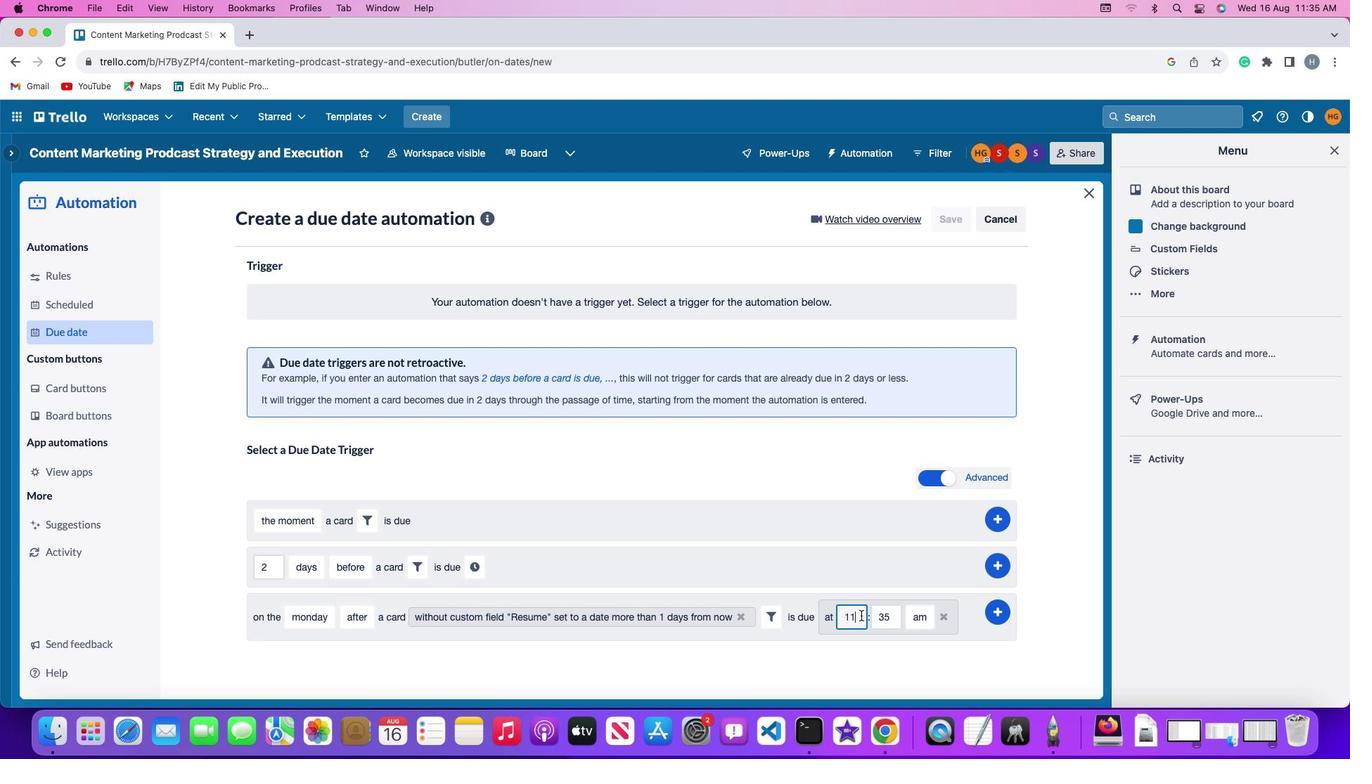 
Action: Key pressed Key.backspace
Screenshot: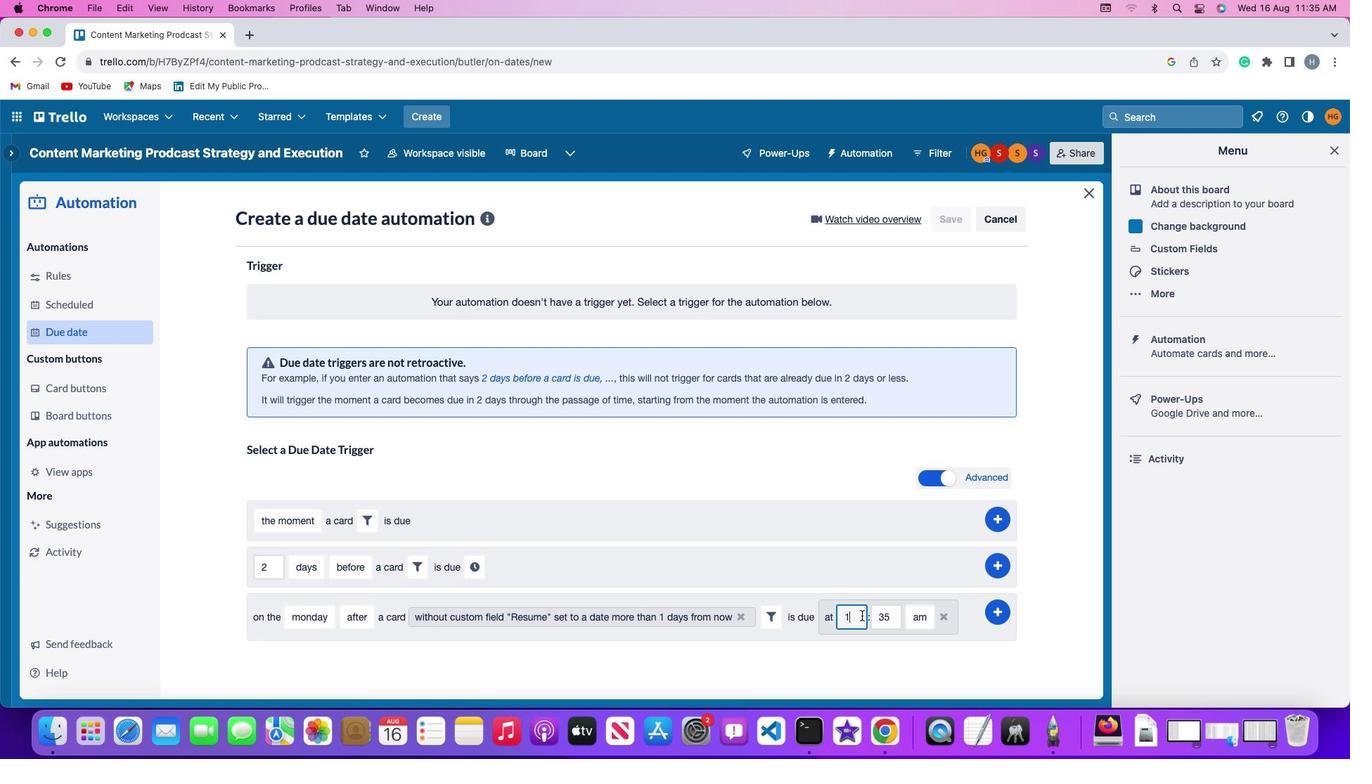 
Action: Mouse moved to (867, 621)
Screenshot: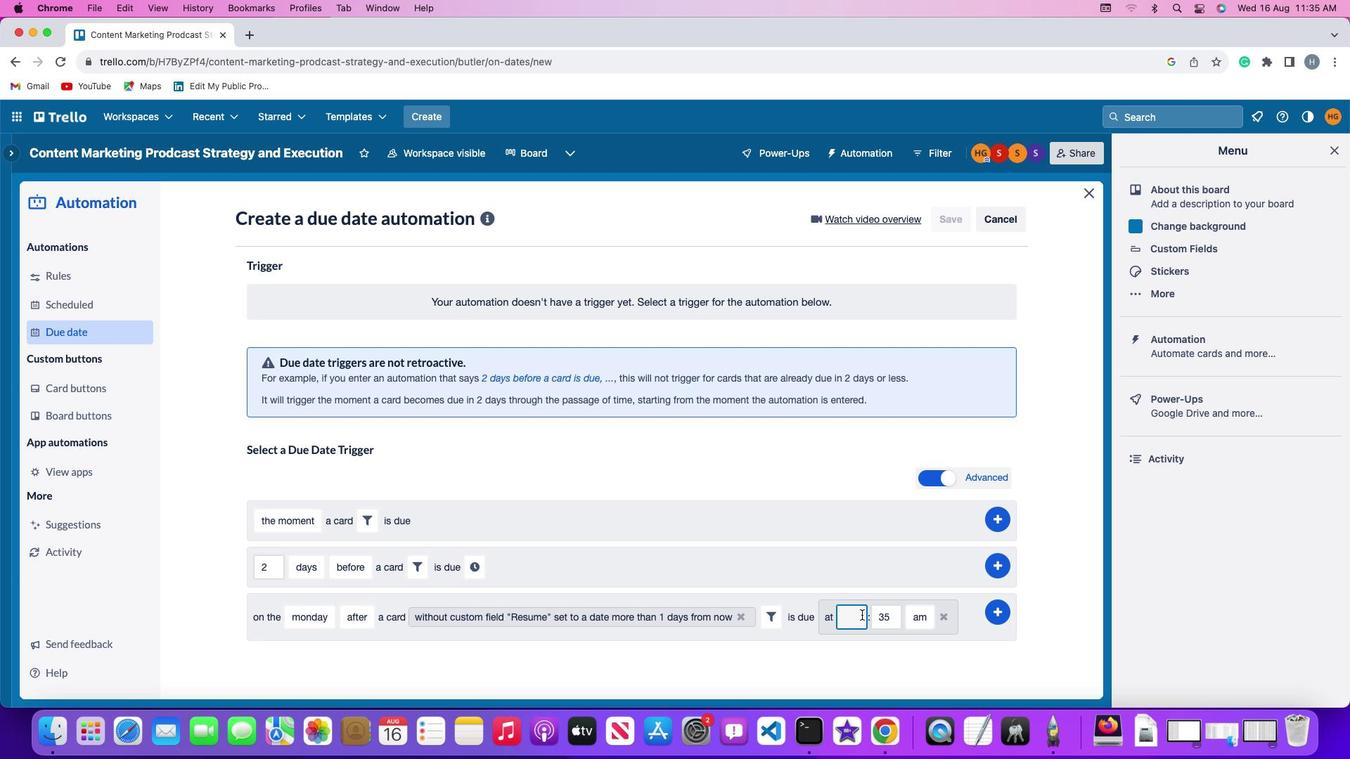 
Action: Key pressed Key.backspace
Screenshot: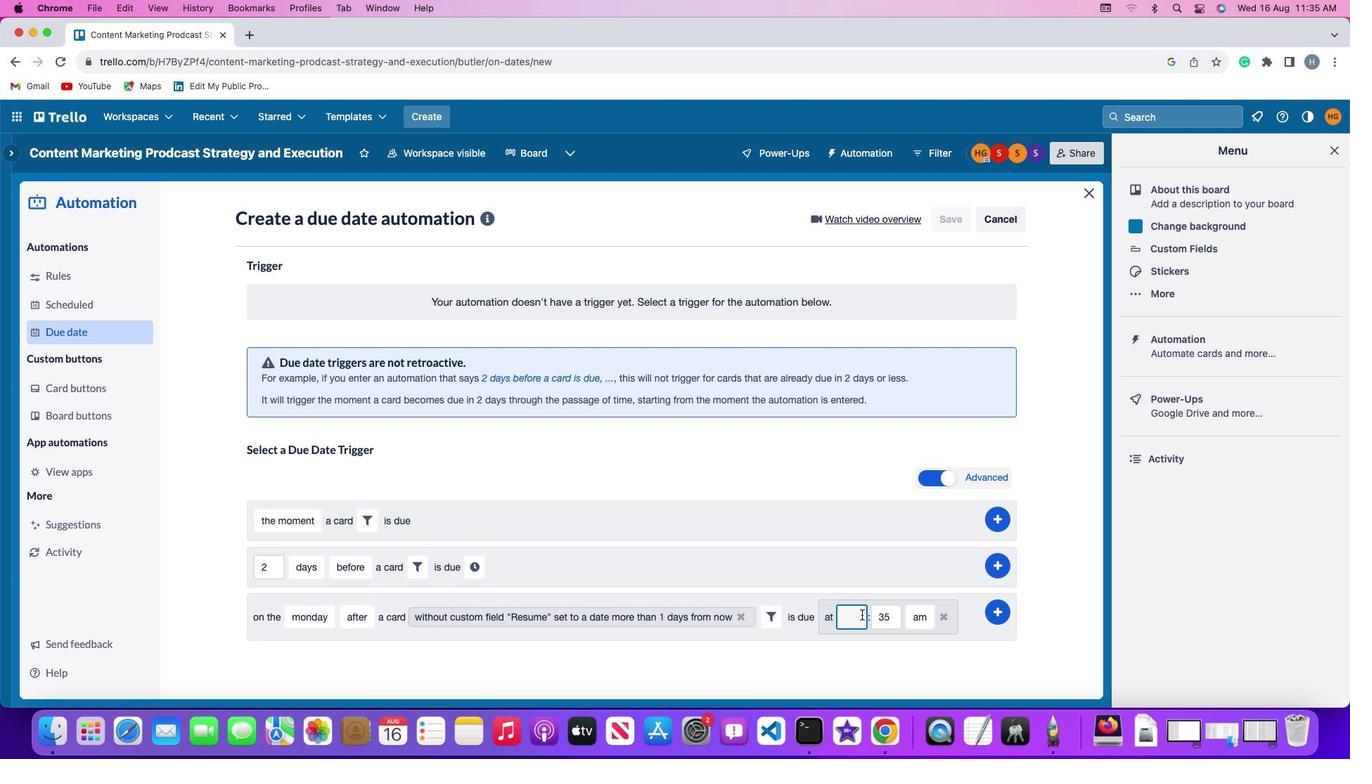 
Action: Mouse moved to (867, 621)
Screenshot: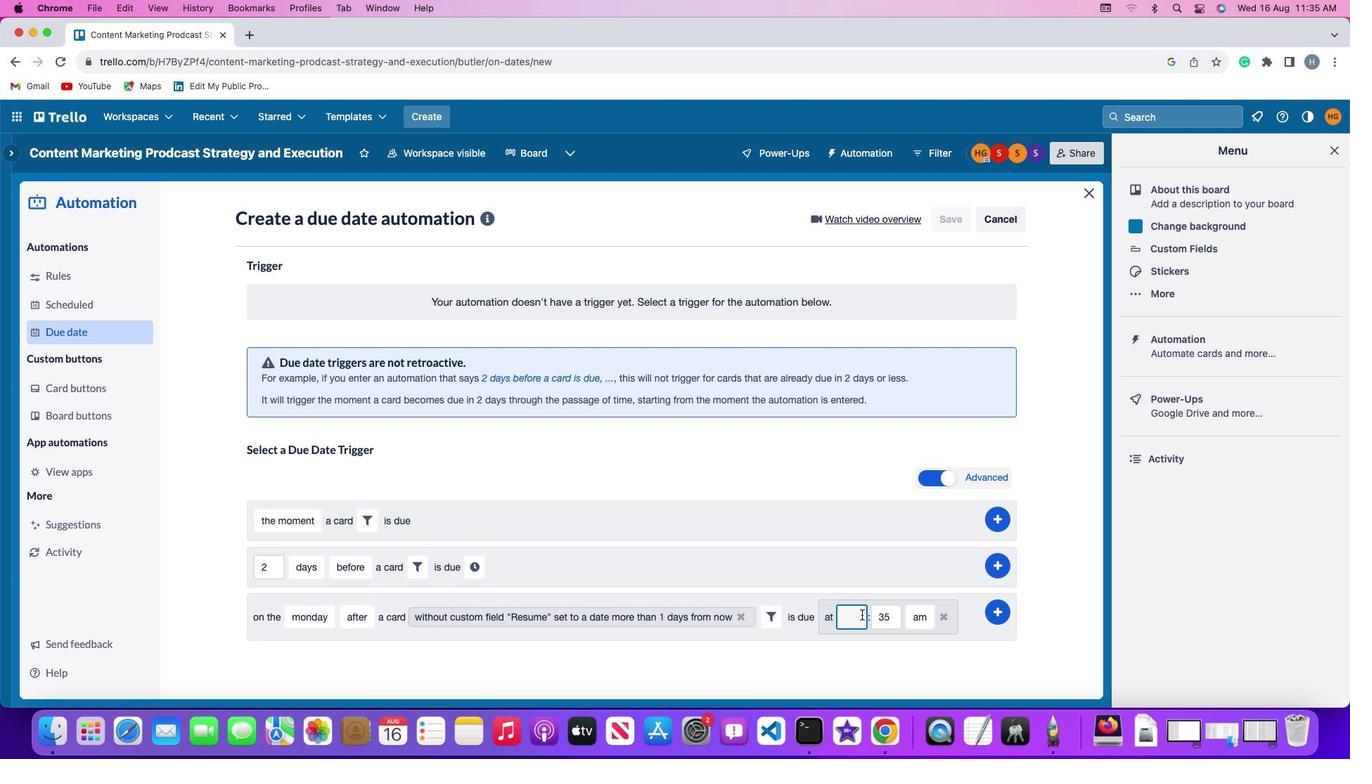 
Action: Key pressed '1'
Screenshot: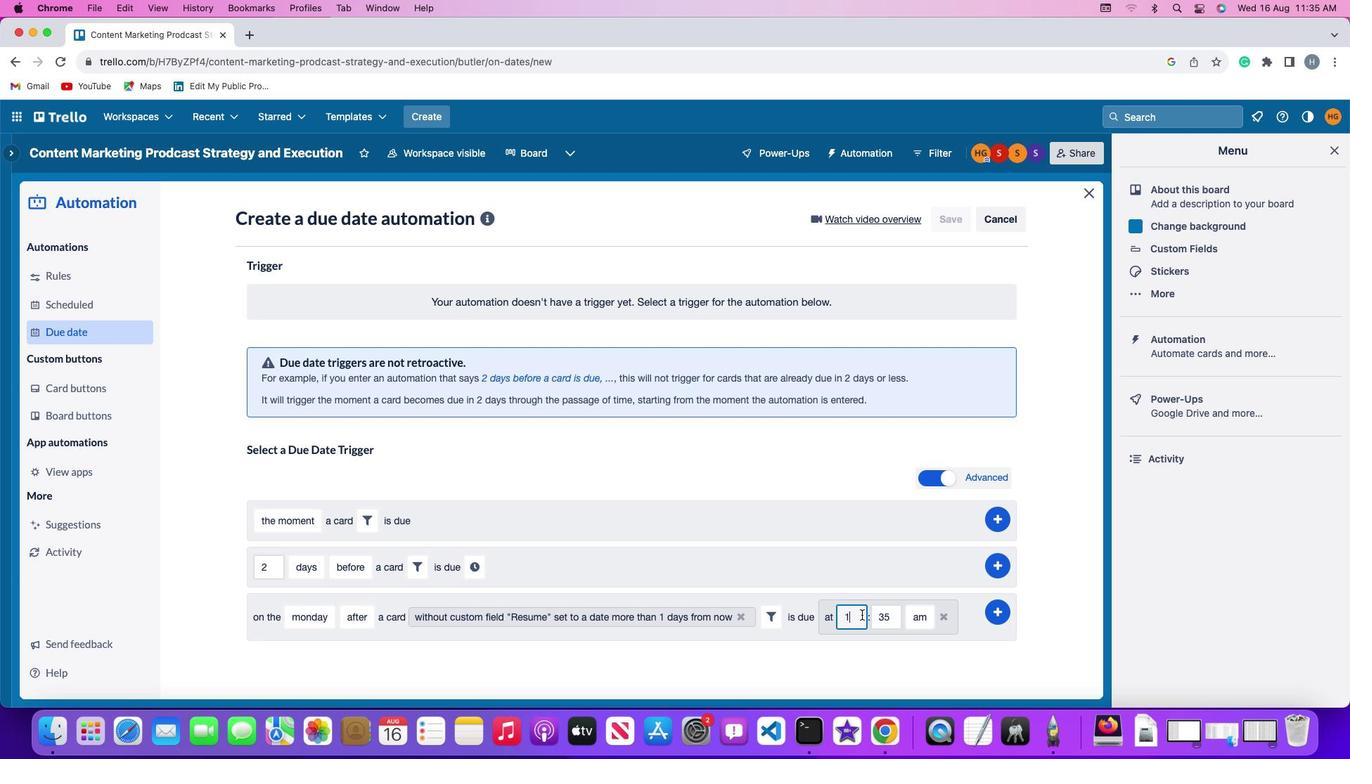 
Action: Mouse moved to (868, 620)
Screenshot: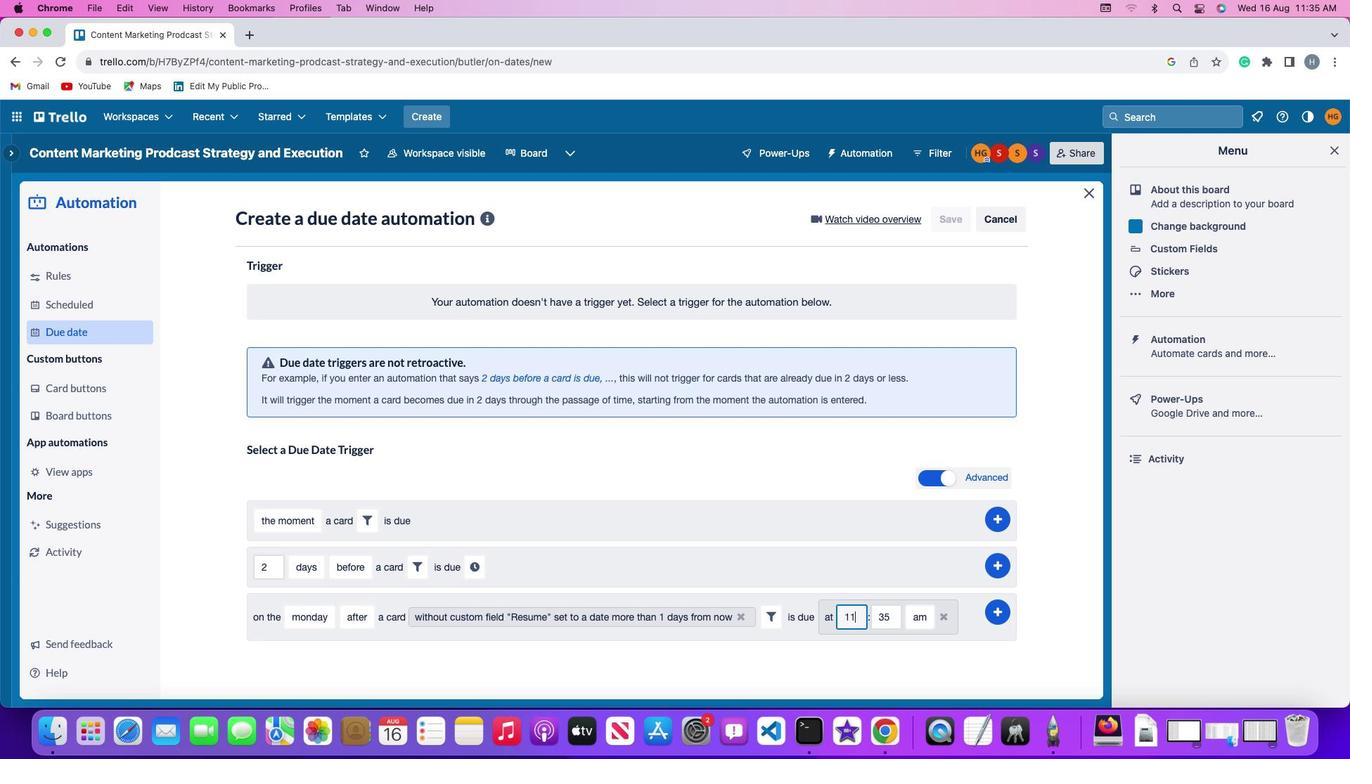 
Action: Key pressed '1'
Screenshot: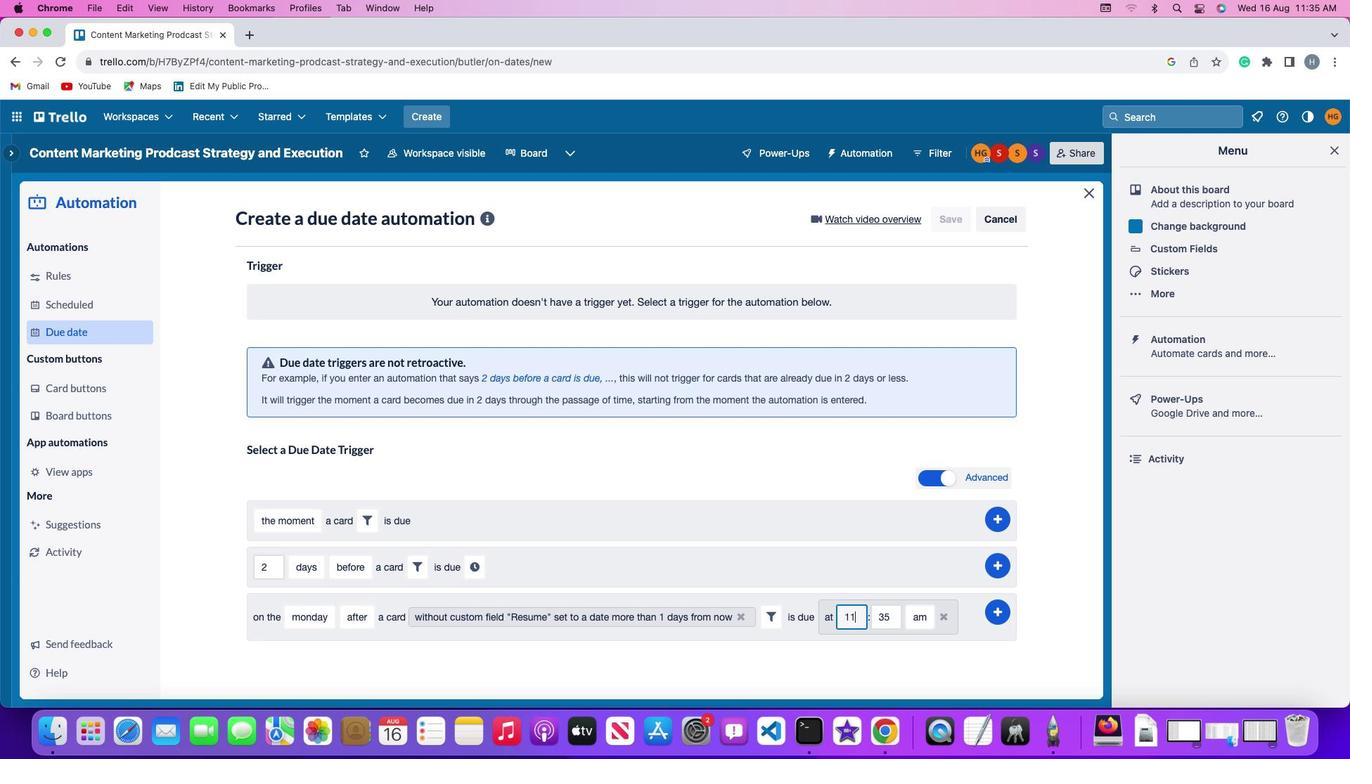 
Action: Mouse moved to (903, 621)
Screenshot: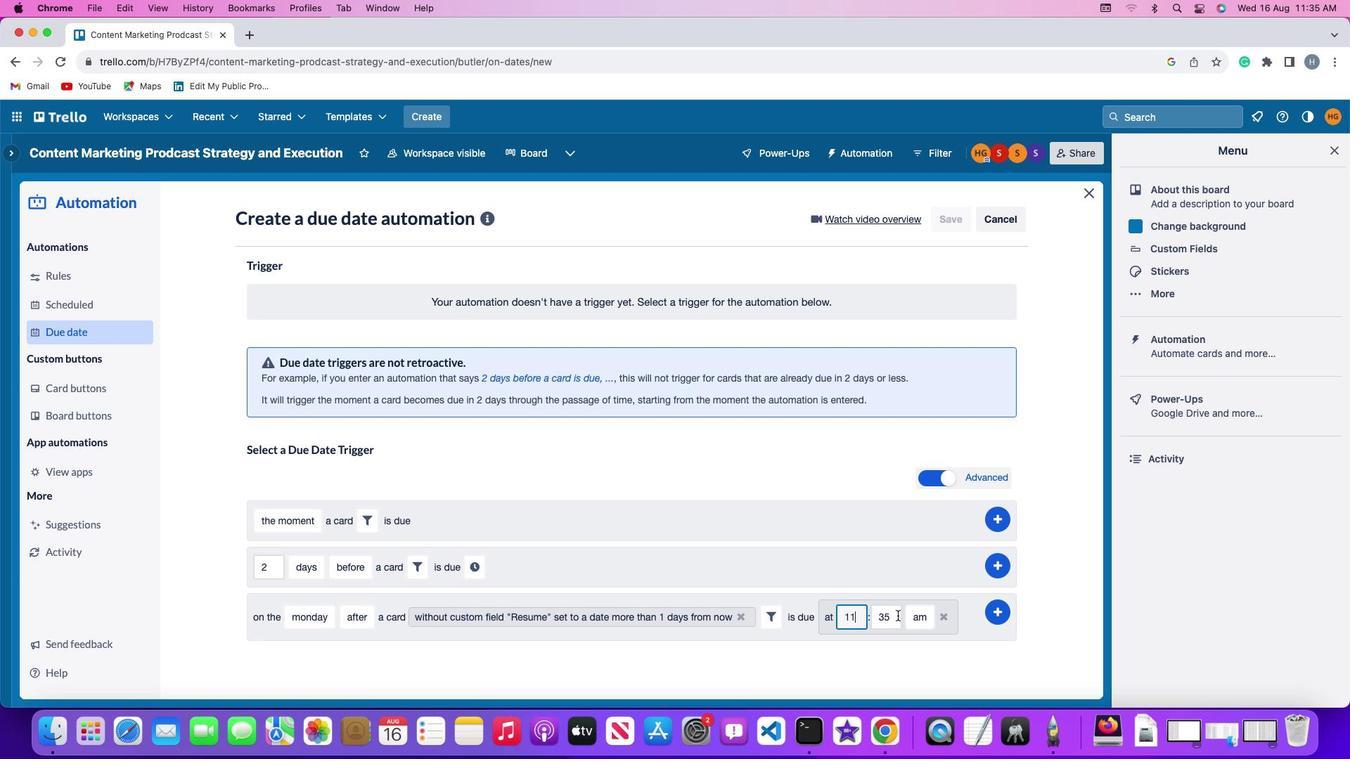 
Action: Mouse pressed left at (903, 621)
Screenshot: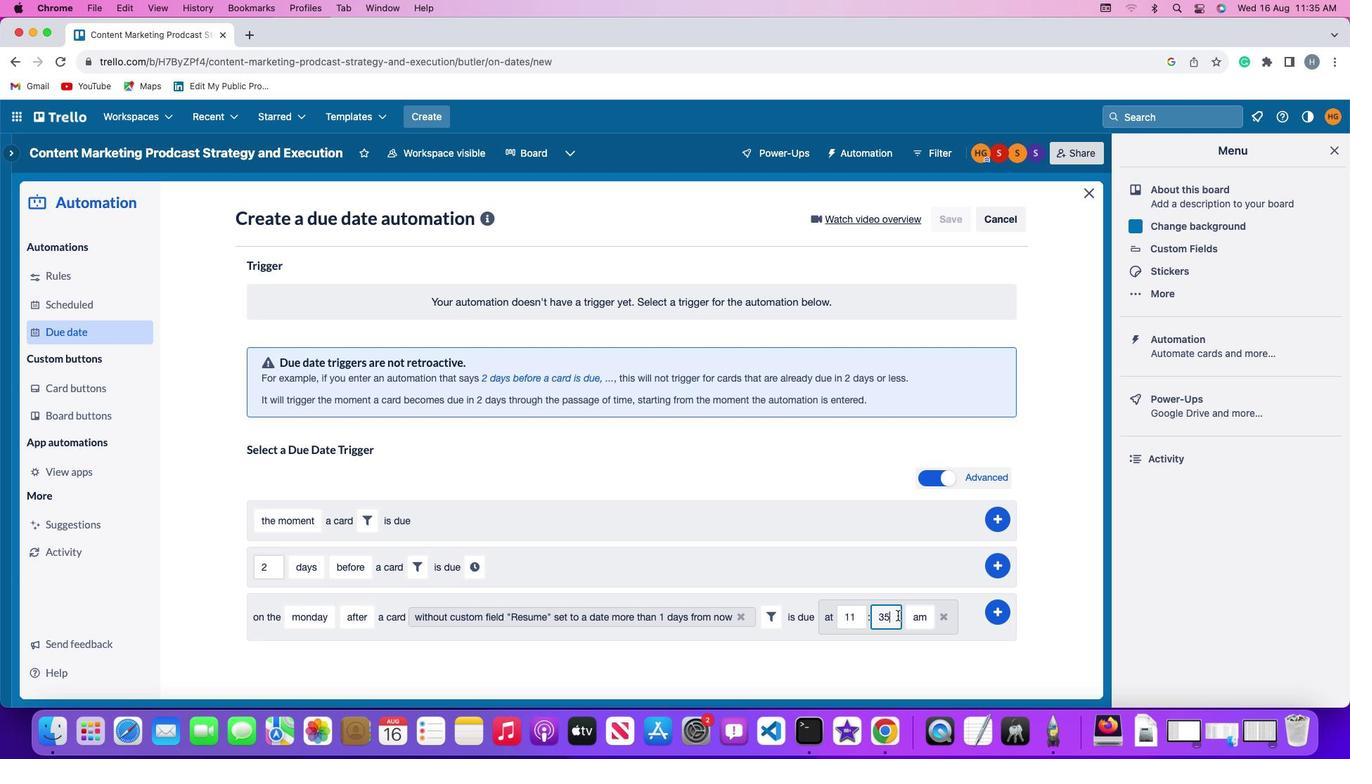
Action: Key pressed Key.backspaceKey.backspace'0''0'
Screenshot: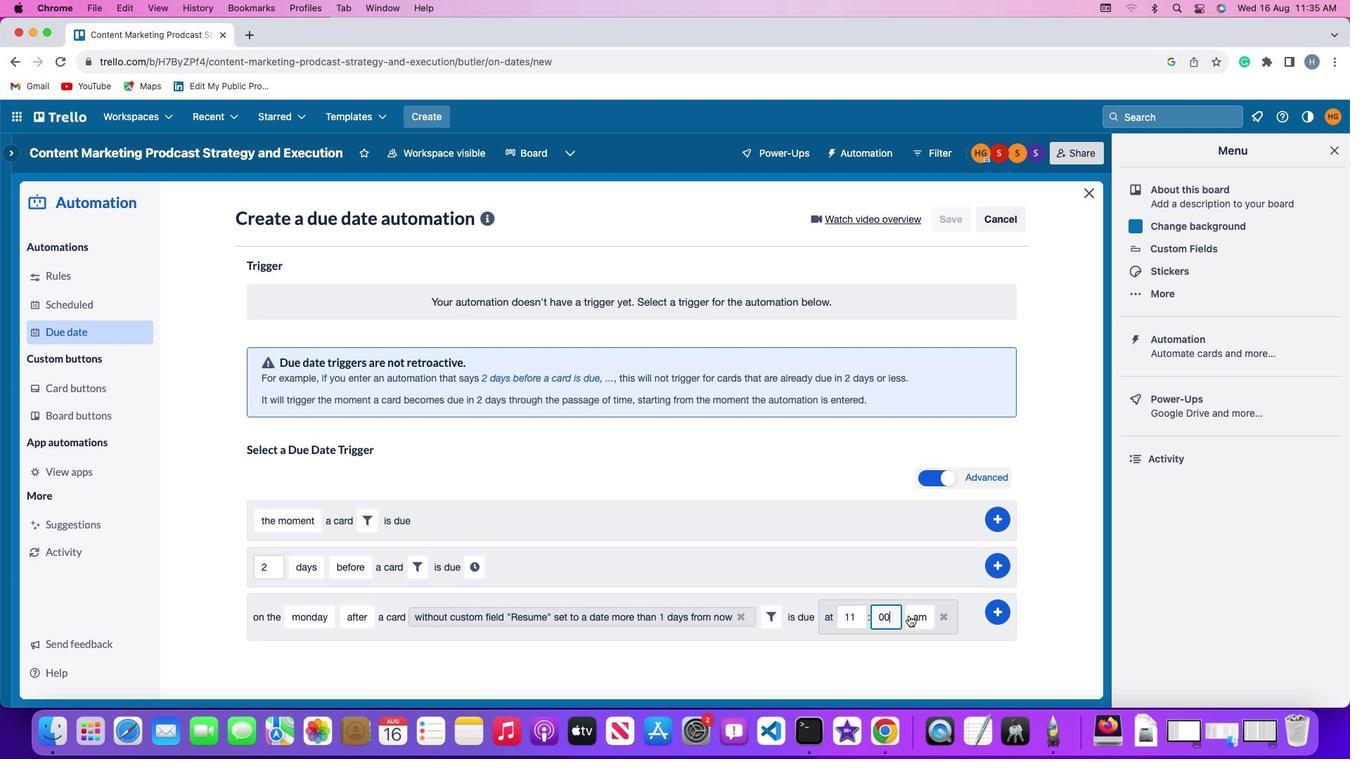 
Action: Mouse moved to (917, 621)
Screenshot: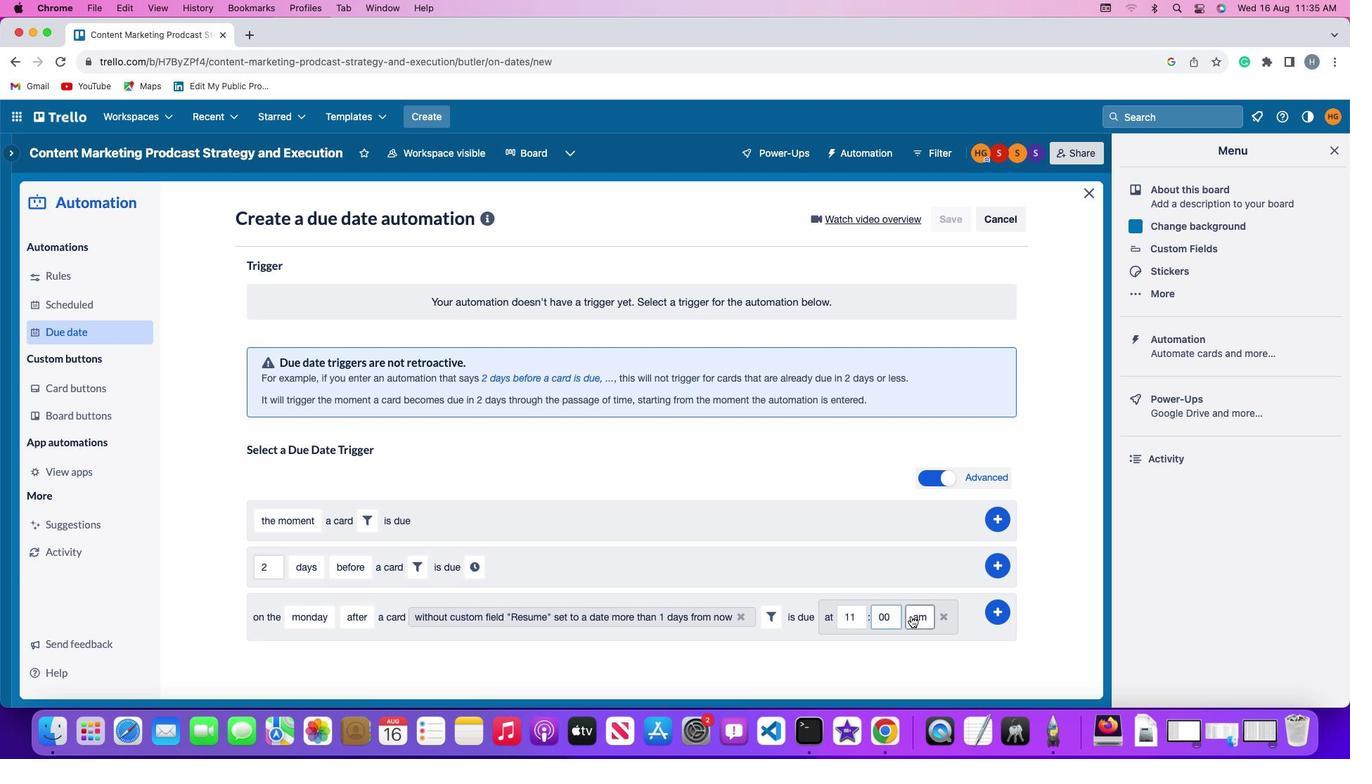 
Action: Mouse pressed left at (917, 621)
Screenshot: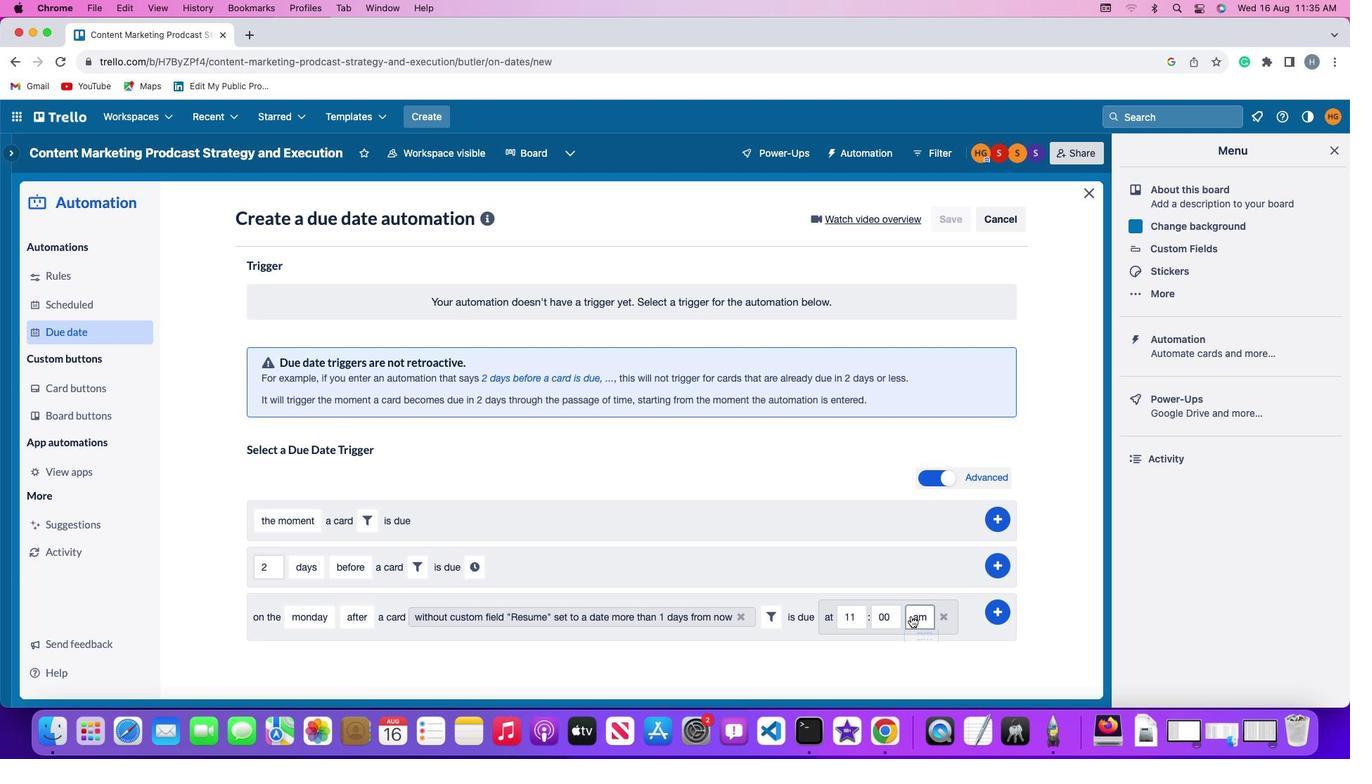
Action: Mouse moved to (920, 644)
Screenshot: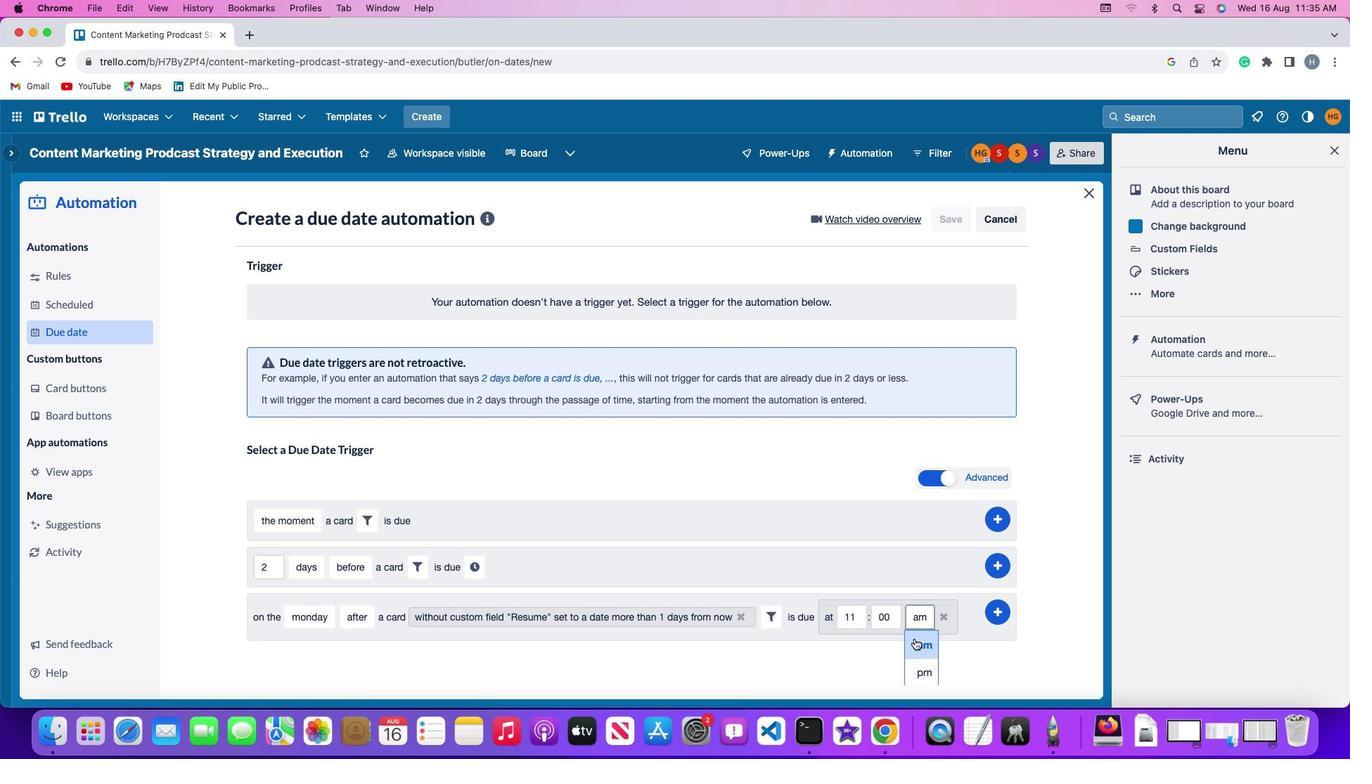 
Action: Mouse pressed left at (920, 644)
Screenshot: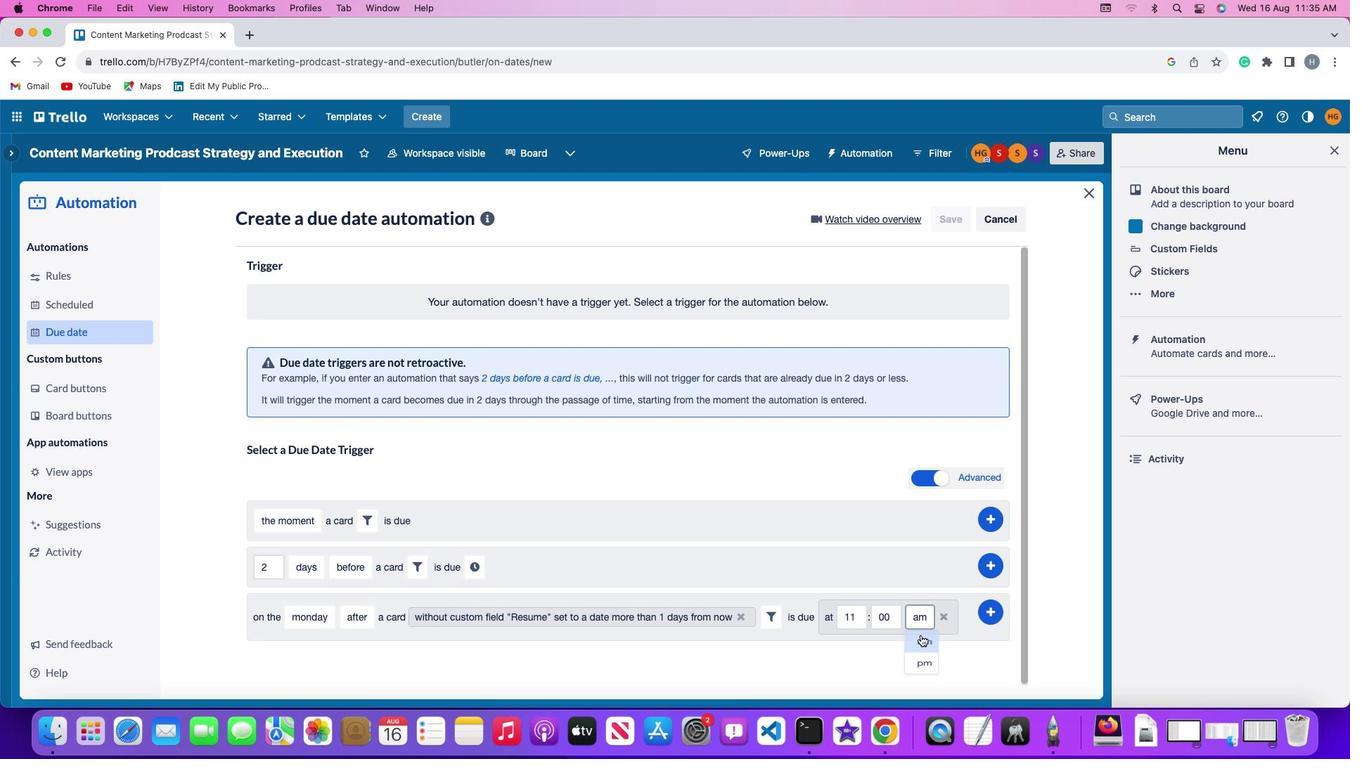 
Action: Mouse moved to (1000, 617)
Screenshot: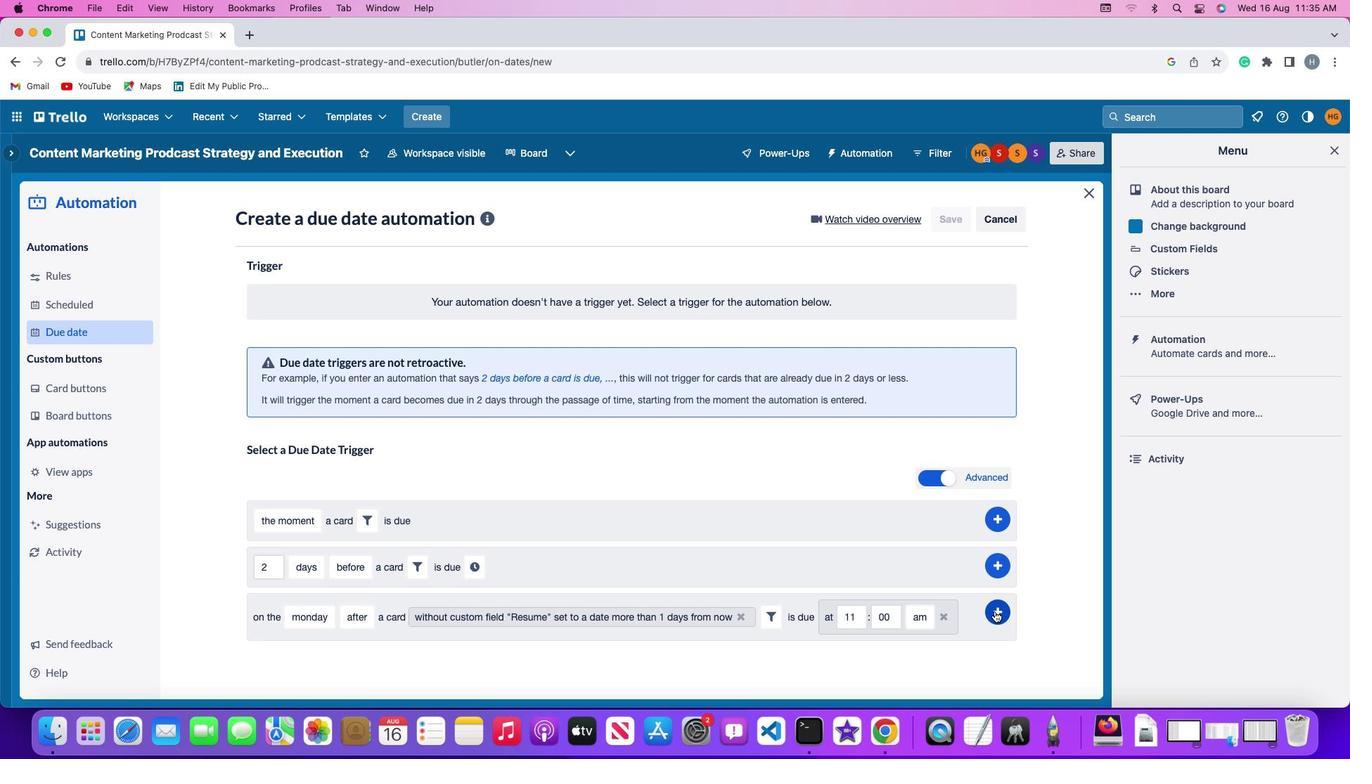 
Action: Mouse pressed left at (1000, 617)
Screenshot: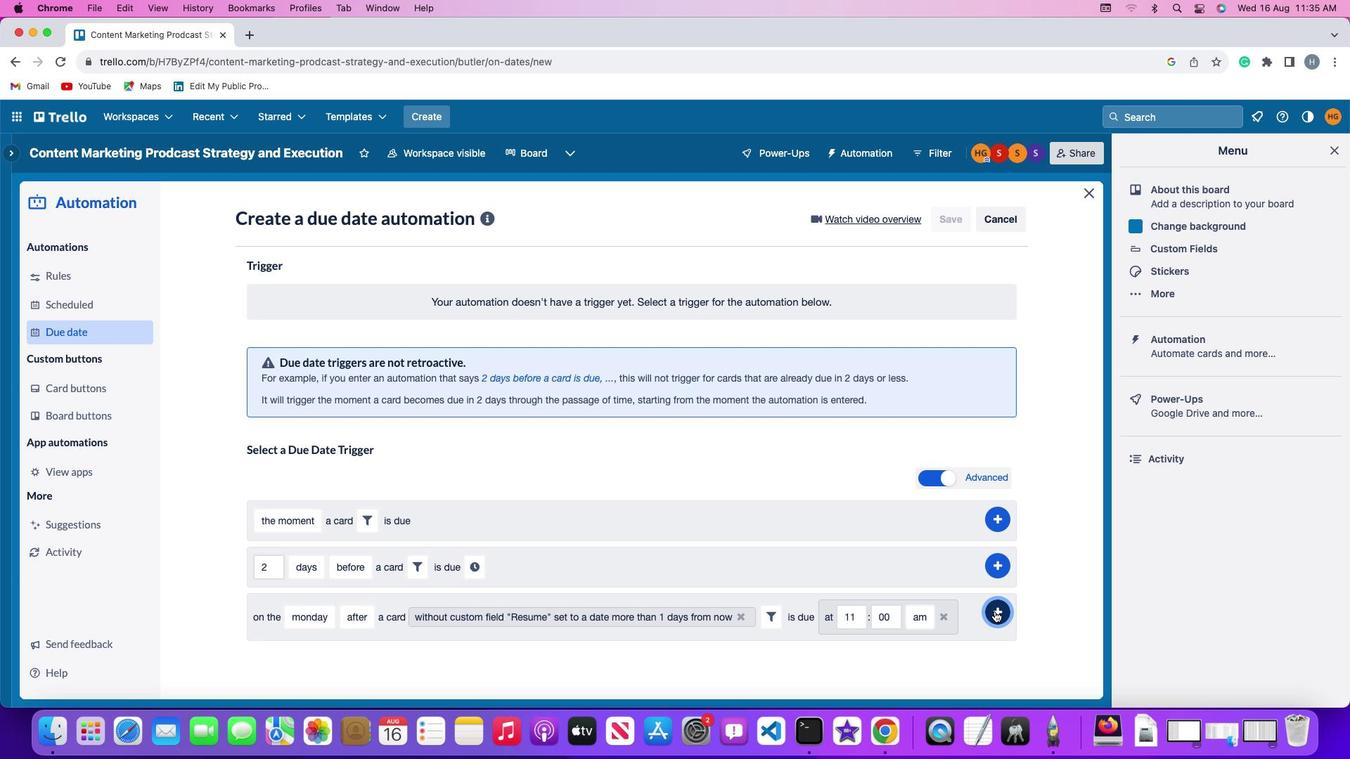 
Action: Mouse moved to (1055, 474)
Screenshot: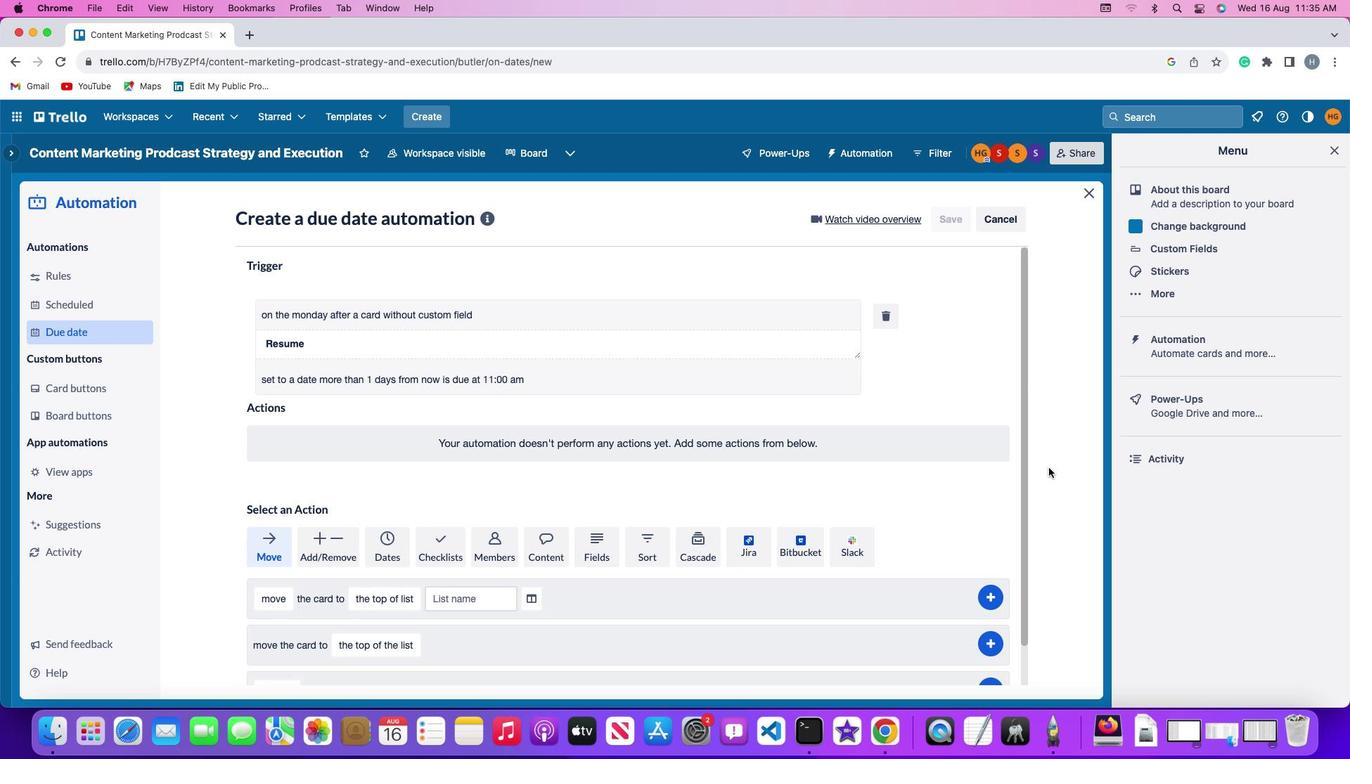 
